 Task: Look for space in Kamen, Germany from 12th June, 2023 to 15th June, 2023 for 2 adults in price range Rs.10000 to Rs.15000. Place can be entire place with 1  bedroom having 1 bed and 1 bathroom. Property type can be house, flat, guest house, hotel. Booking option can be shelf check-in. Required host language is English.
Action: Mouse moved to (483, 137)
Screenshot: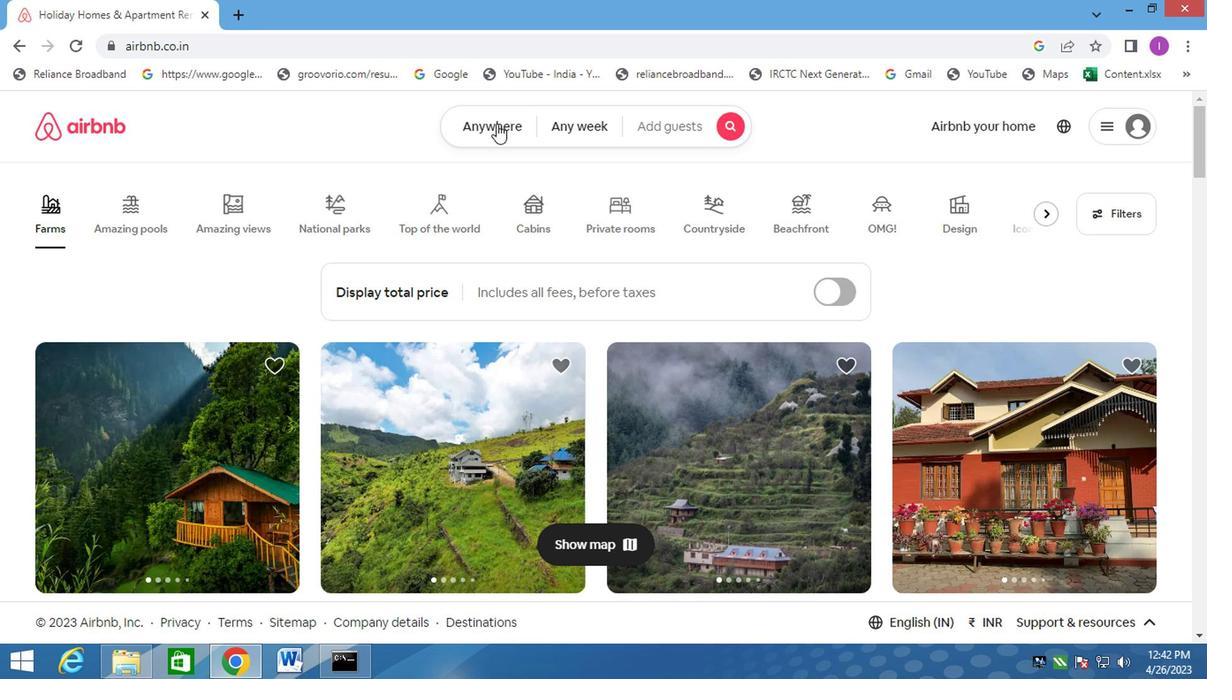 
Action: Mouse pressed left at (483, 137)
Screenshot: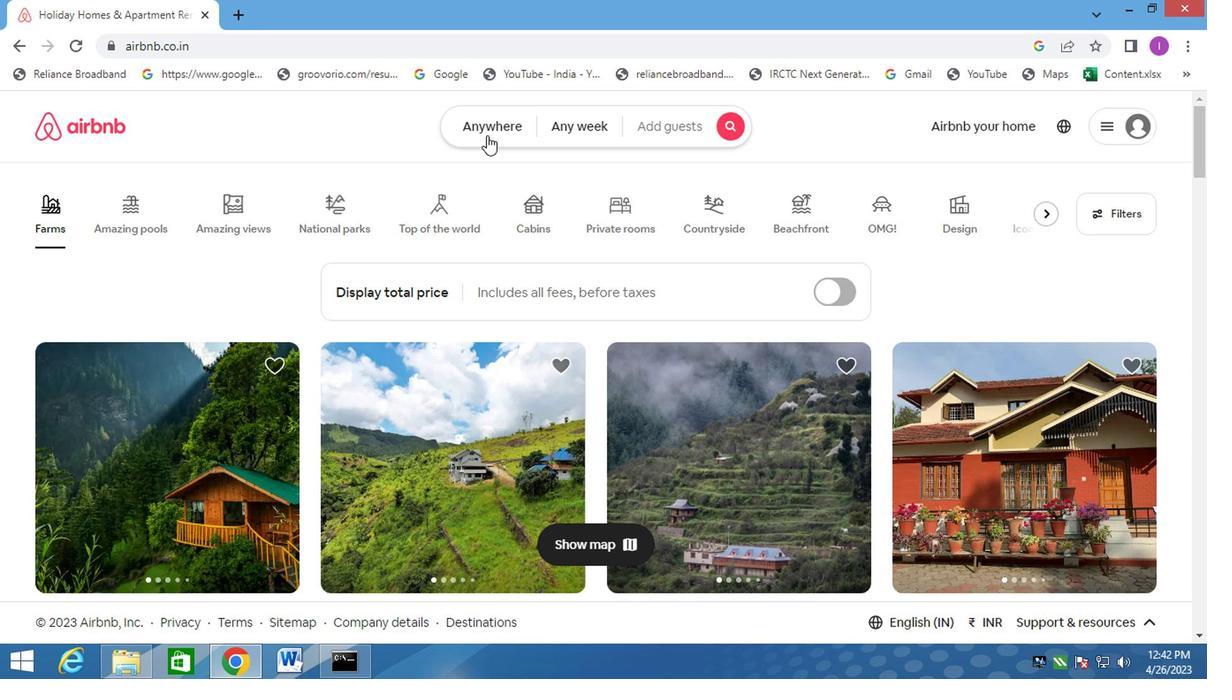 
Action: Mouse moved to (315, 205)
Screenshot: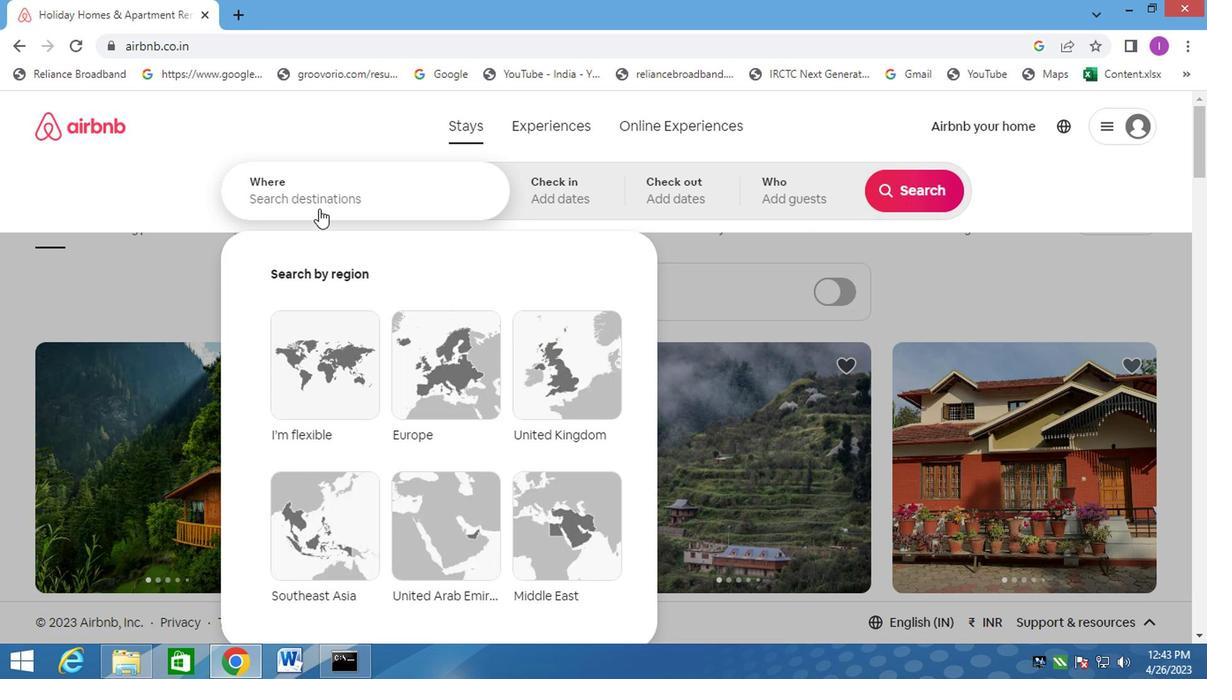 
Action: Mouse pressed left at (315, 205)
Screenshot: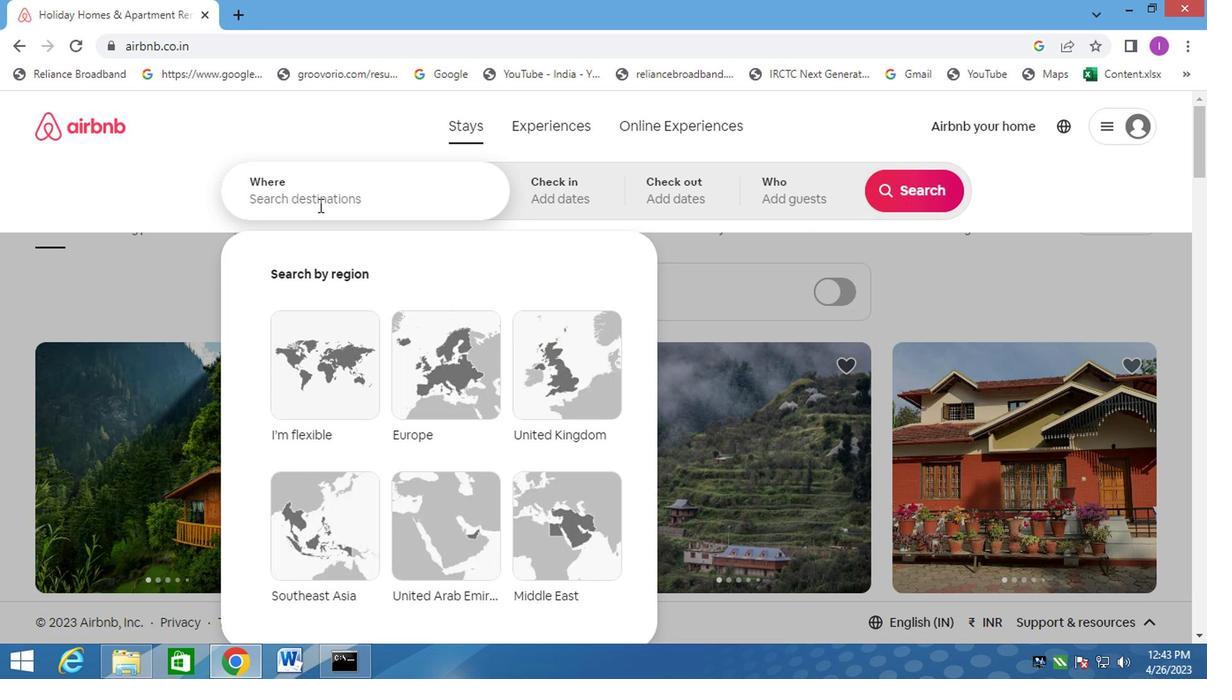 
Action: Mouse moved to (567, 53)
Screenshot: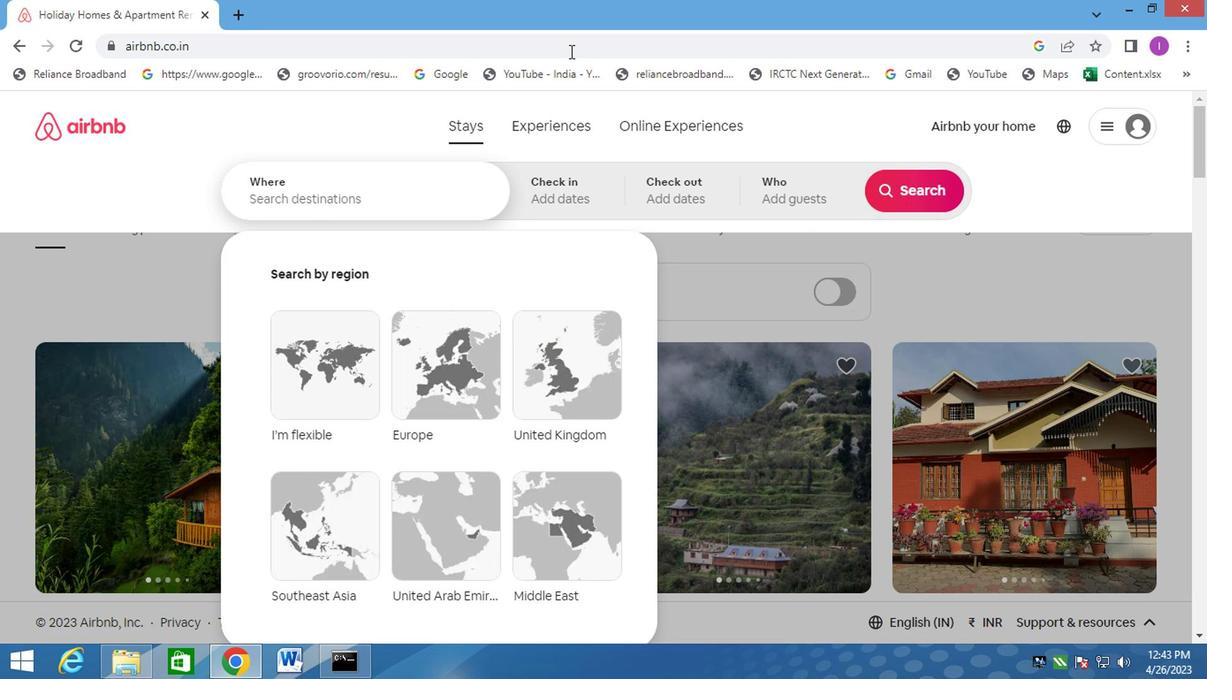 
Action: Key pressed kamen,germany
Screenshot: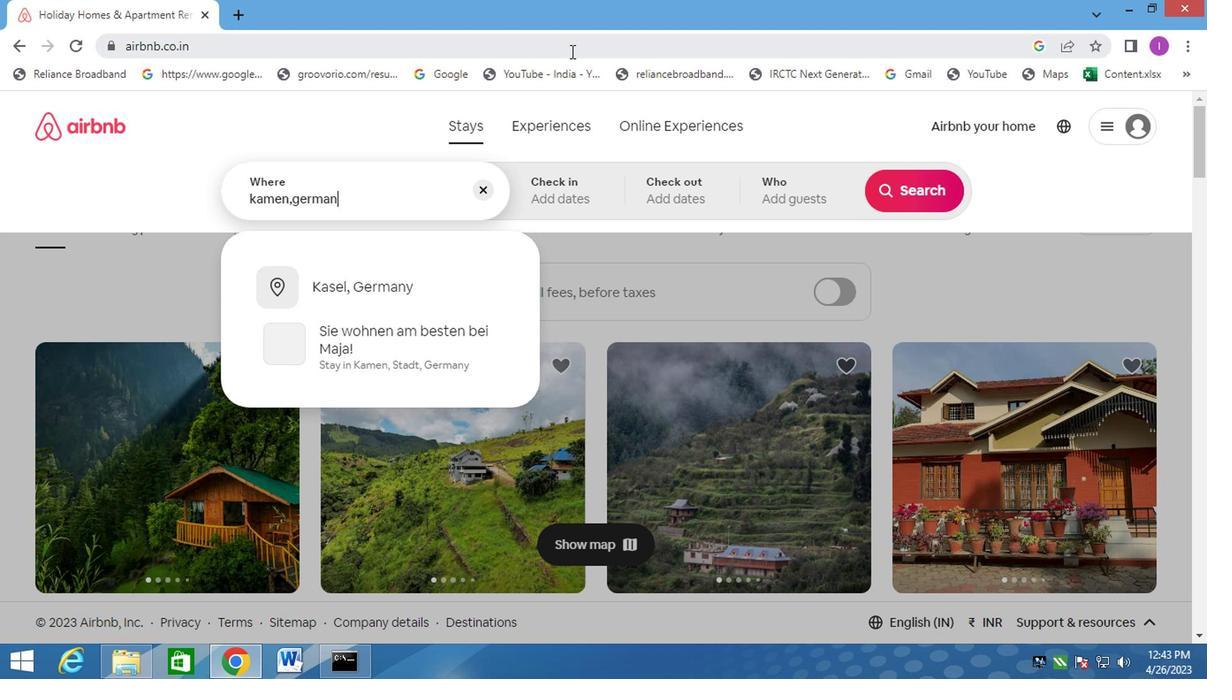
Action: Mouse moved to (425, 276)
Screenshot: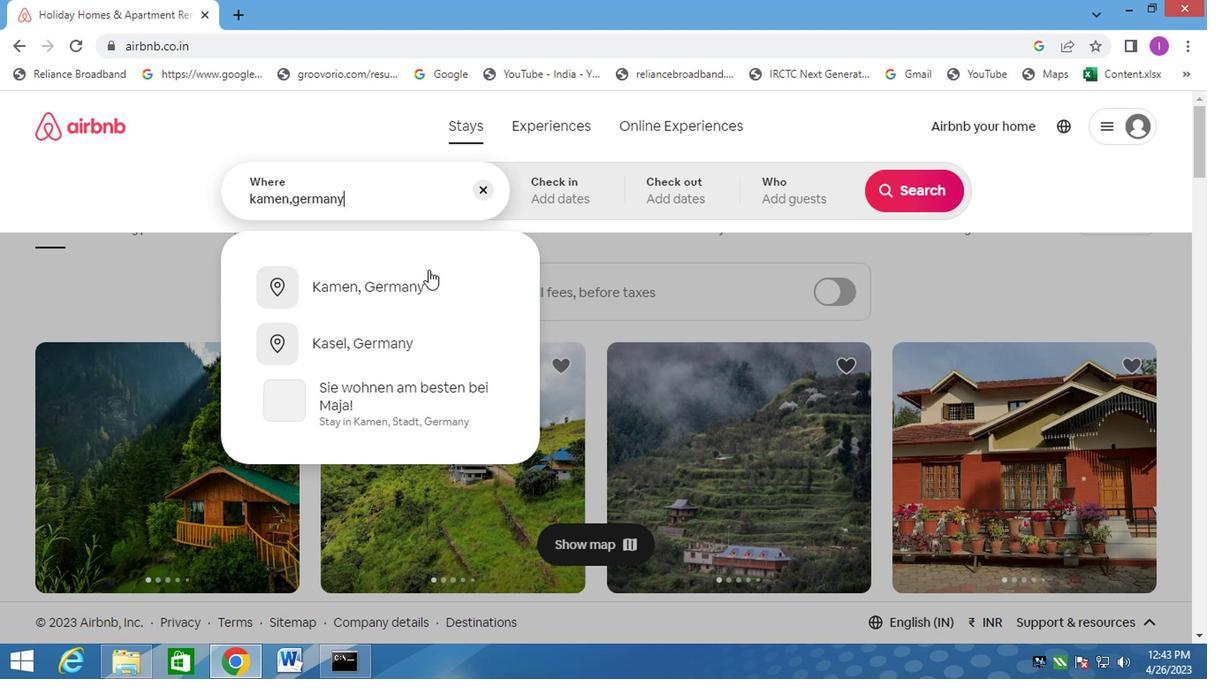 
Action: Mouse pressed left at (425, 276)
Screenshot: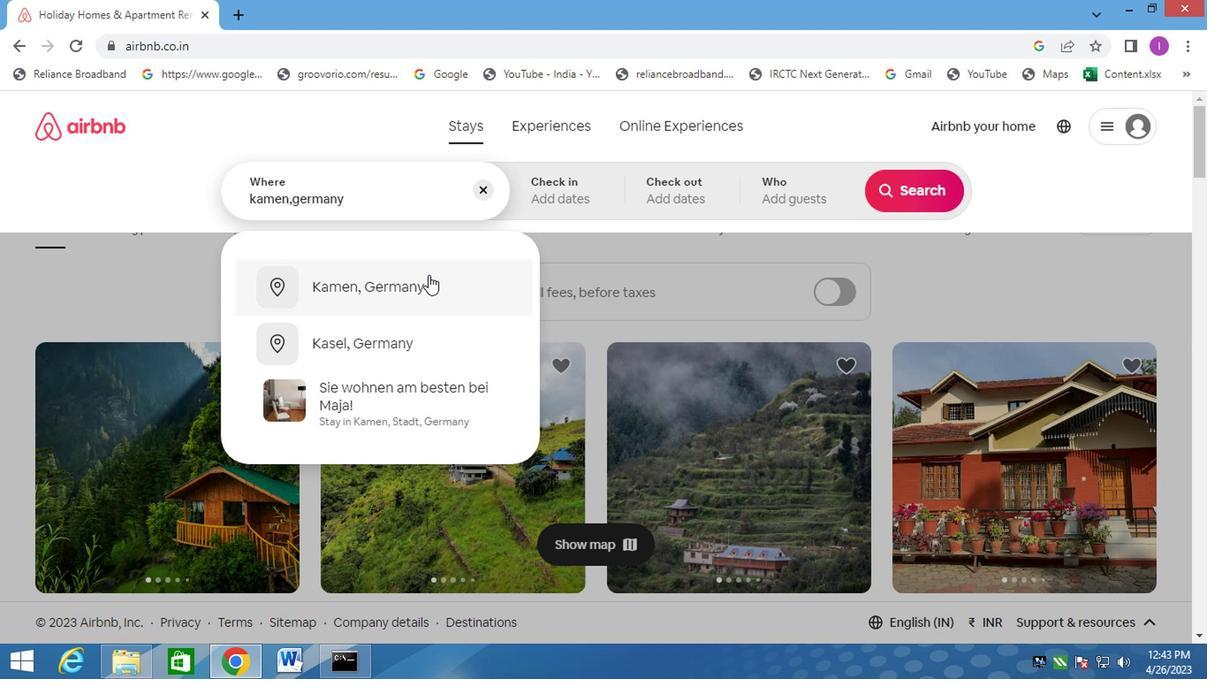 
Action: Mouse moved to (885, 324)
Screenshot: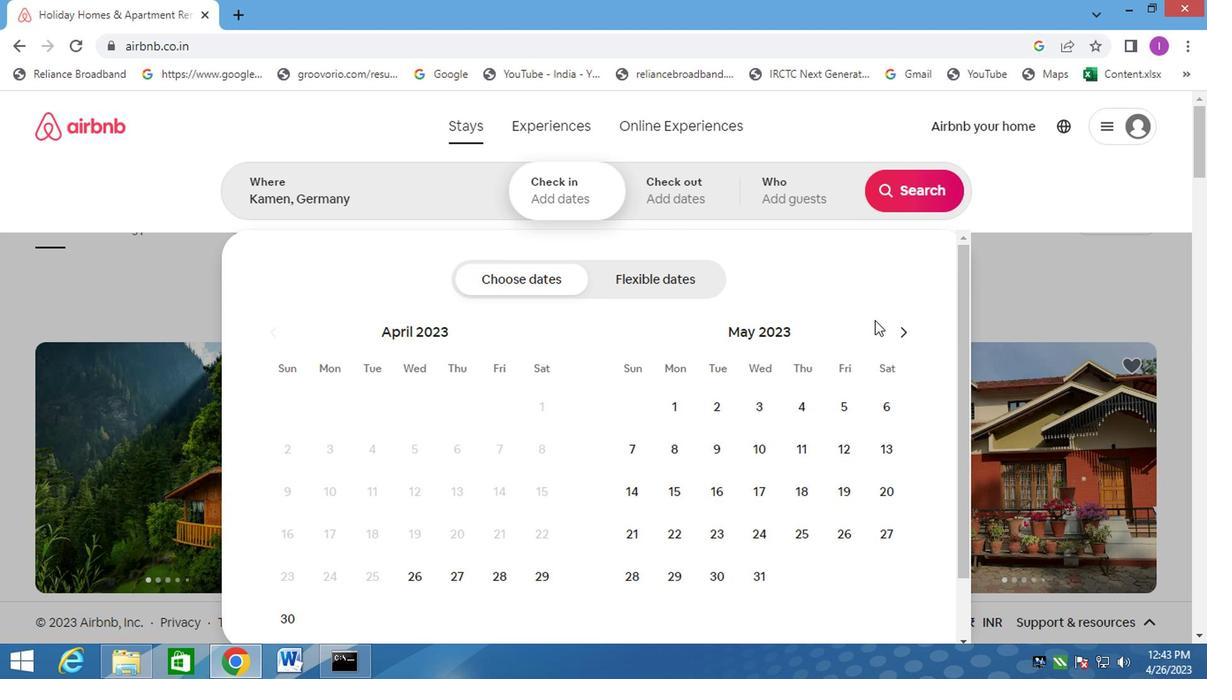 
Action: Mouse pressed left at (885, 324)
Screenshot: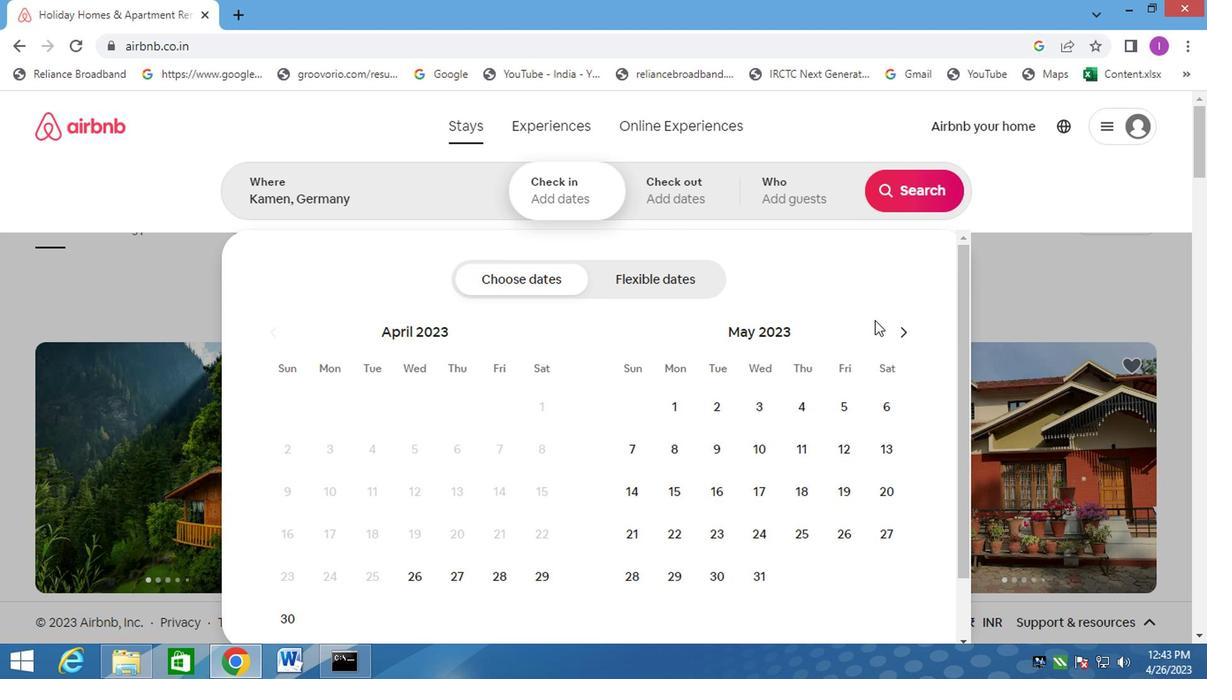 
Action: Mouse moved to (896, 330)
Screenshot: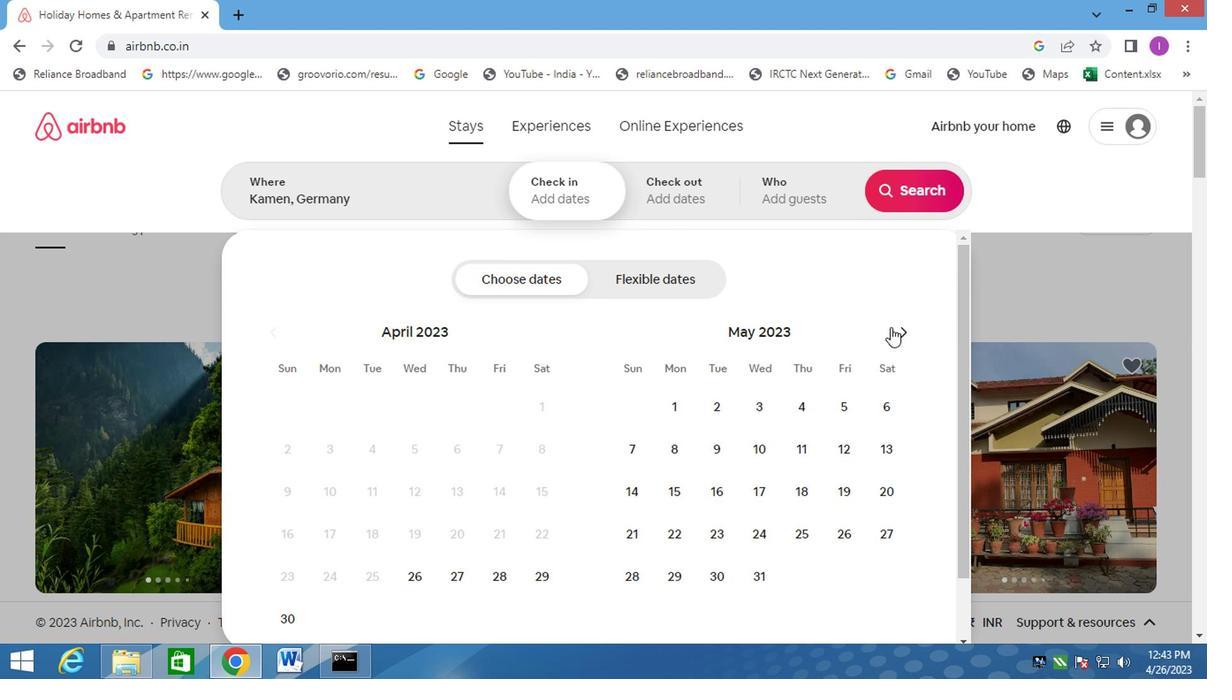 
Action: Mouse pressed left at (896, 330)
Screenshot: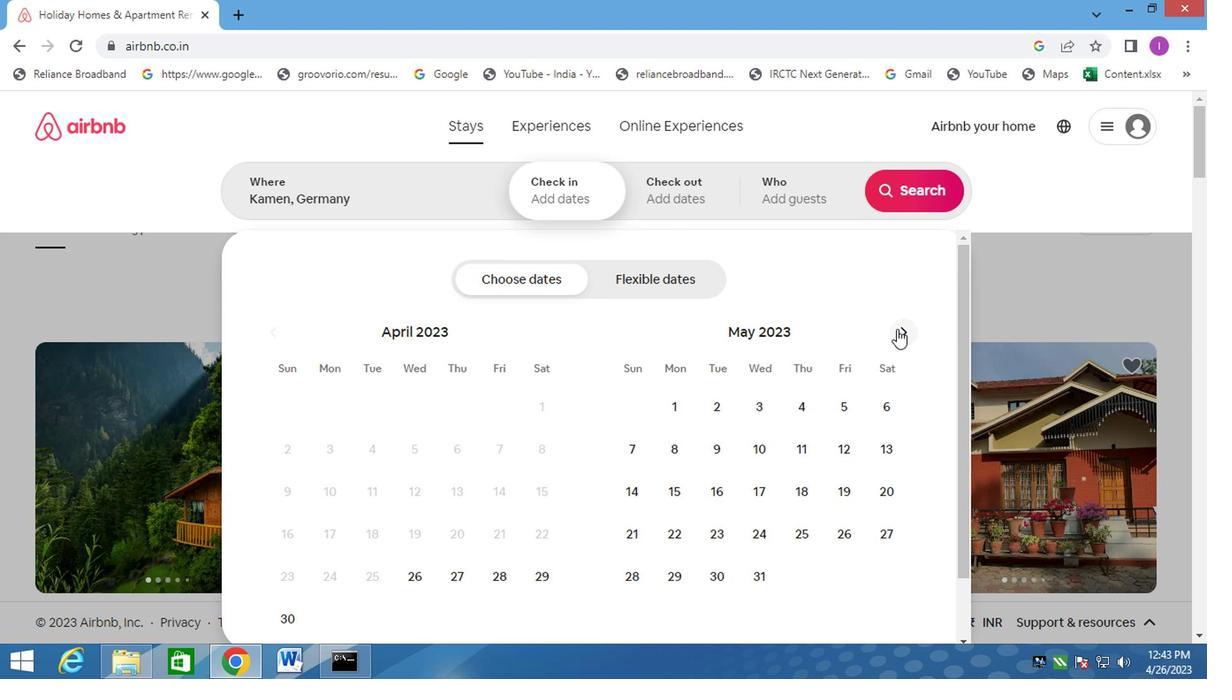 
Action: Mouse moved to (897, 333)
Screenshot: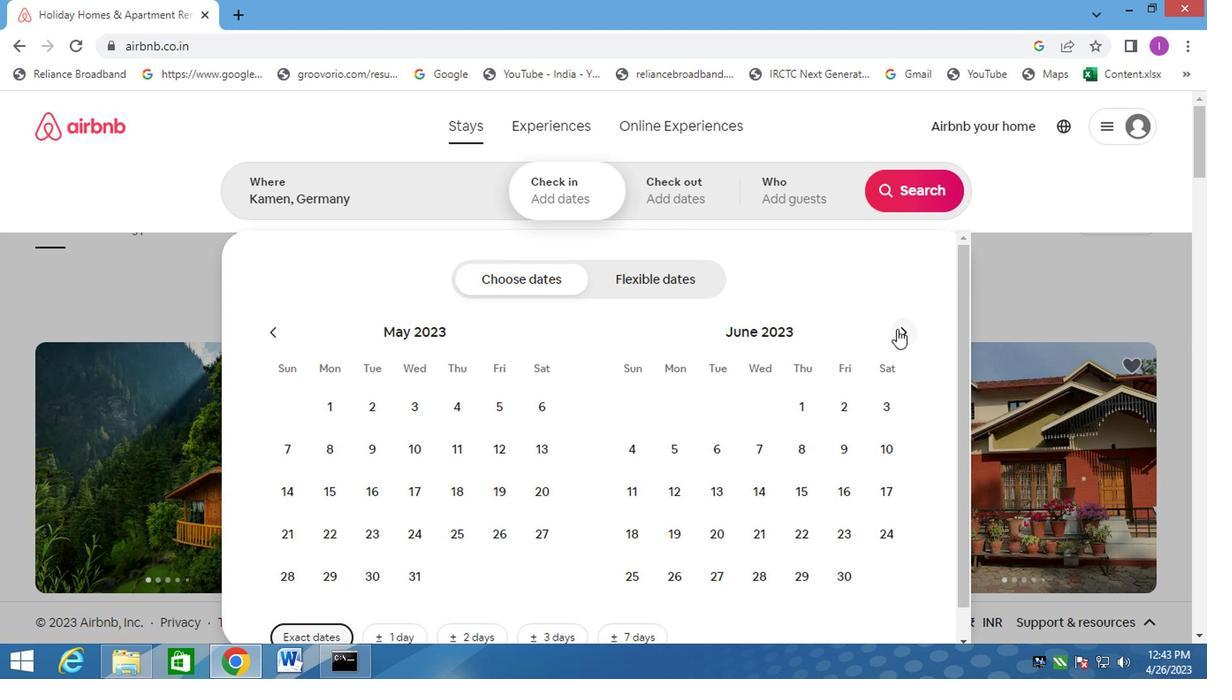 
Action: Mouse pressed left at (897, 333)
Screenshot: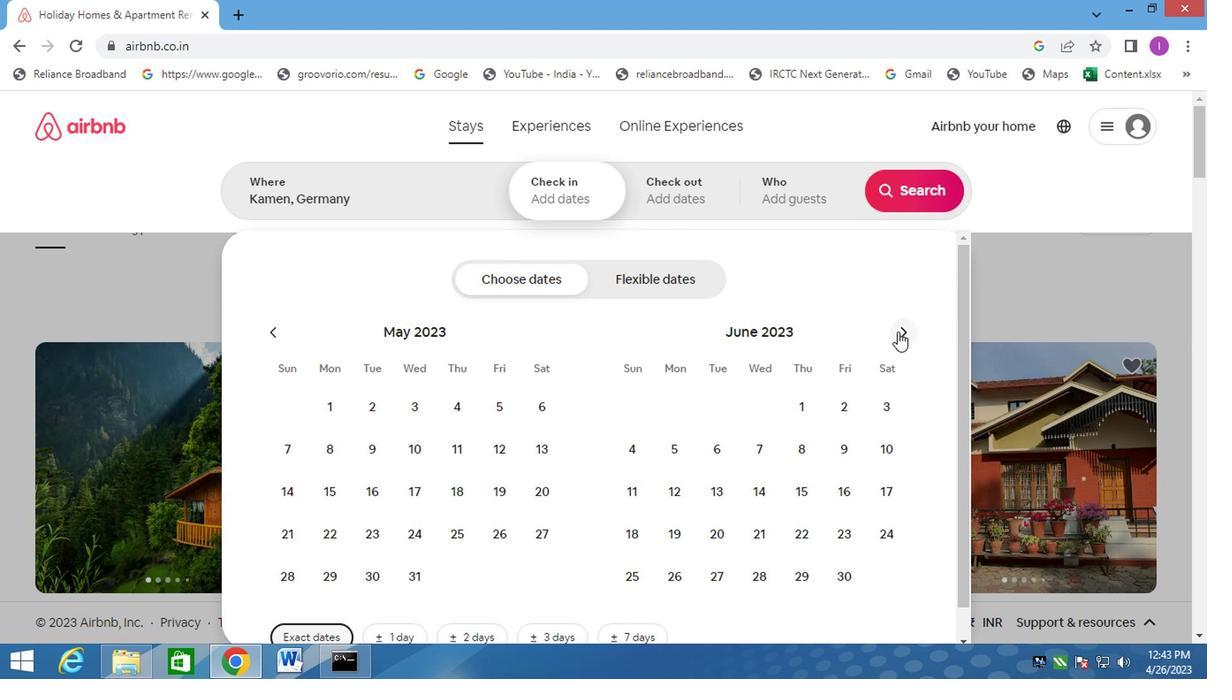 
Action: Mouse moved to (335, 487)
Screenshot: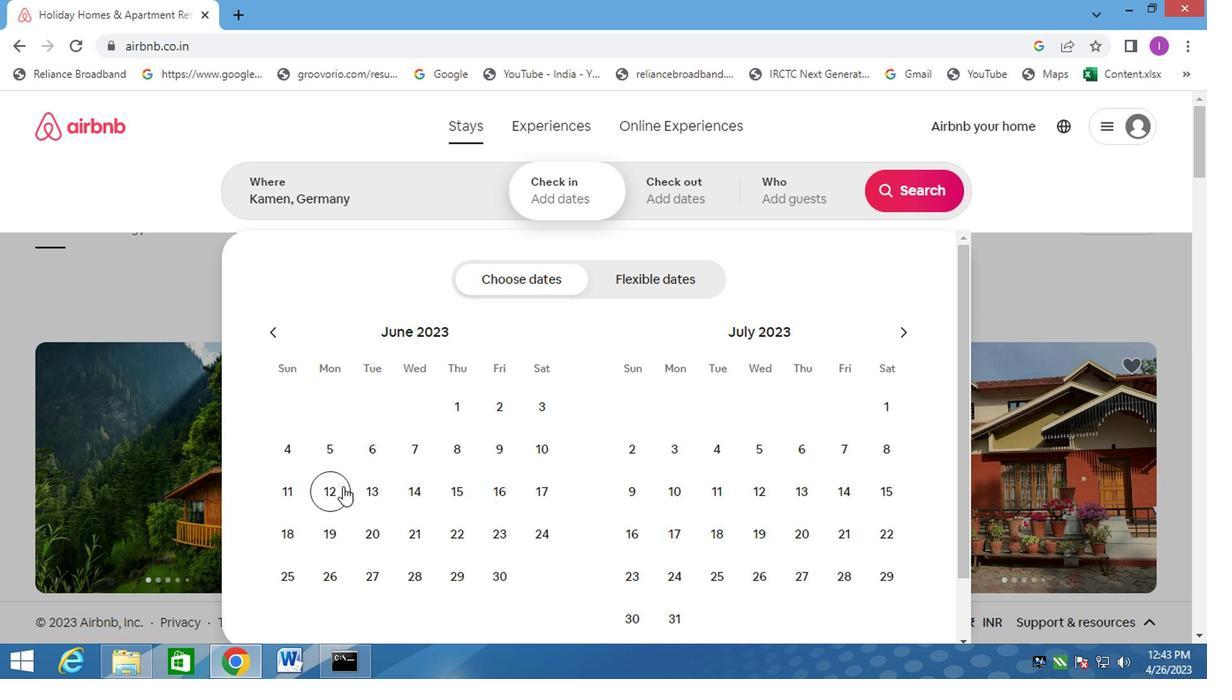 
Action: Mouse pressed left at (335, 487)
Screenshot: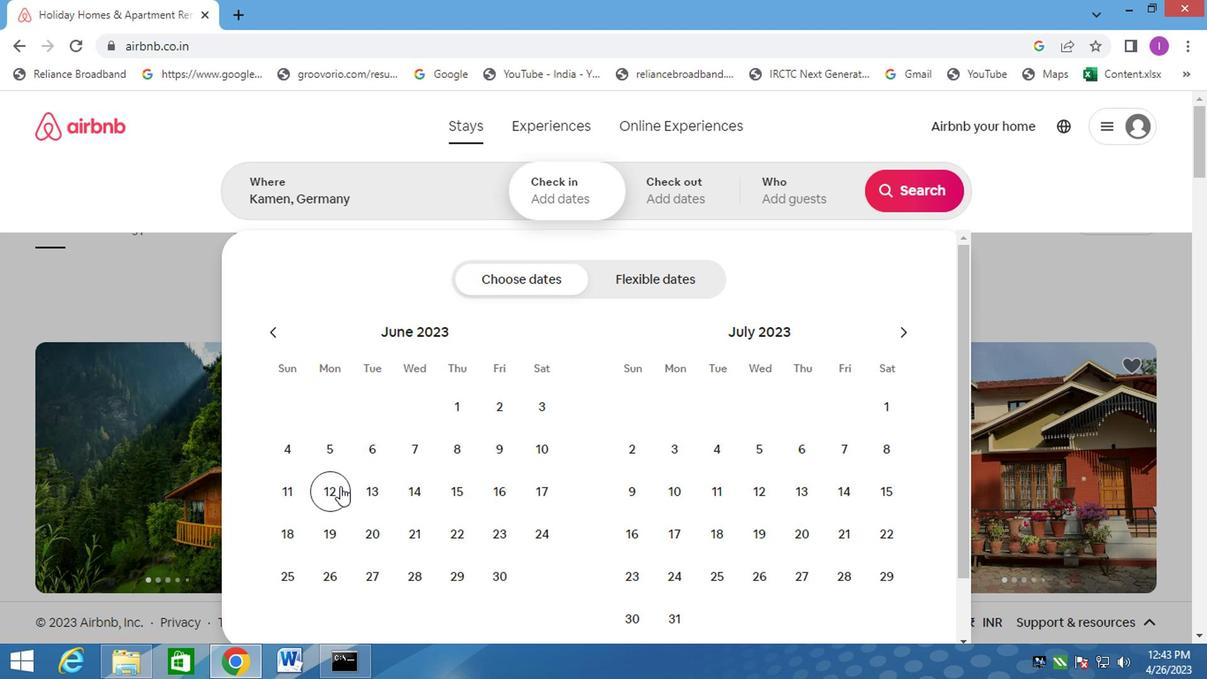 
Action: Mouse moved to (461, 490)
Screenshot: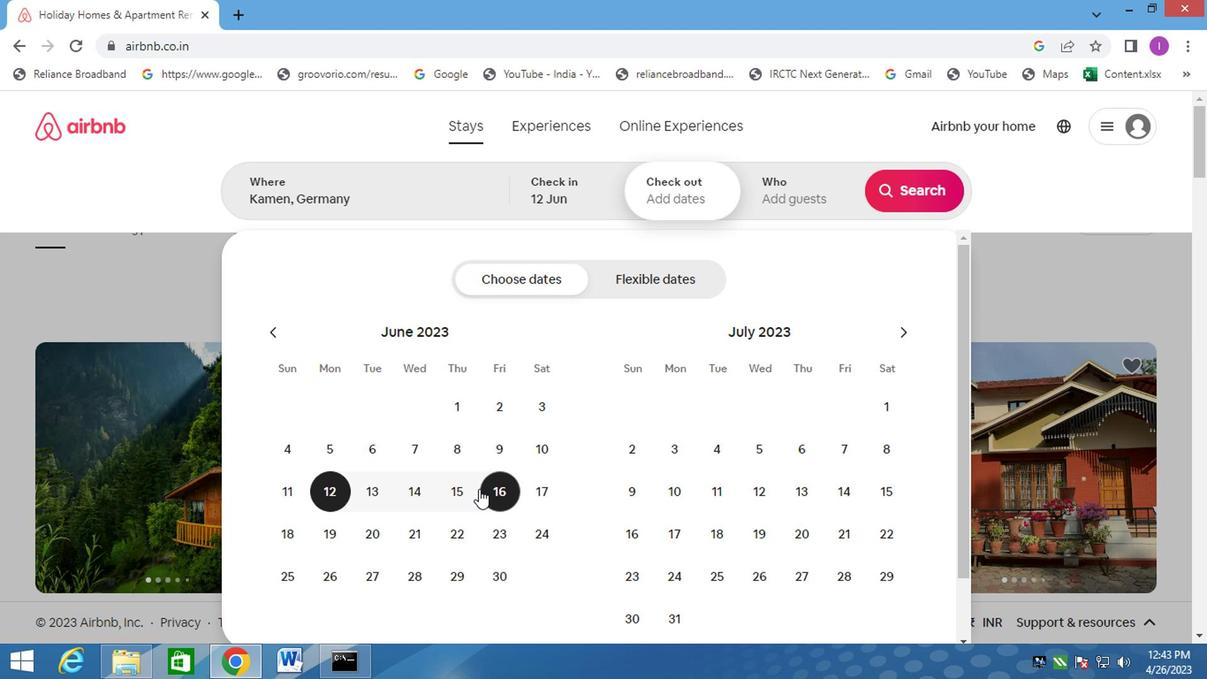 
Action: Mouse pressed left at (461, 490)
Screenshot: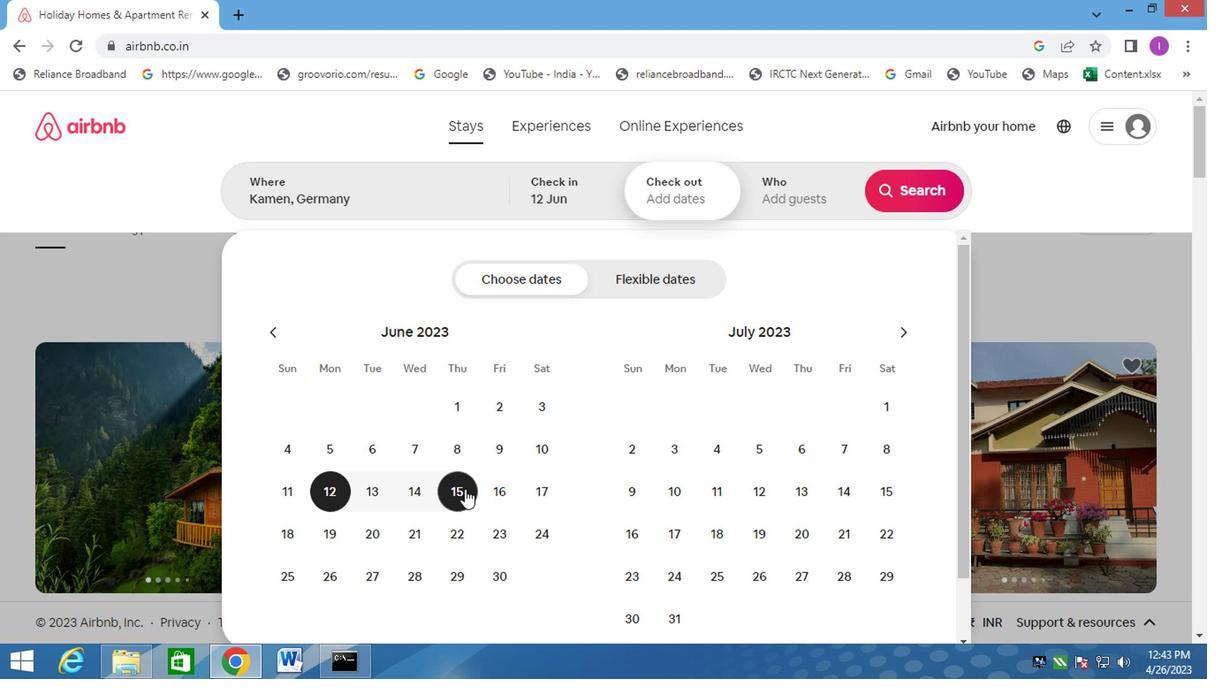 
Action: Mouse moved to (830, 198)
Screenshot: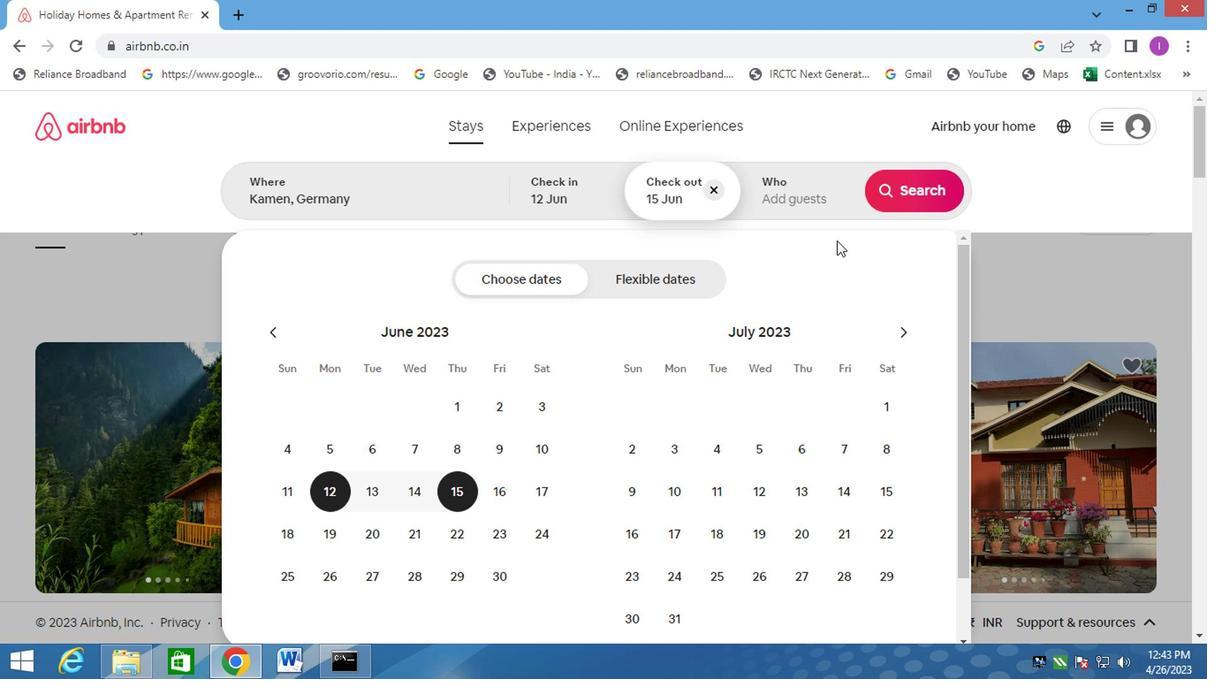 
Action: Mouse pressed left at (830, 198)
Screenshot: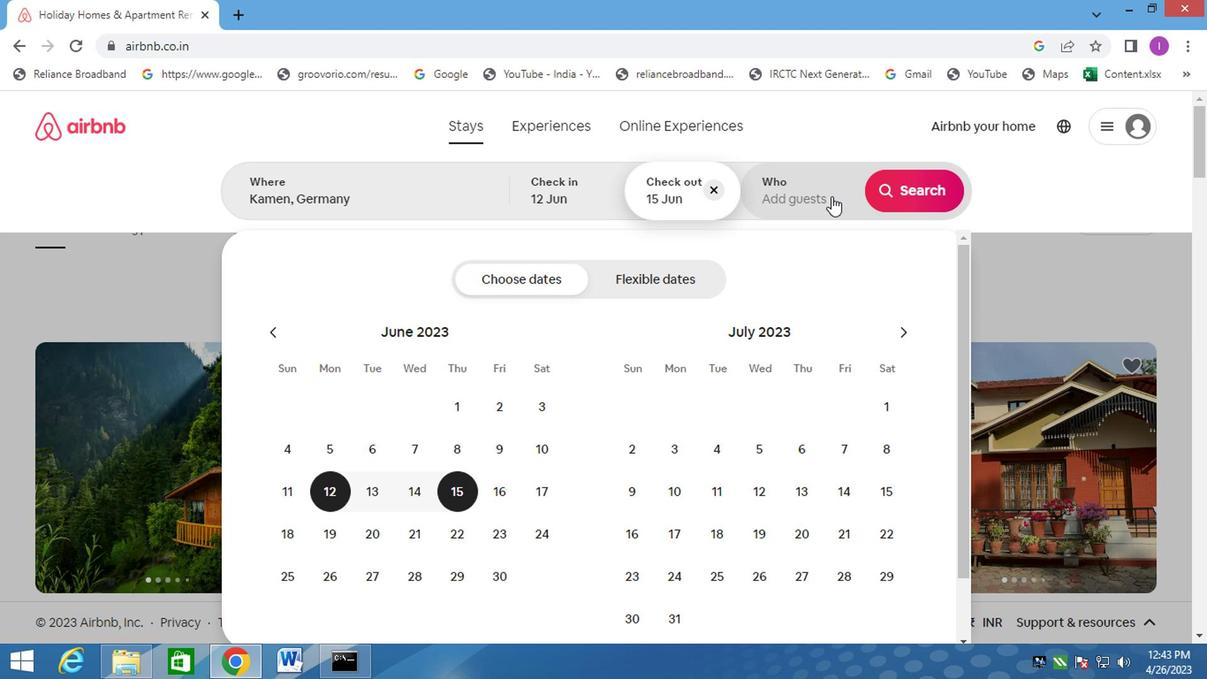 
Action: Mouse moved to (924, 281)
Screenshot: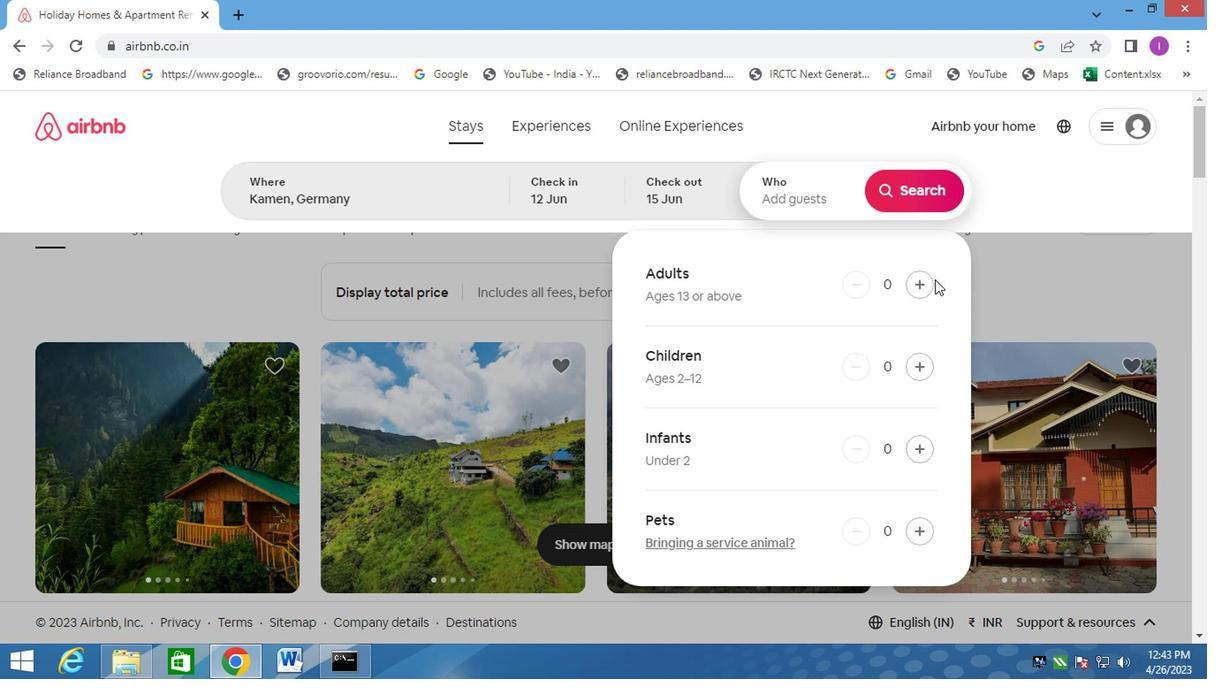 
Action: Mouse pressed left at (924, 281)
Screenshot: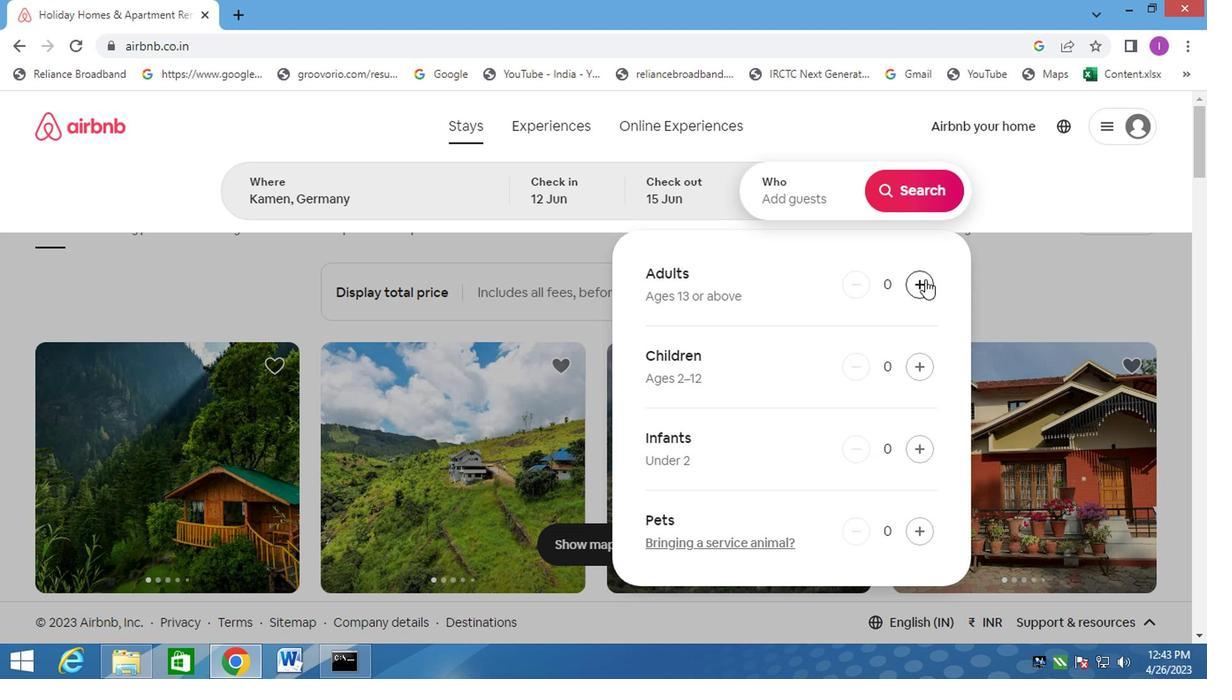 
Action: Mouse pressed left at (924, 281)
Screenshot: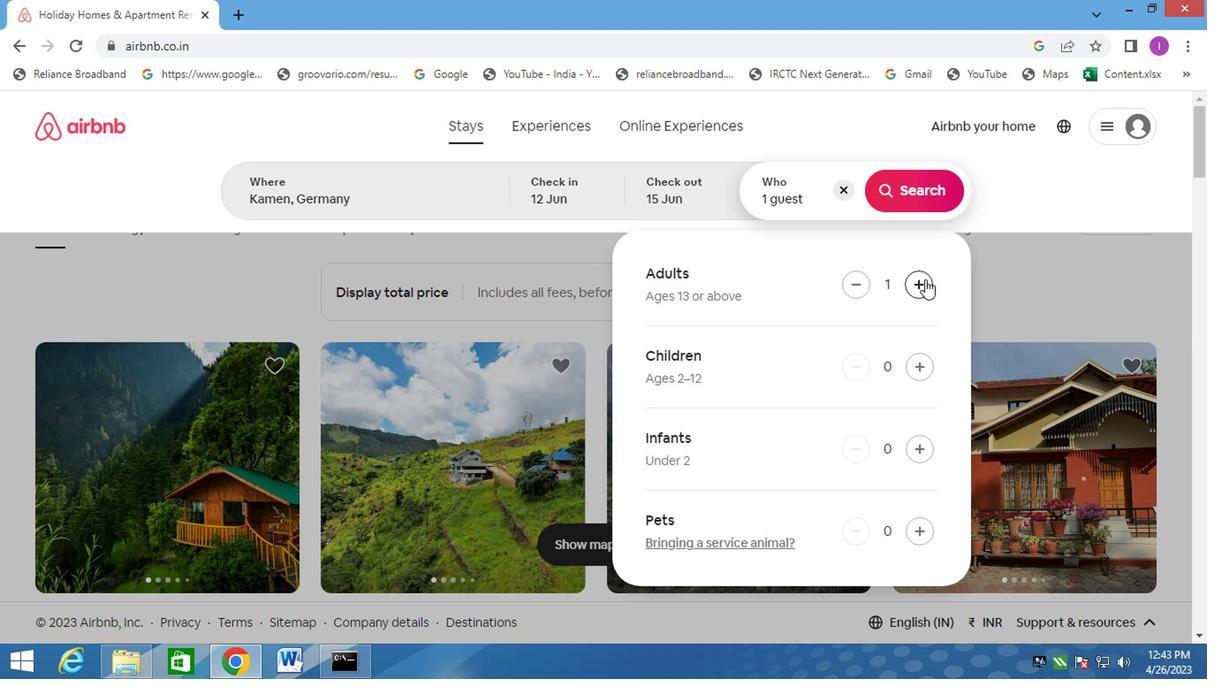 
Action: Mouse moved to (904, 184)
Screenshot: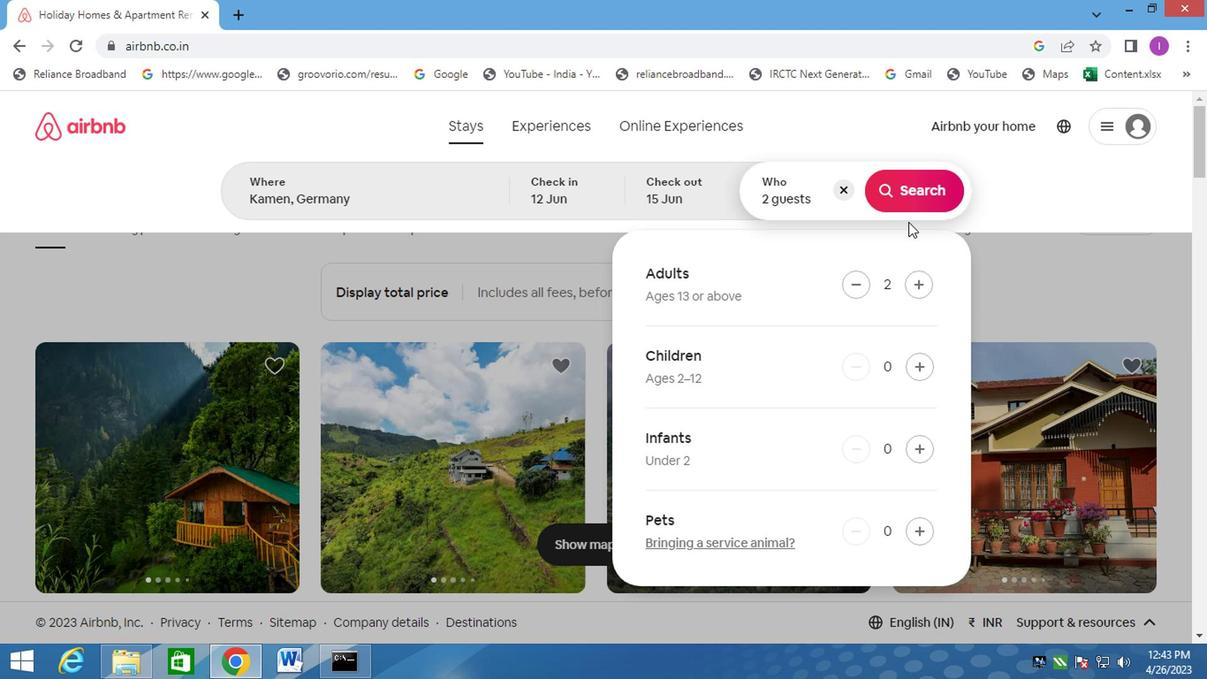 
Action: Mouse pressed left at (904, 184)
Screenshot: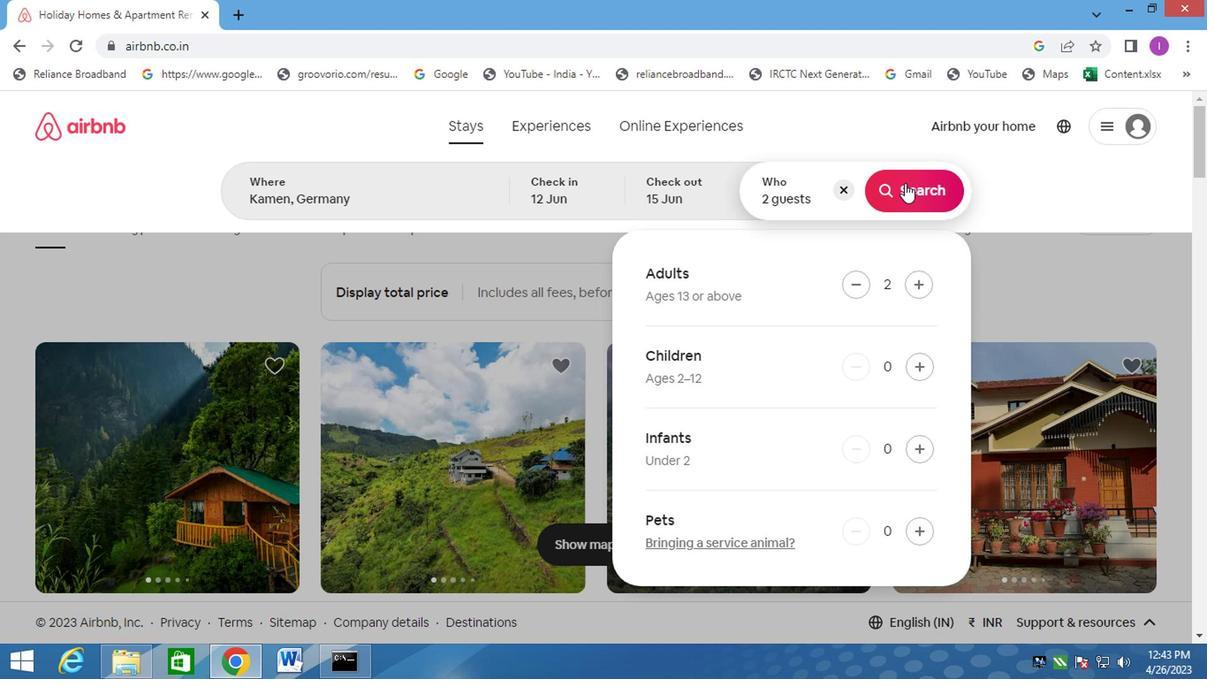 
Action: Mouse moved to (1224, 177)
Screenshot: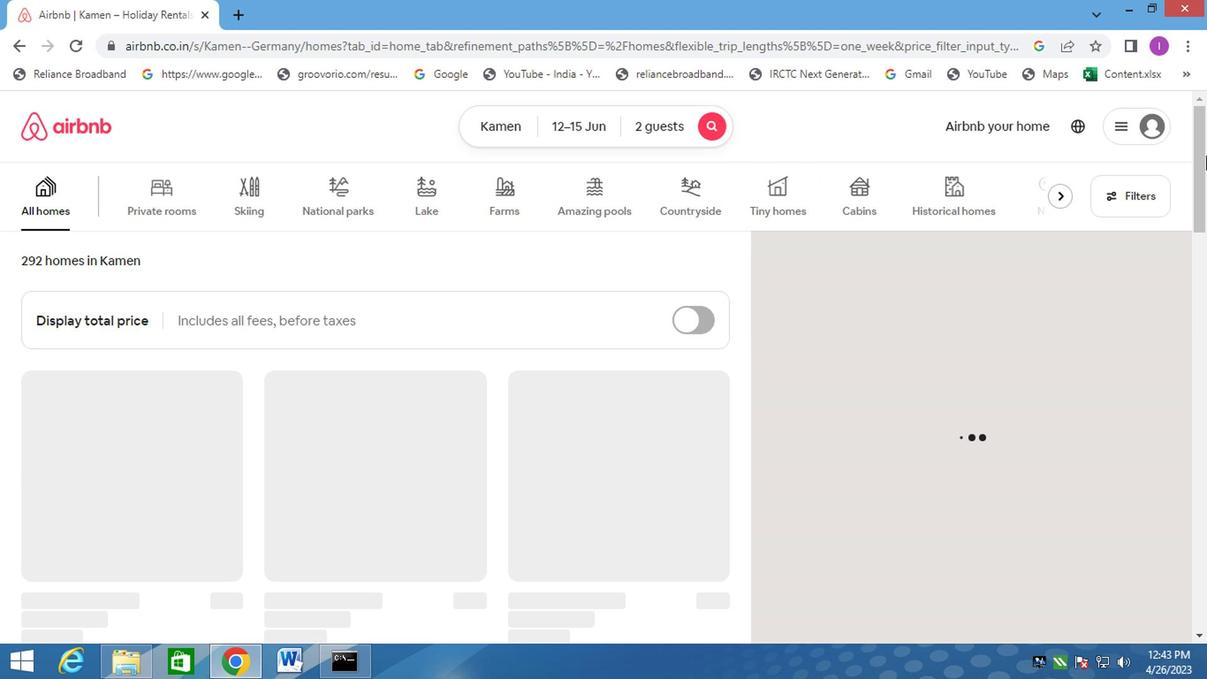 
Action: Mouse pressed left at (1207, 154)
Screenshot: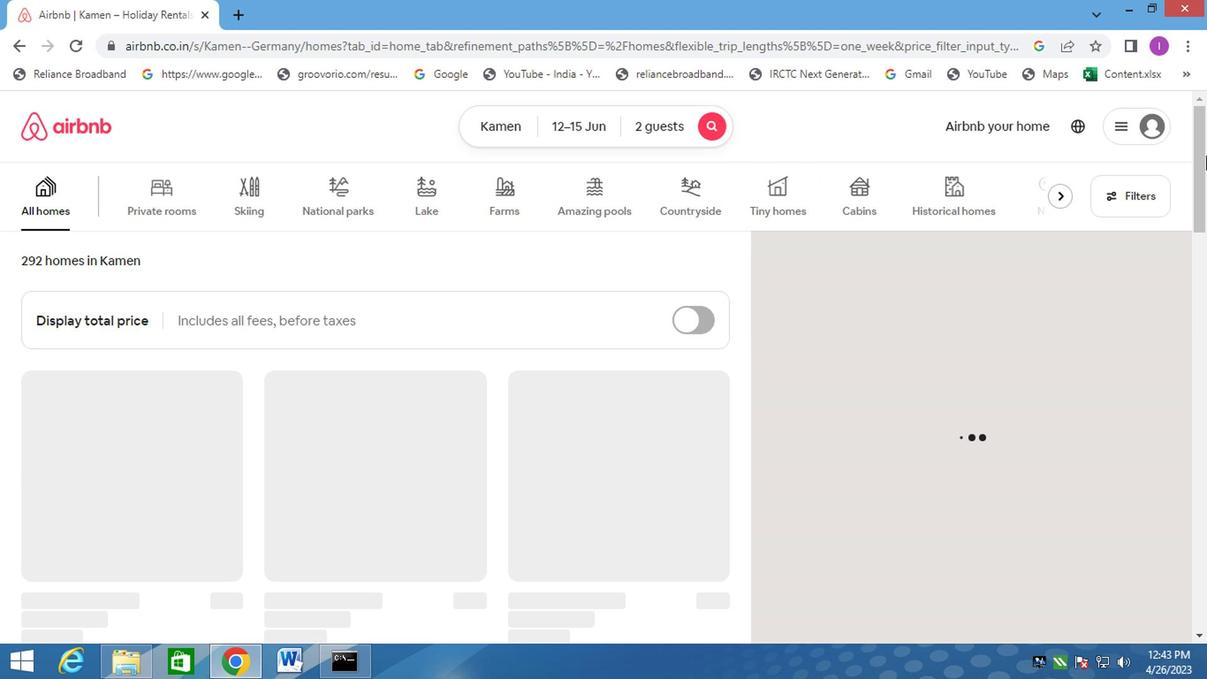 
Action: Mouse moved to (1148, 173)
Screenshot: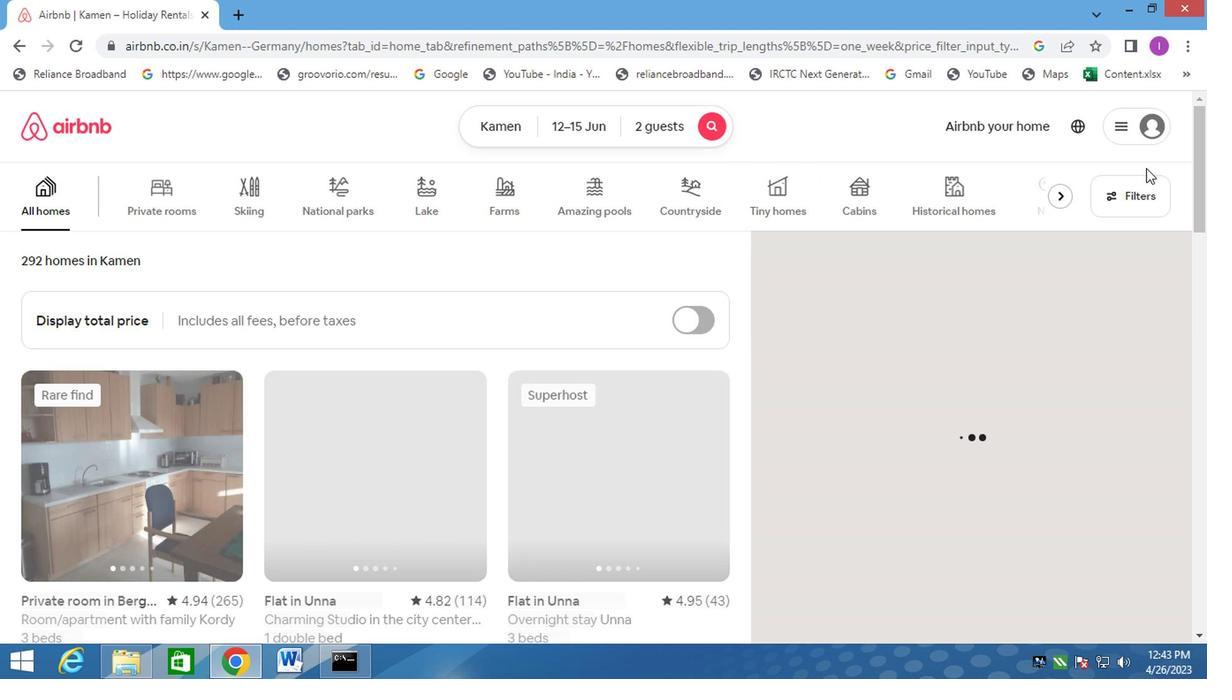 
Action: Mouse pressed left at (1147, 172)
Screenshot: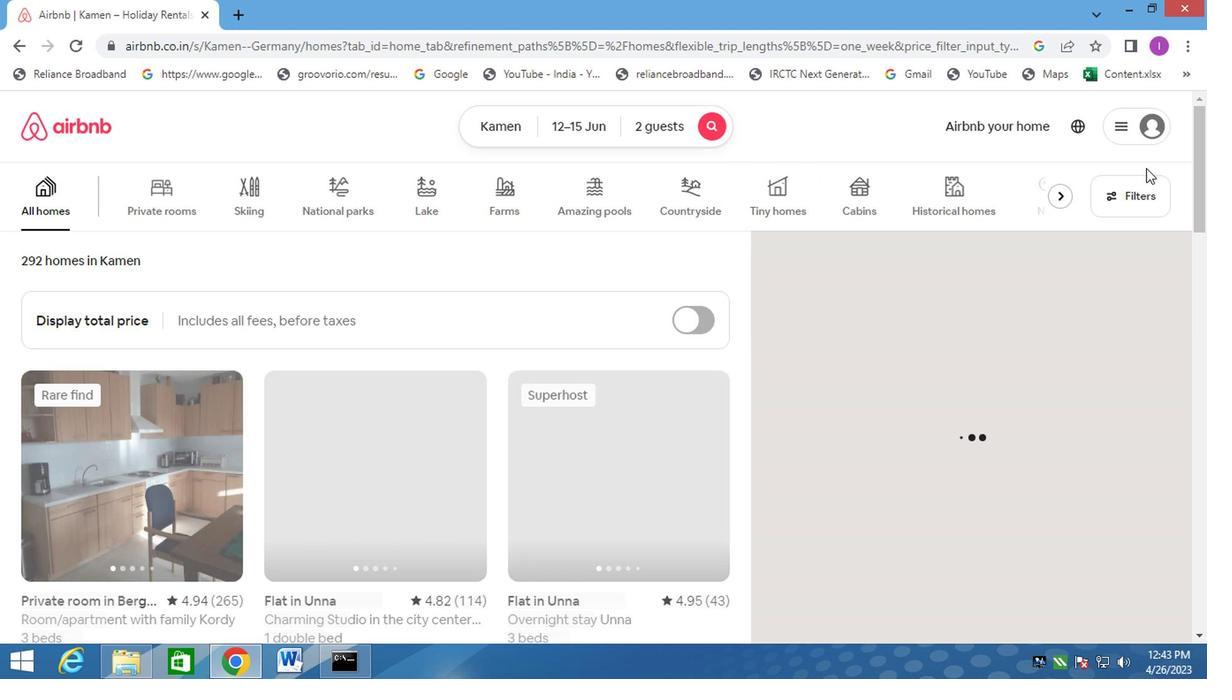 
Action: Mouse moved to (1139, 187)
Screenshot: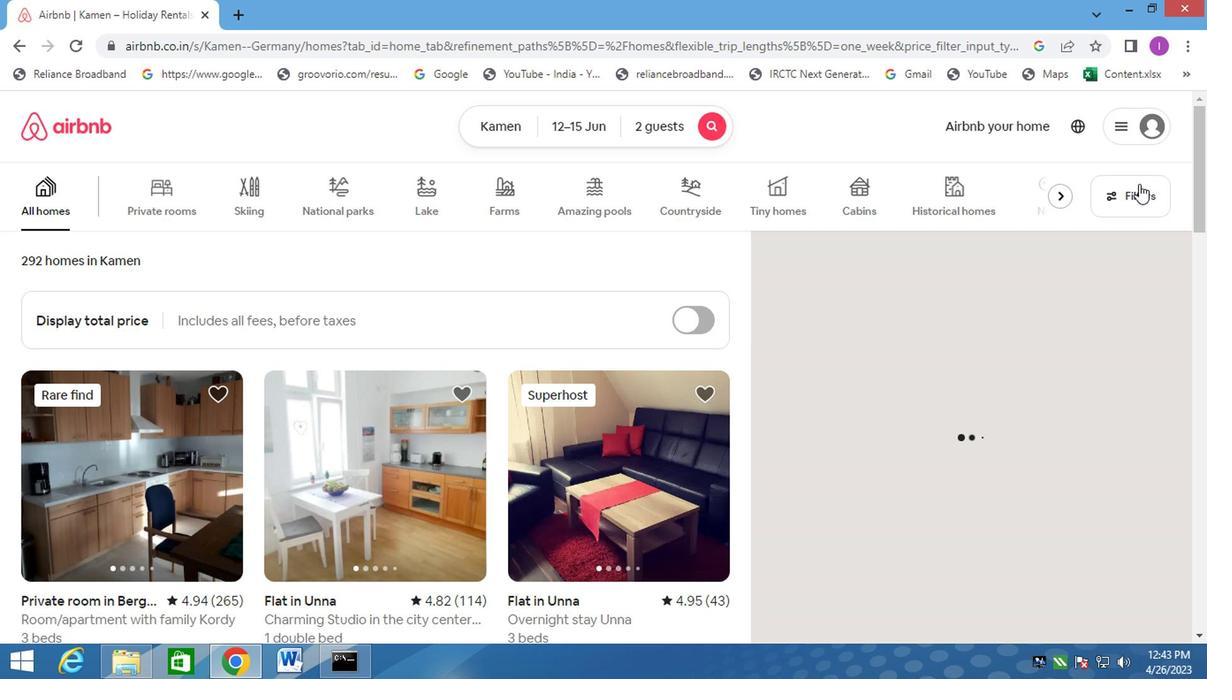 
Action: Mouse pressed left at (1139, 187)
Screenshot: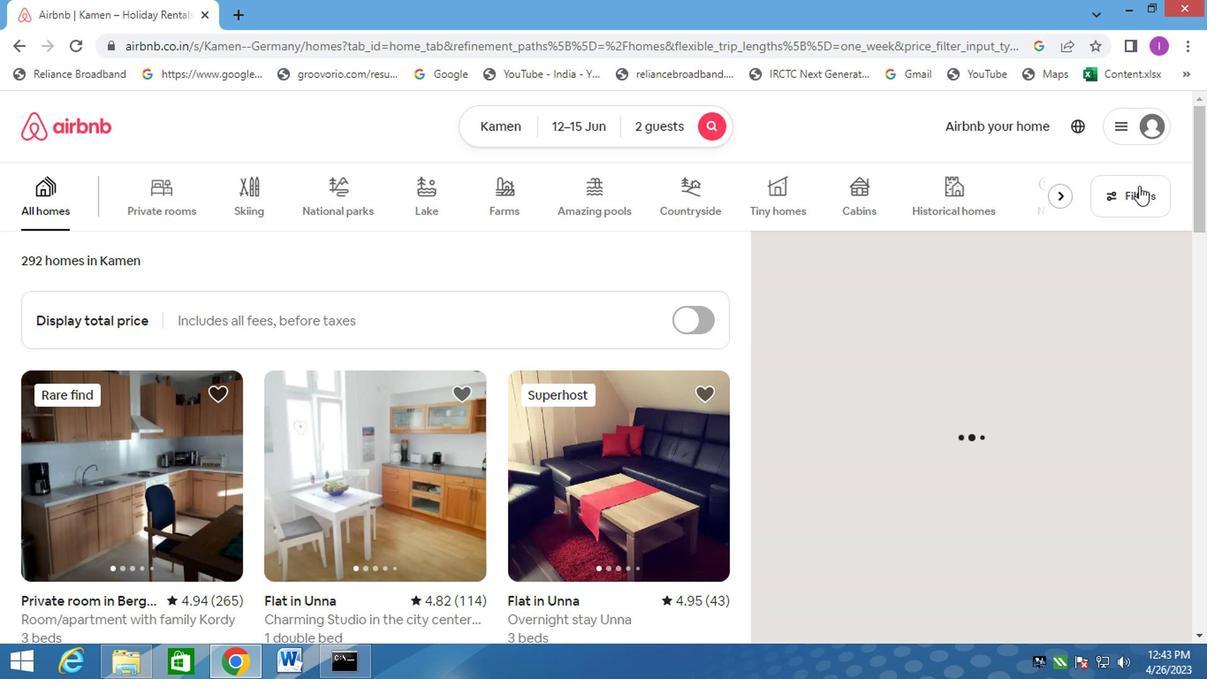 
Action: Mouse moved to (378, 412)
Screenshot: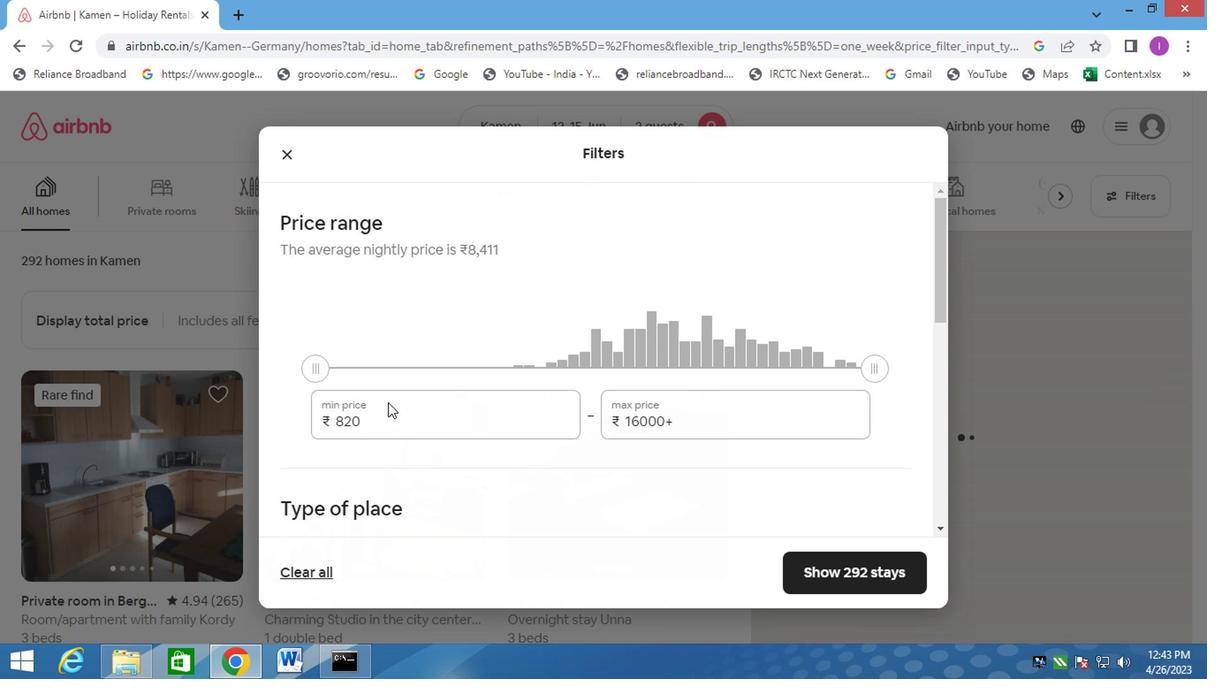 
Action: Mouse pressed left at (378, 412)
Screenshot: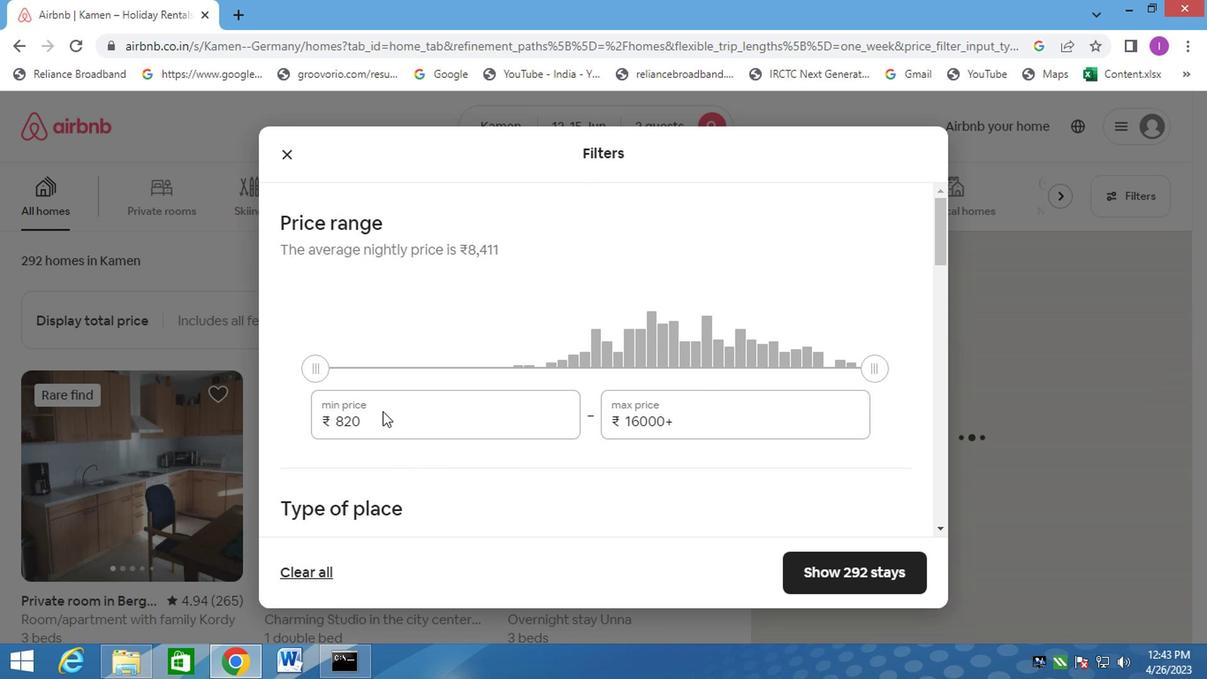 
Action: Mouse moved to (361, 421)
Screenshot: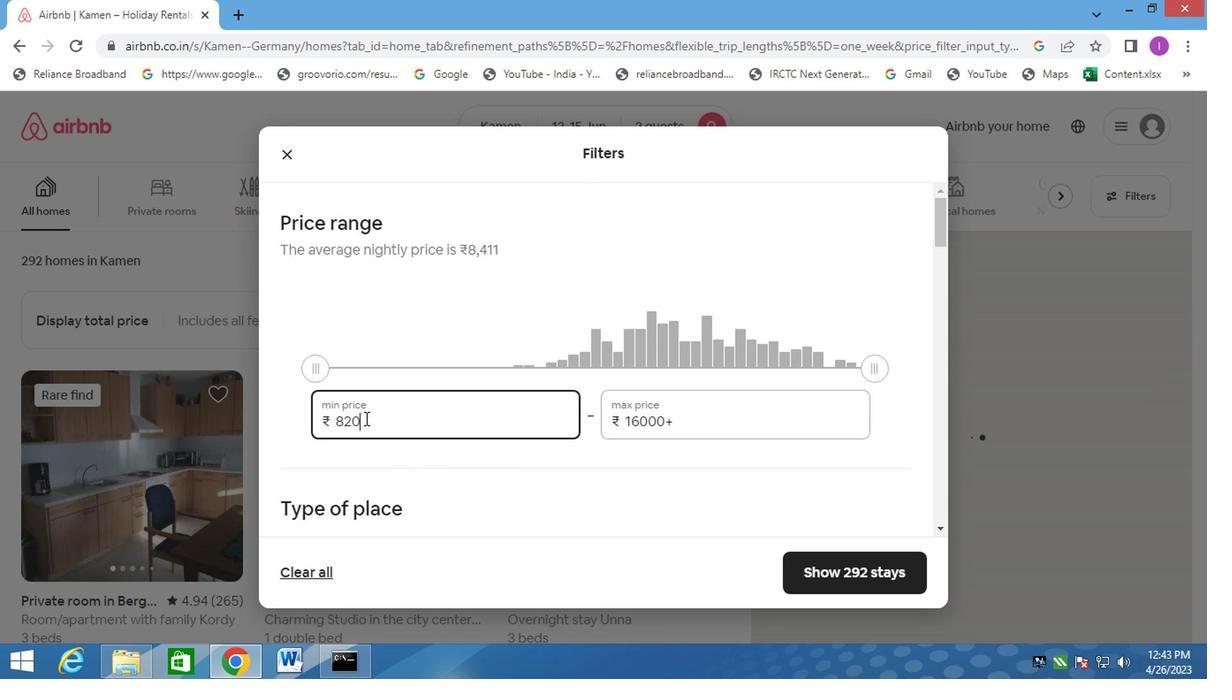 
Action: Mouse pressed left at (361, 421)
Screenshot: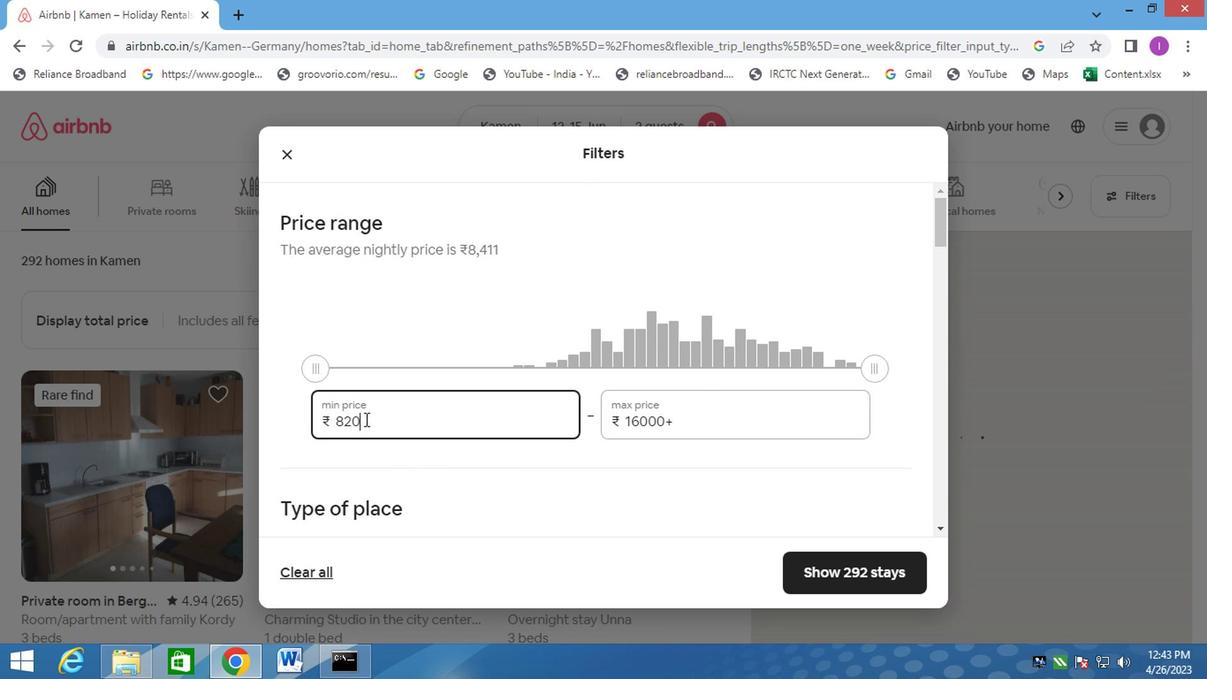 
Action: Mouse moved to (330, 418)
Screenshot: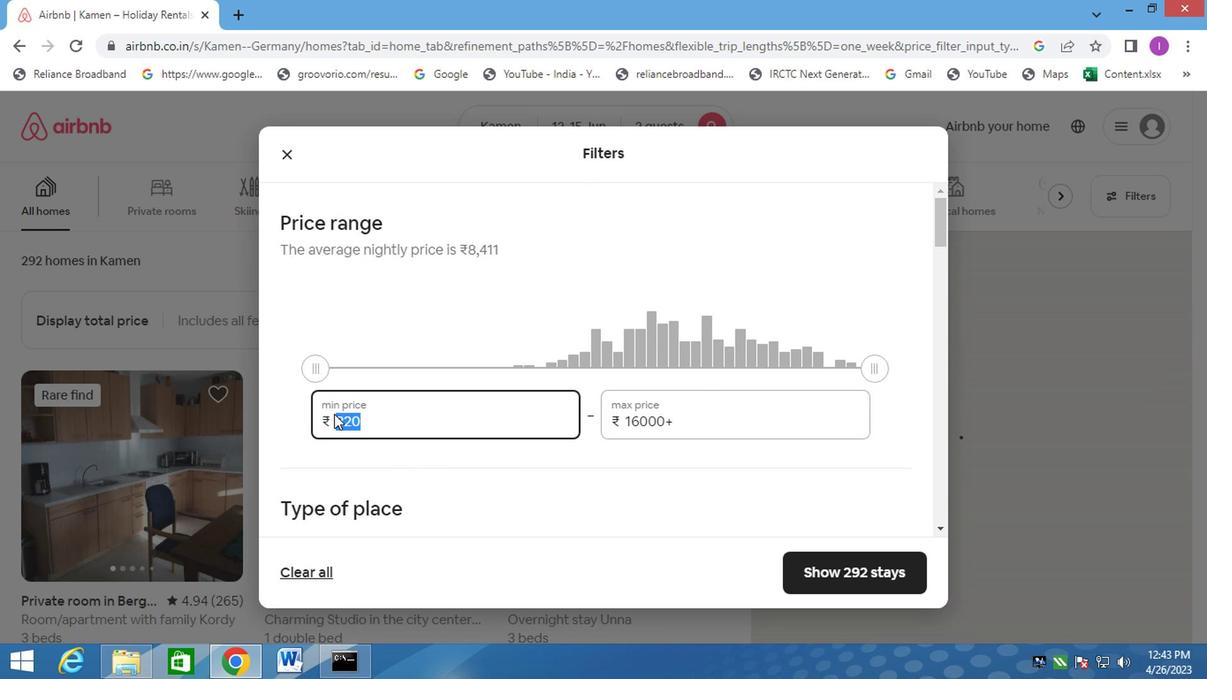 
Action: Key pressed 10
Screenshot: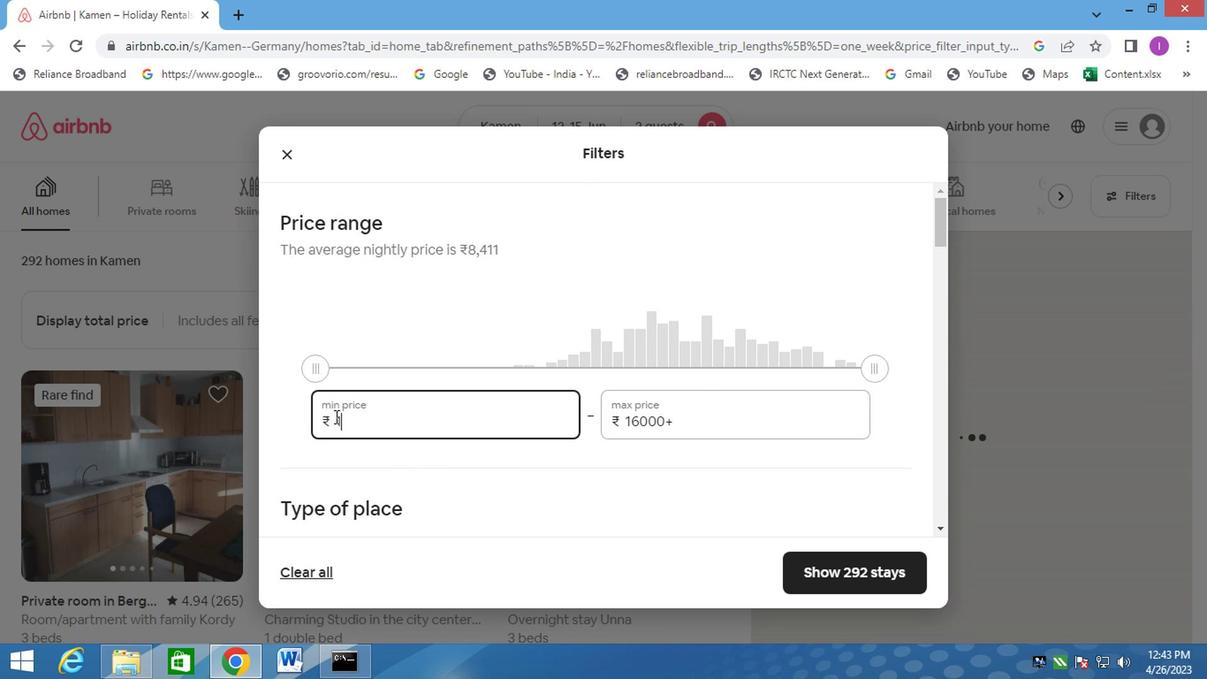 
Action: Mouse moved to (330, 418)
Screenshot: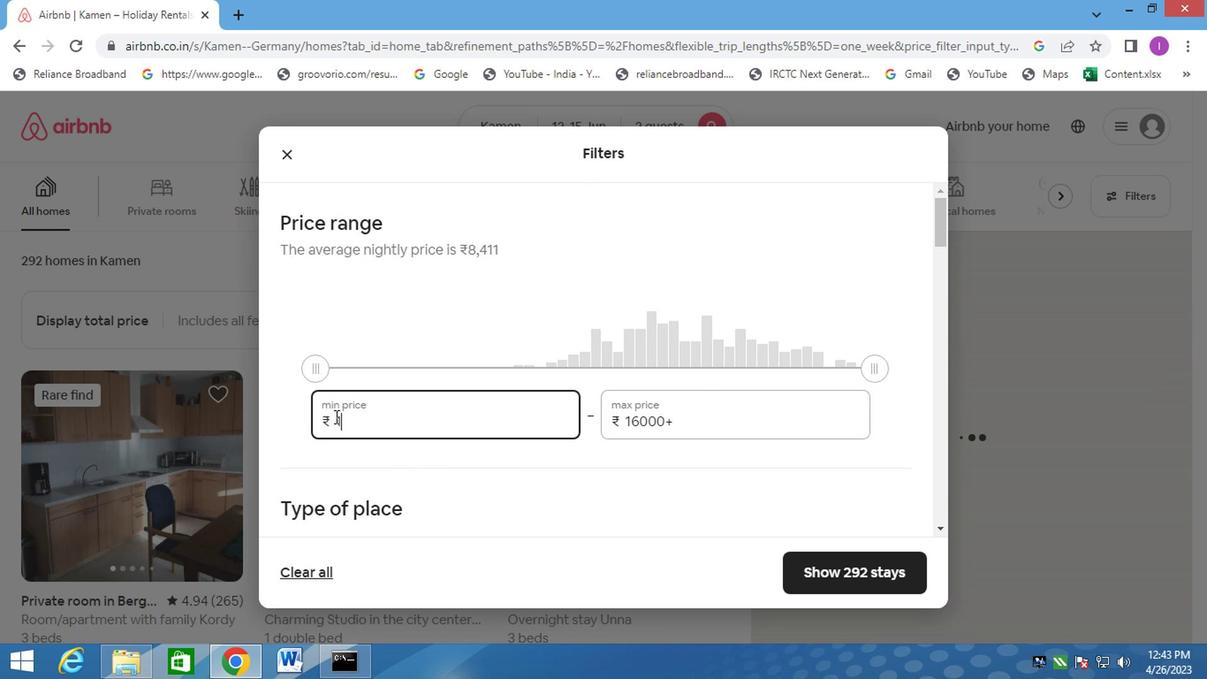 
Action: Key pressed 000
Screenshot: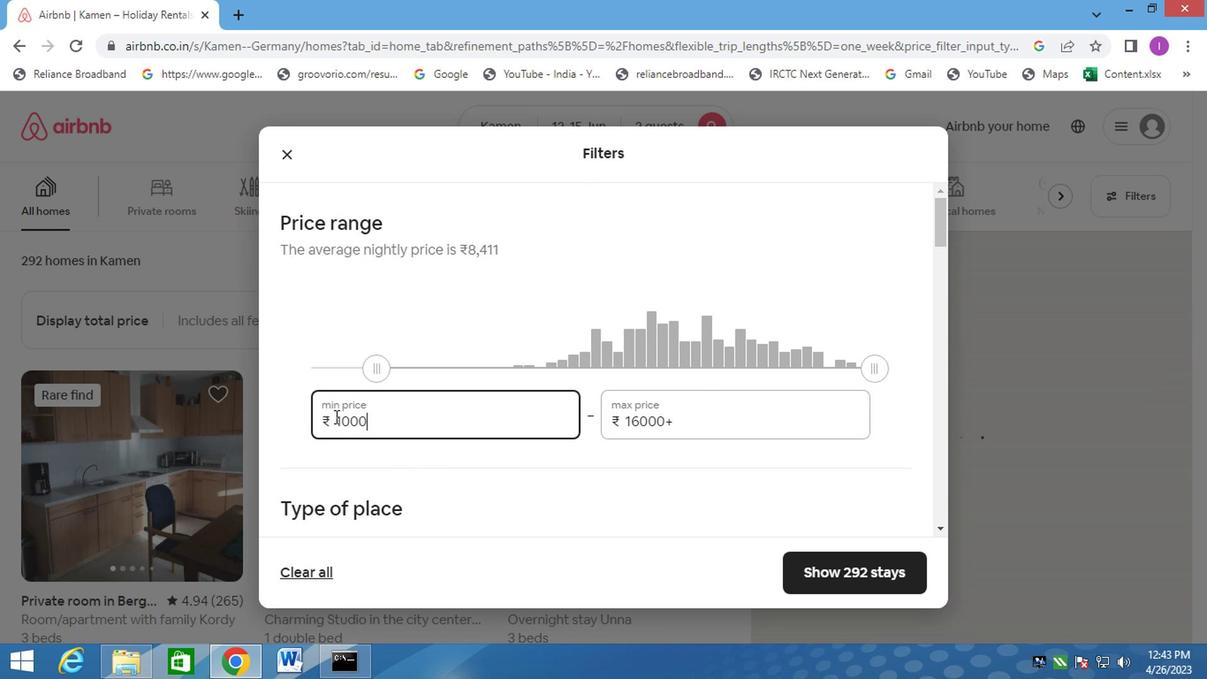 
Action: Mouse moved to (684, 425)
Screenshot: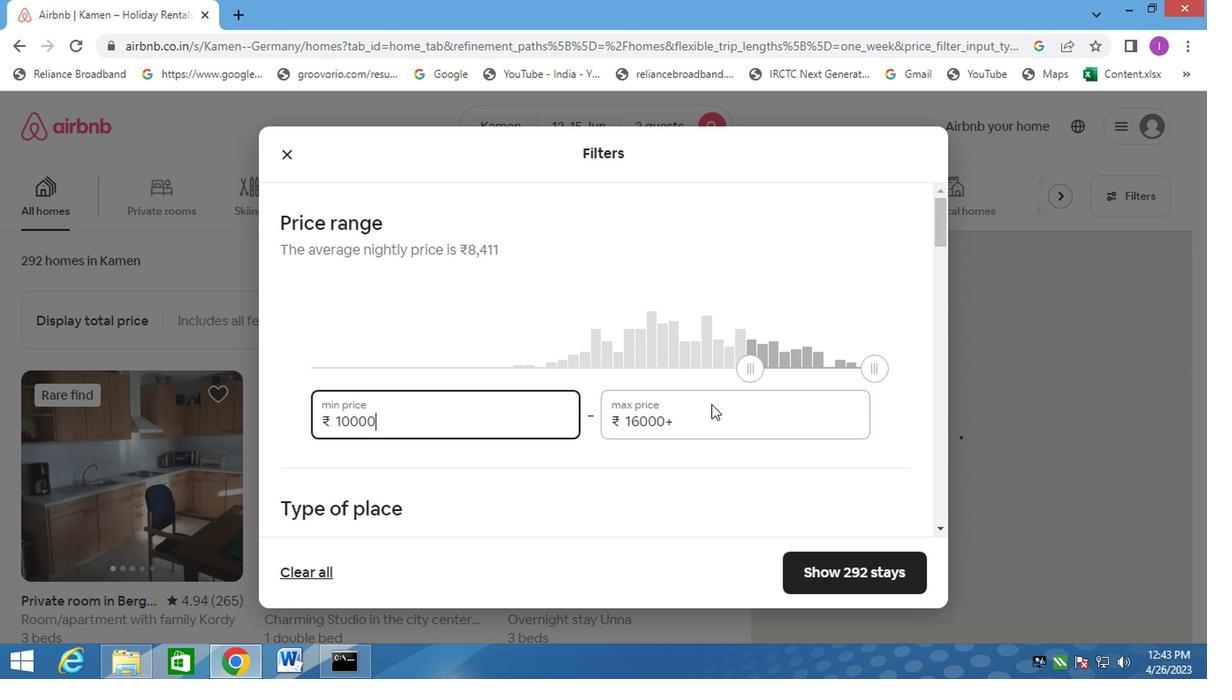 
Action: Mouse pressed left at (684, 425)
Screenshot: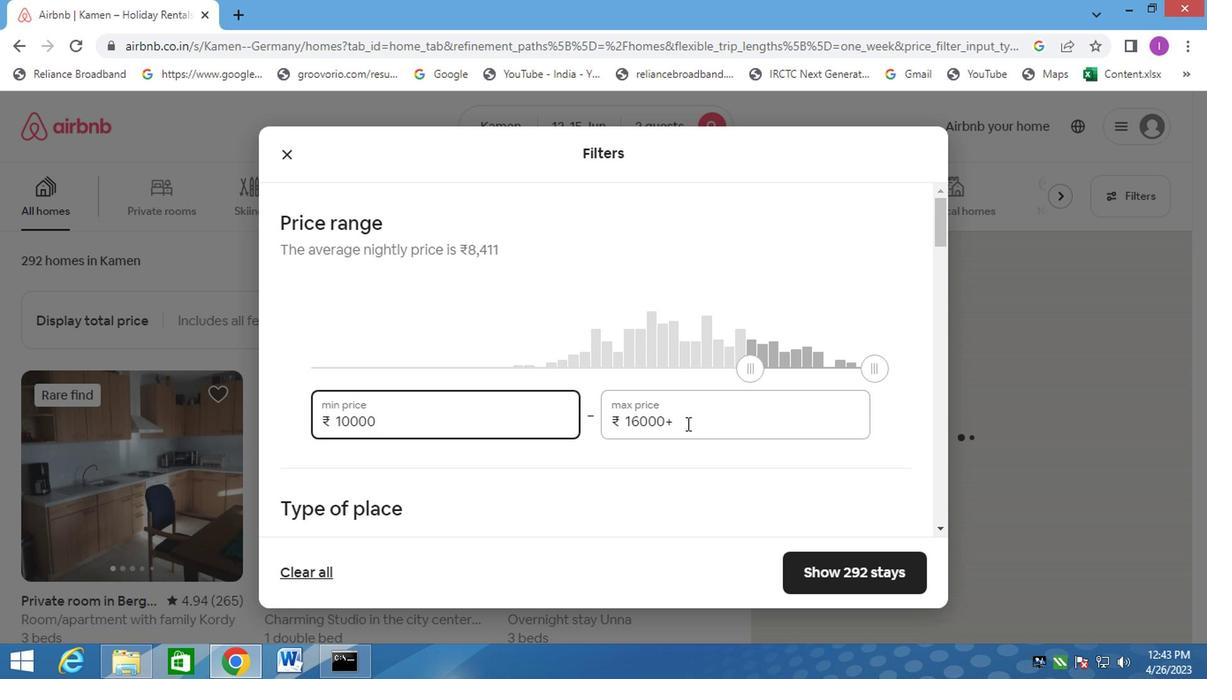 
Action: Mouse moved to (624, 427)
Screenshot: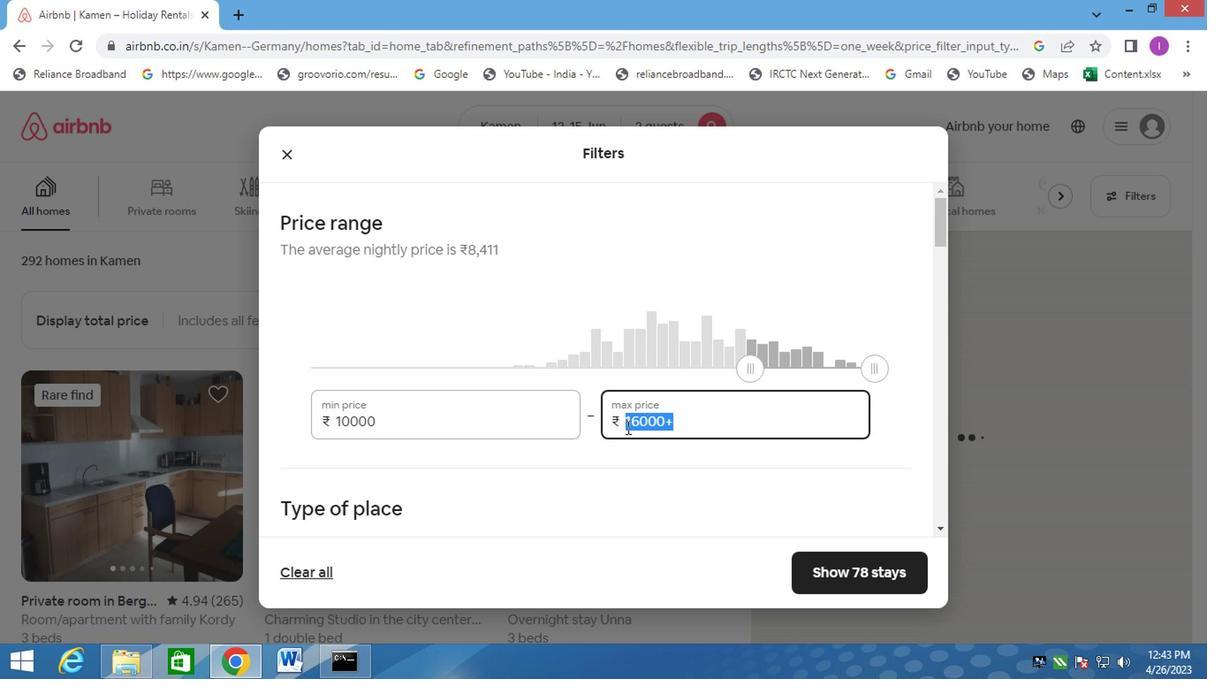 
Action: Key pressed 15000
Screenshot: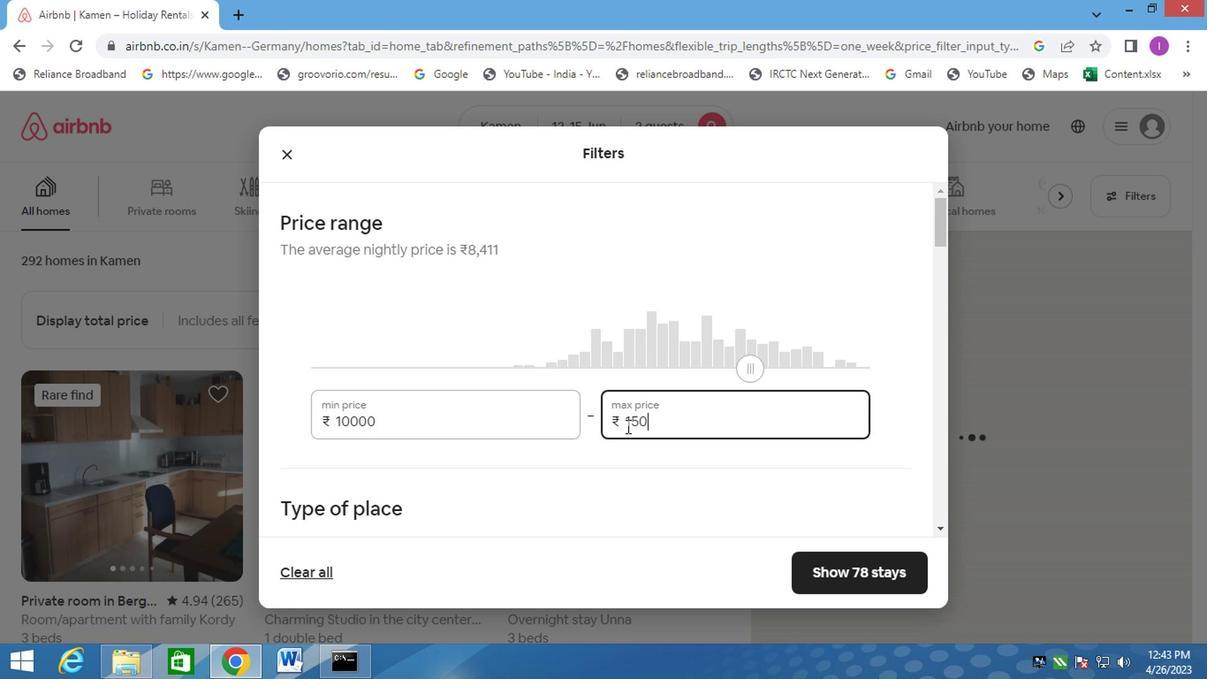 
Action: Mouse moved to (631, 421)
Screenshot: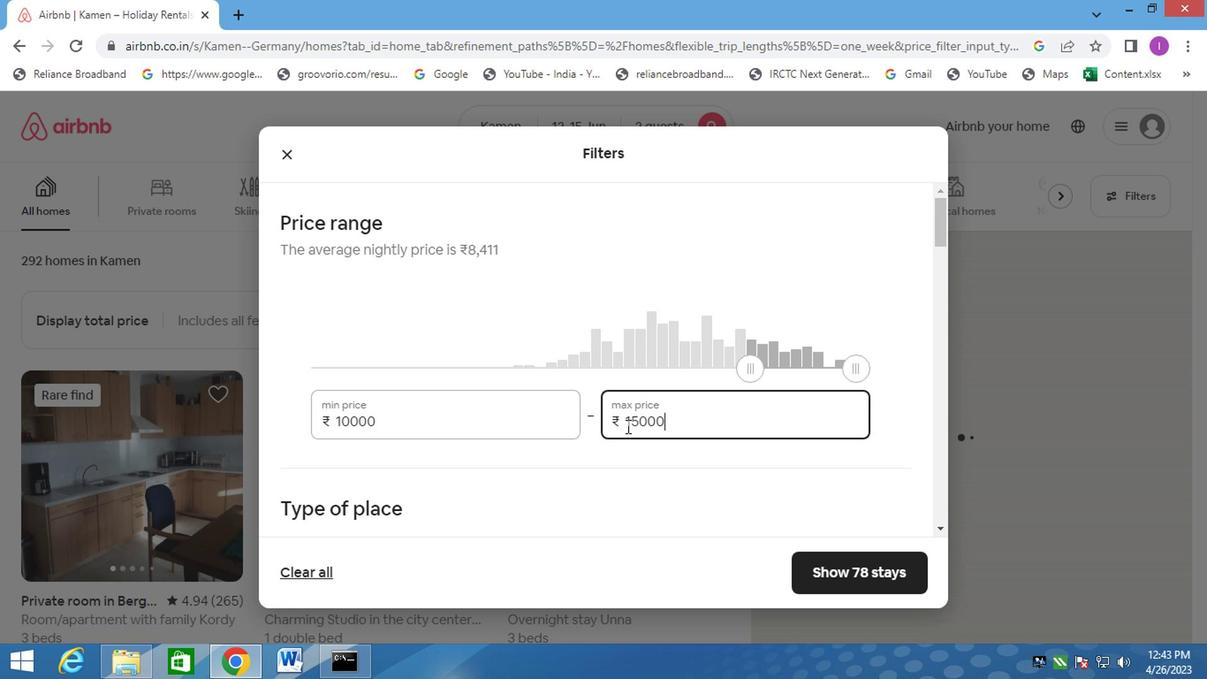 
Action: Mouse scrolled (631, 420) with delta (0, -1)
Screenshot: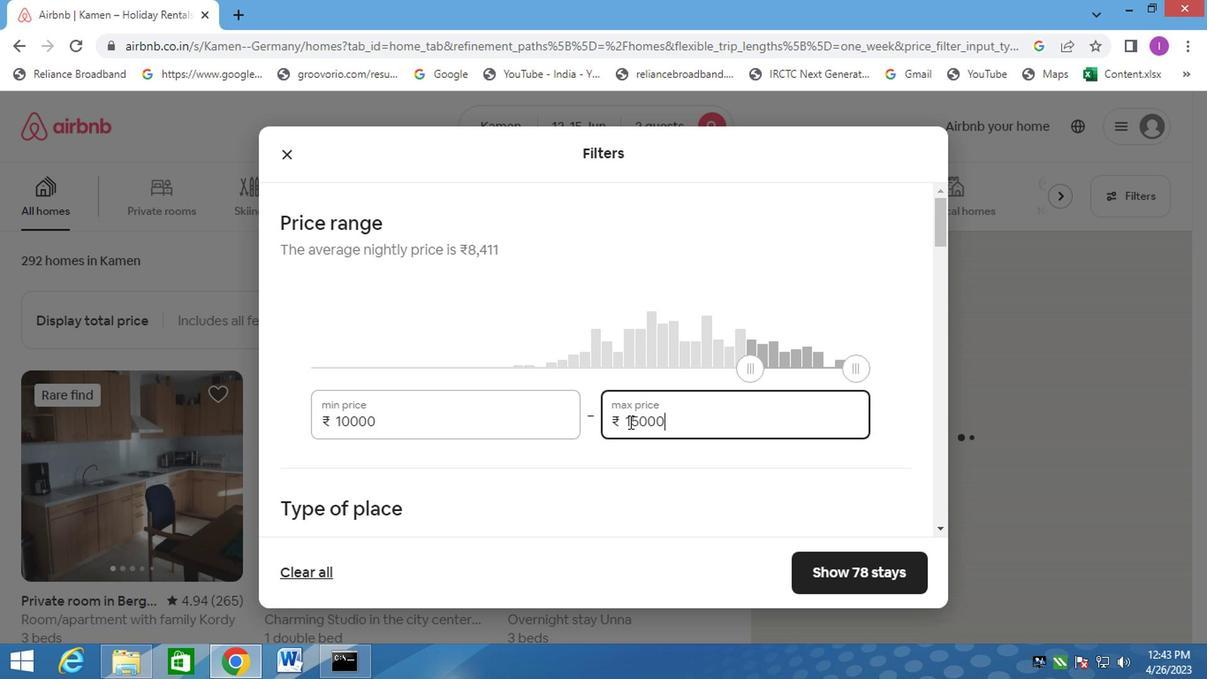 
Action: Mouse moved to (631, 421)
Screenshot: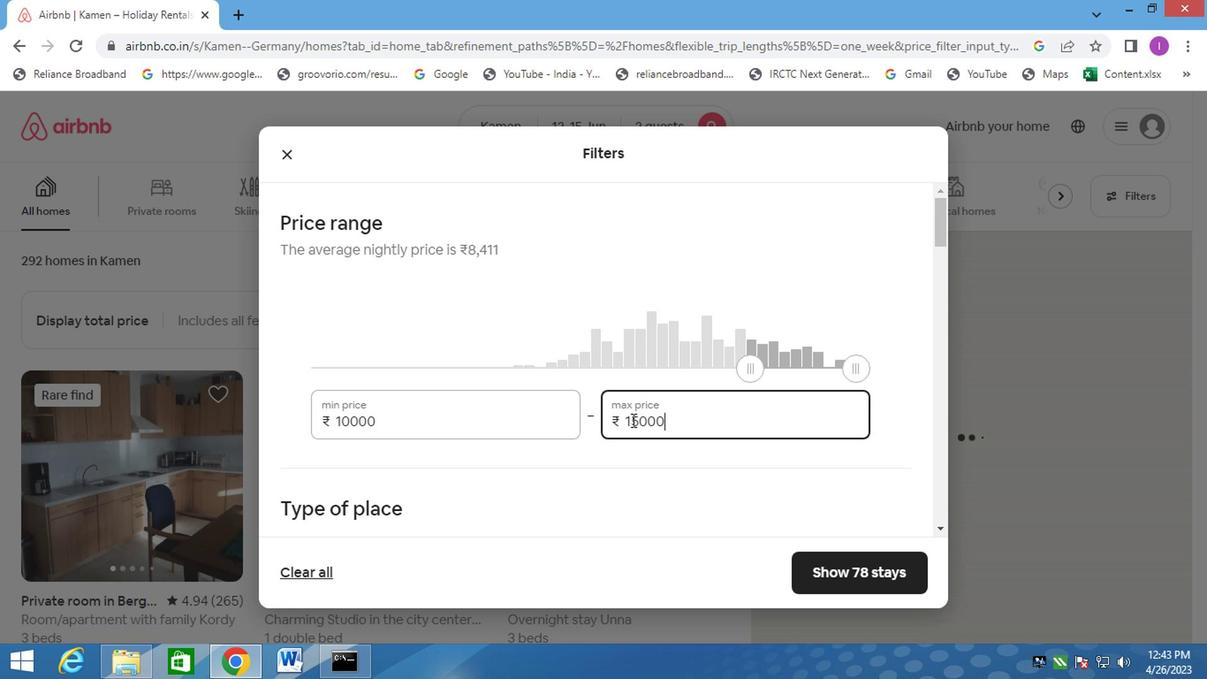 
Action: Mouse scrolled (631, 420) with delta (0, -1)
Screenshot: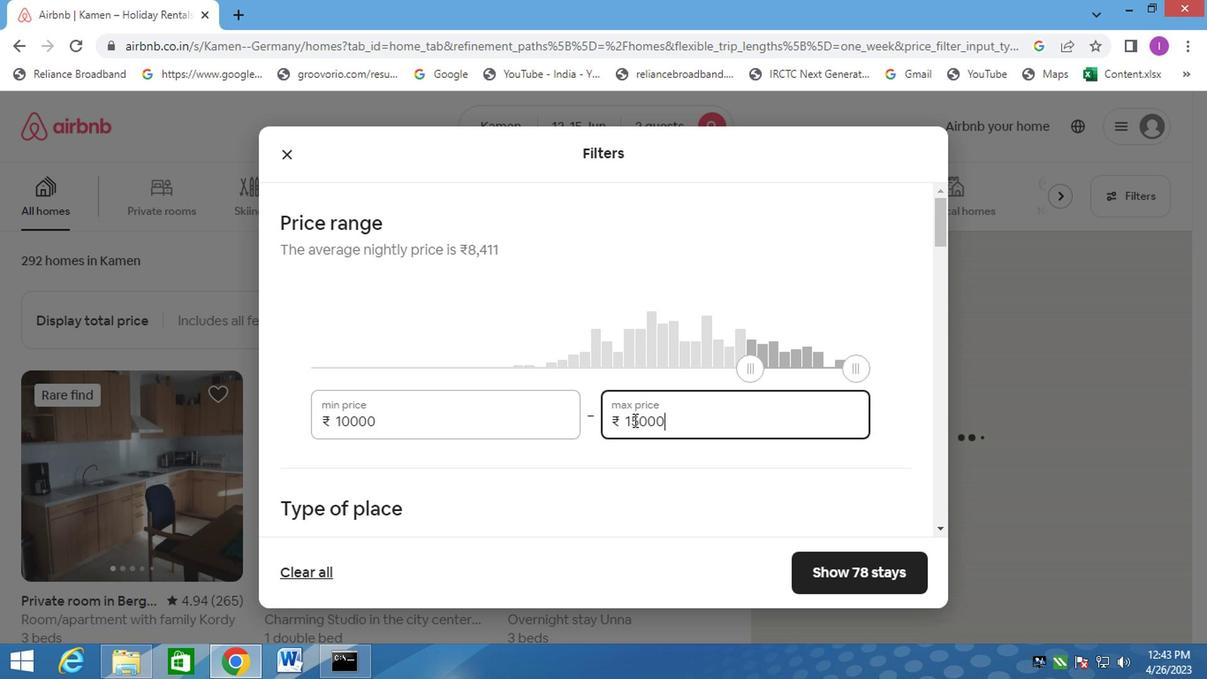 
Action: Mouse moved to (640, 418)
Screenshot: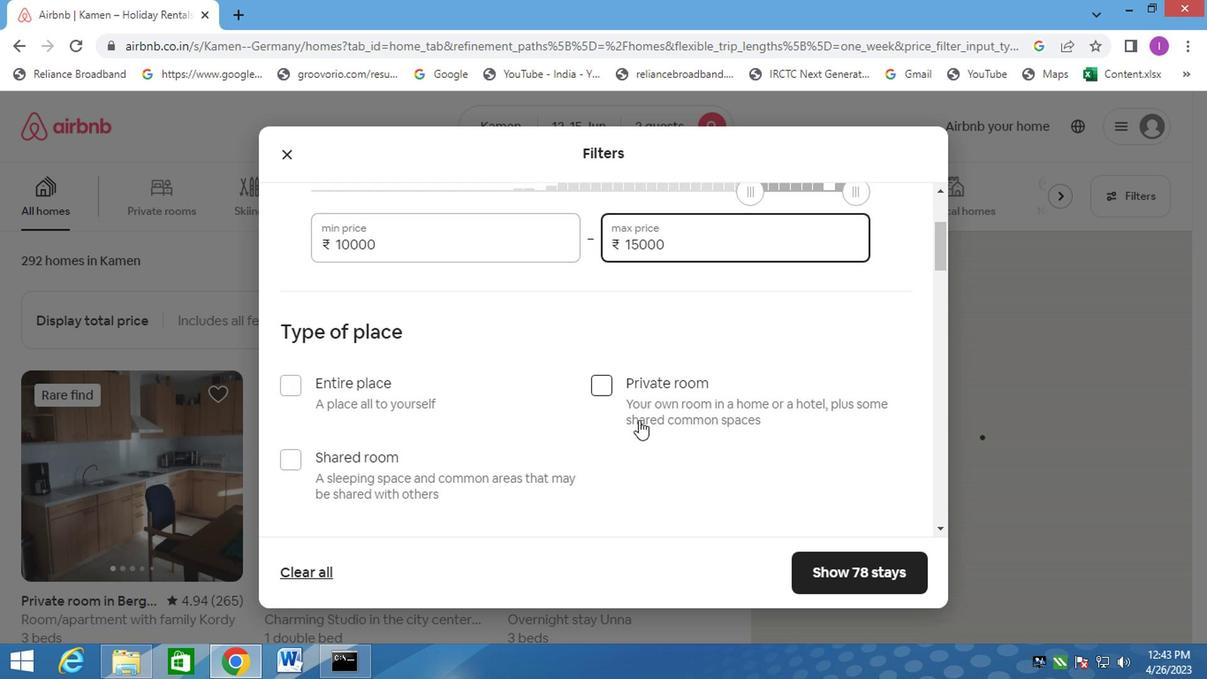 
Action: Mouse scrolled (640, 418) with delta (0, 0)
Screenshot: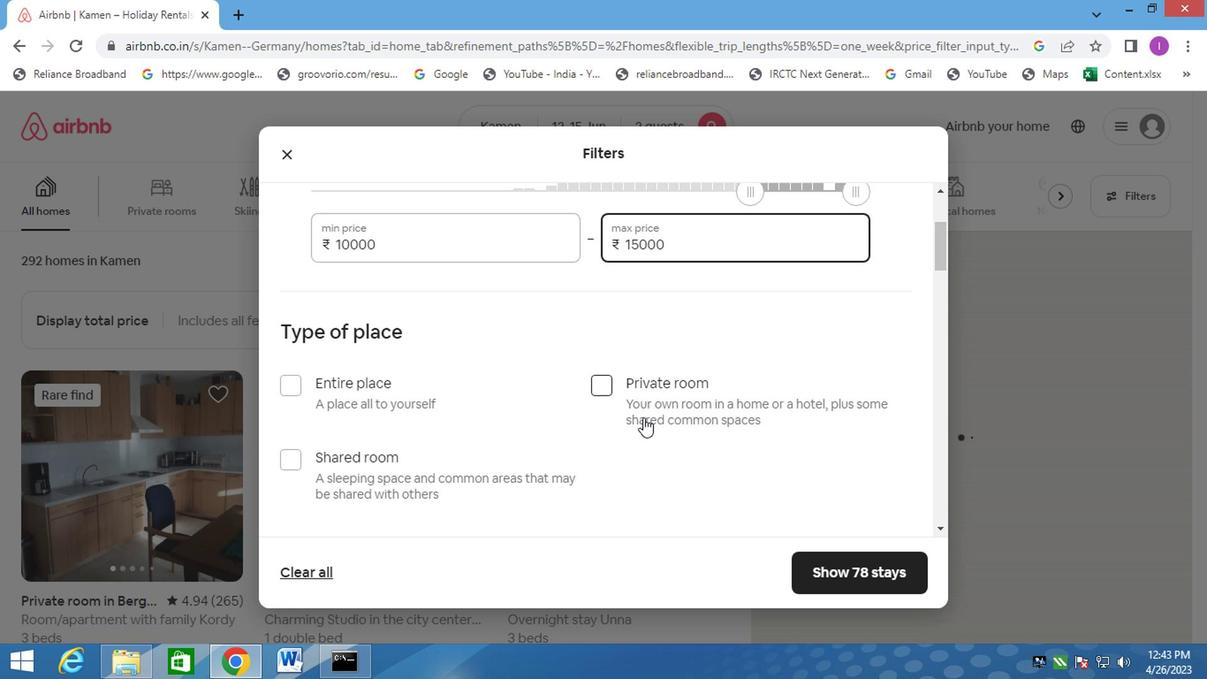 
Action: Mouse moved to (642, 418)
Screenshot: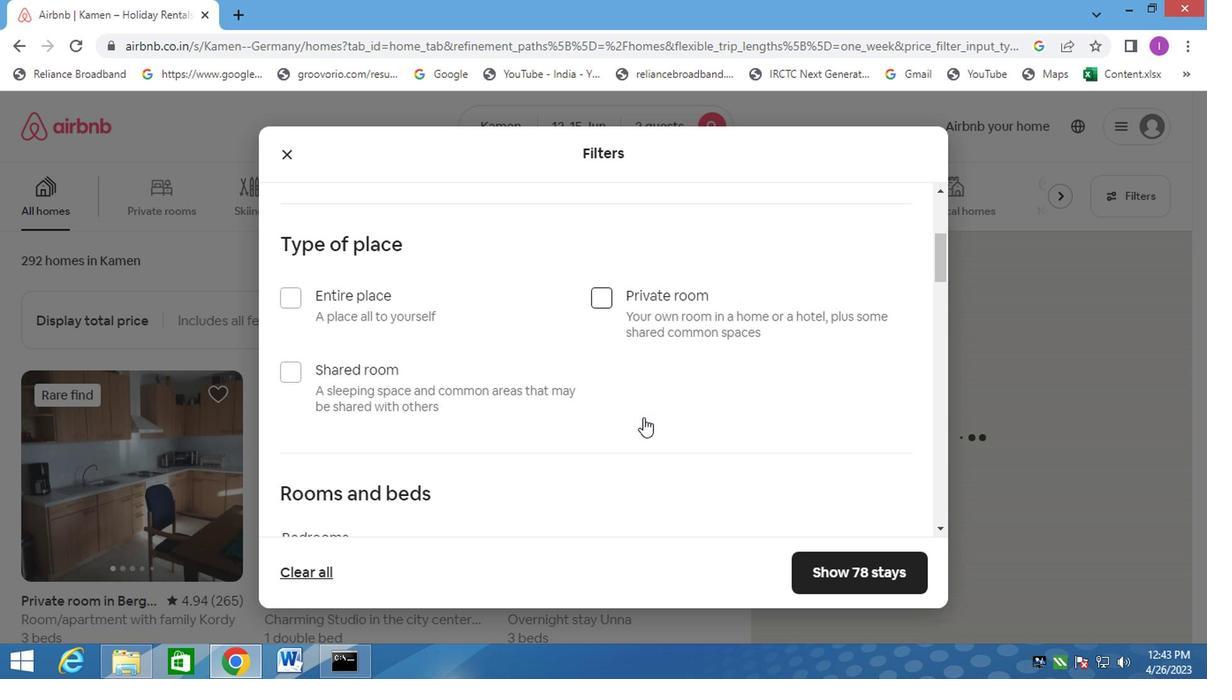
Action: Mouse scrolled (642, 417) with delta (0, 0)
Screenshot: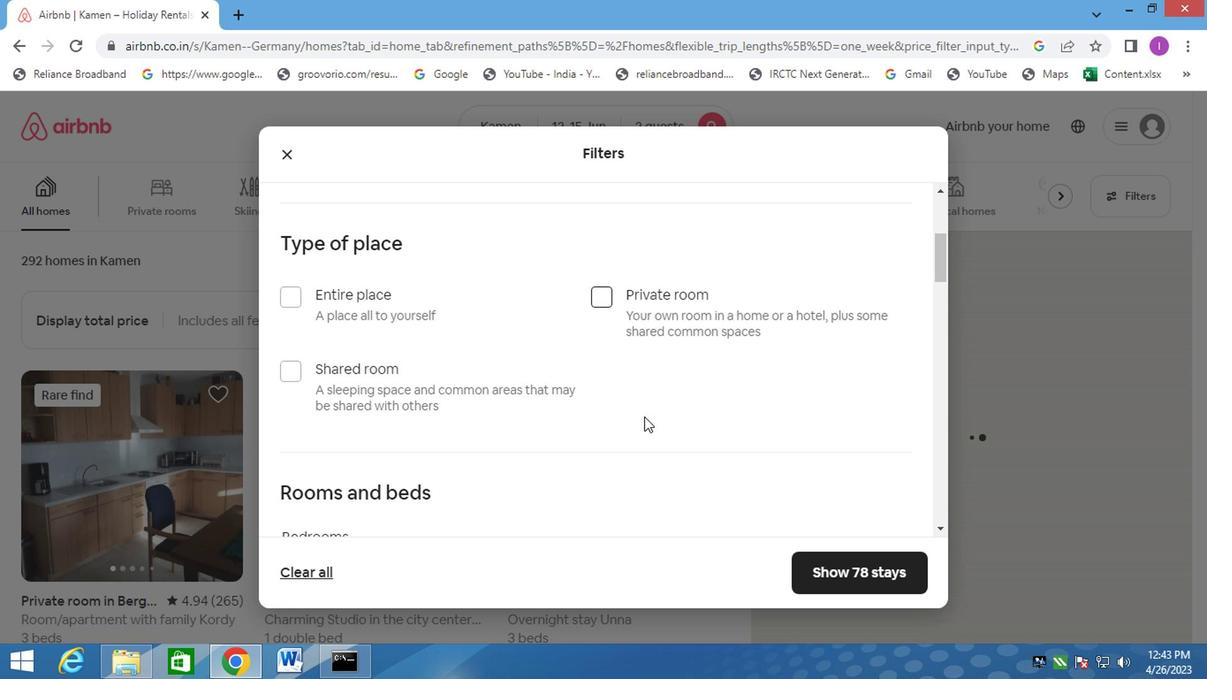 
Action: Mouse moved to (633, 426)
Screenshot: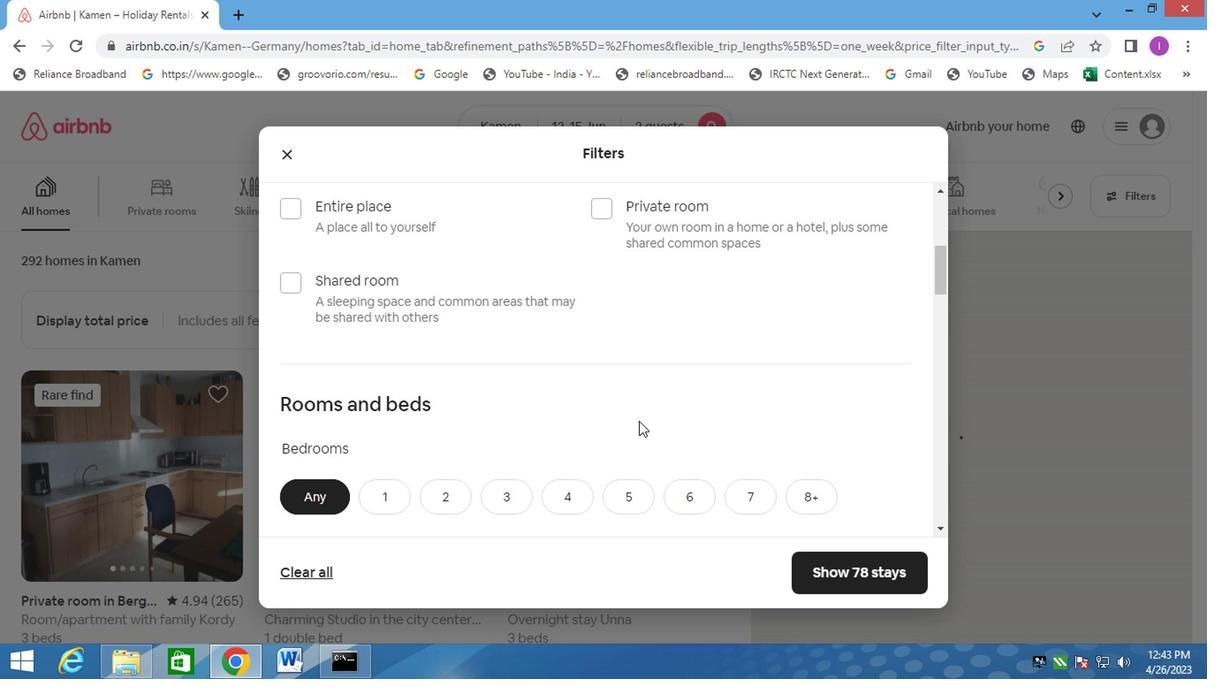 
Action: Mouse scrolled (633, 425) with delta (0, -1)
Screenshot: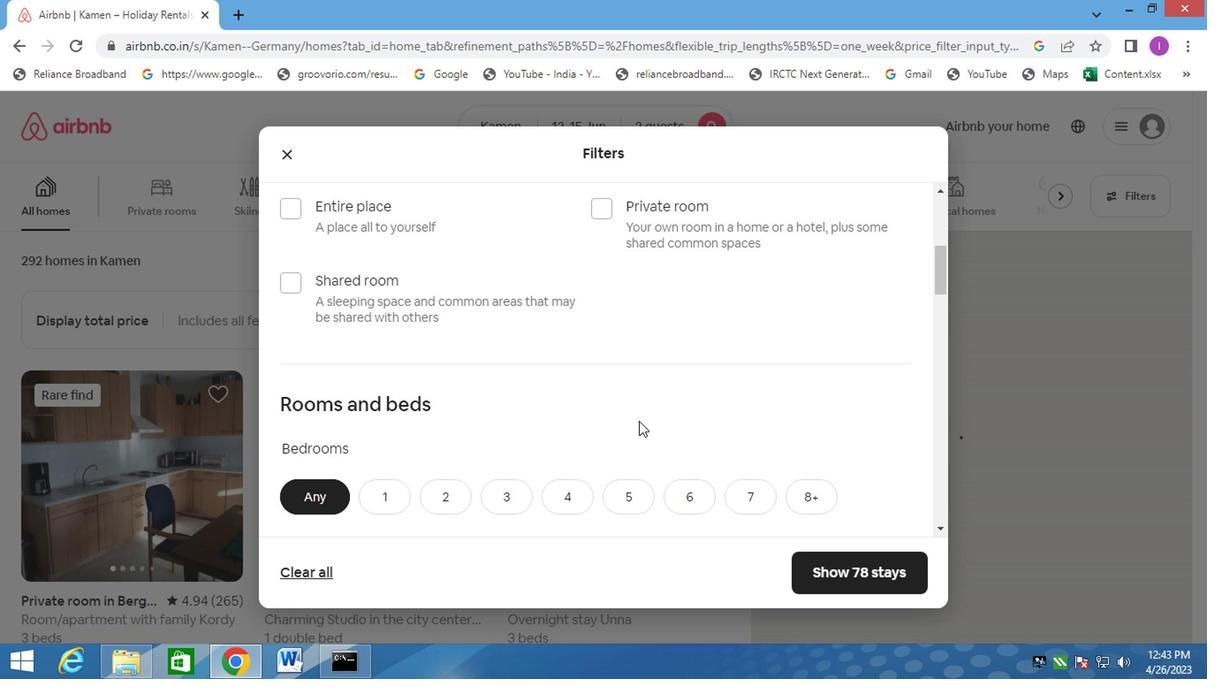 
Action: Mouse scrolled (633, 425) with delta (0, -1)
Screenshot: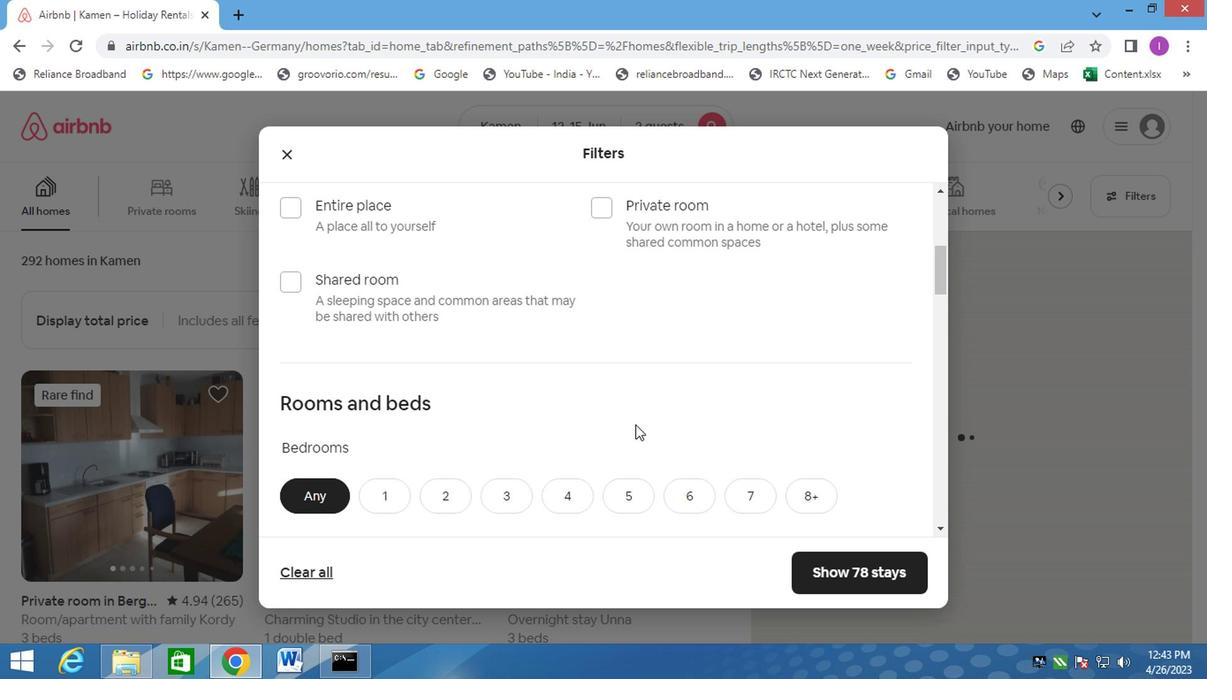 
Action: Mouse moved to (630, 427)
Screenshot: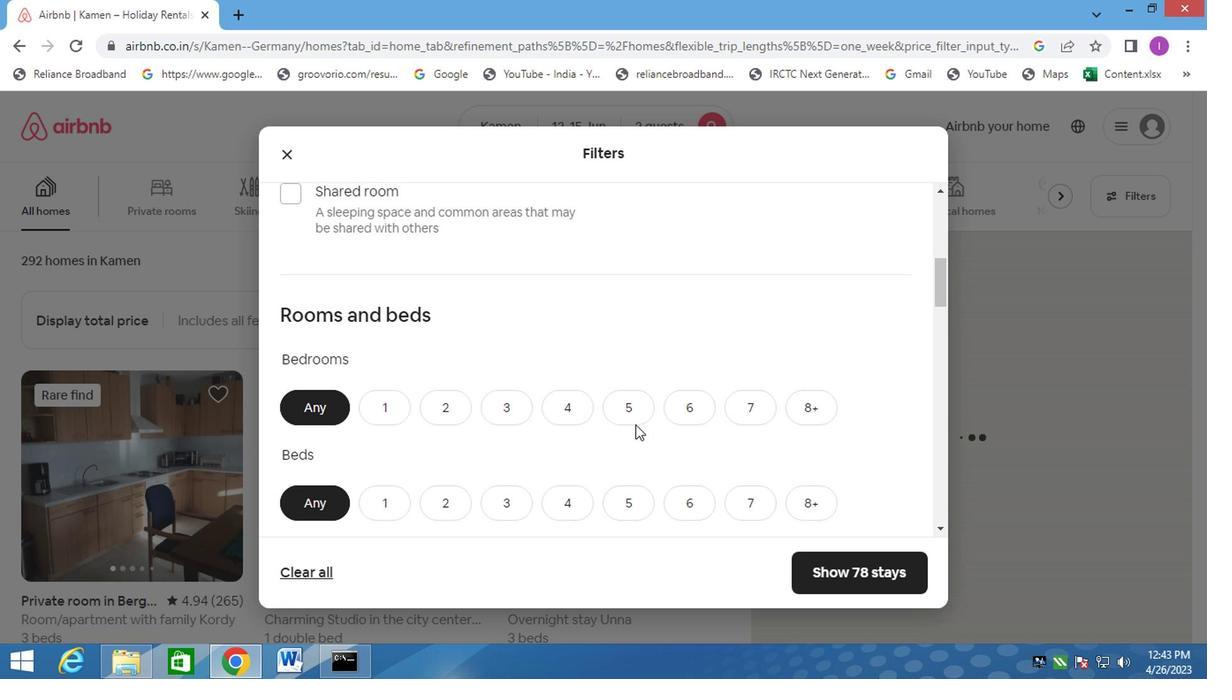 
Action: Mouse scrolled (630, 426) with delta (0, 0)
Screenshot: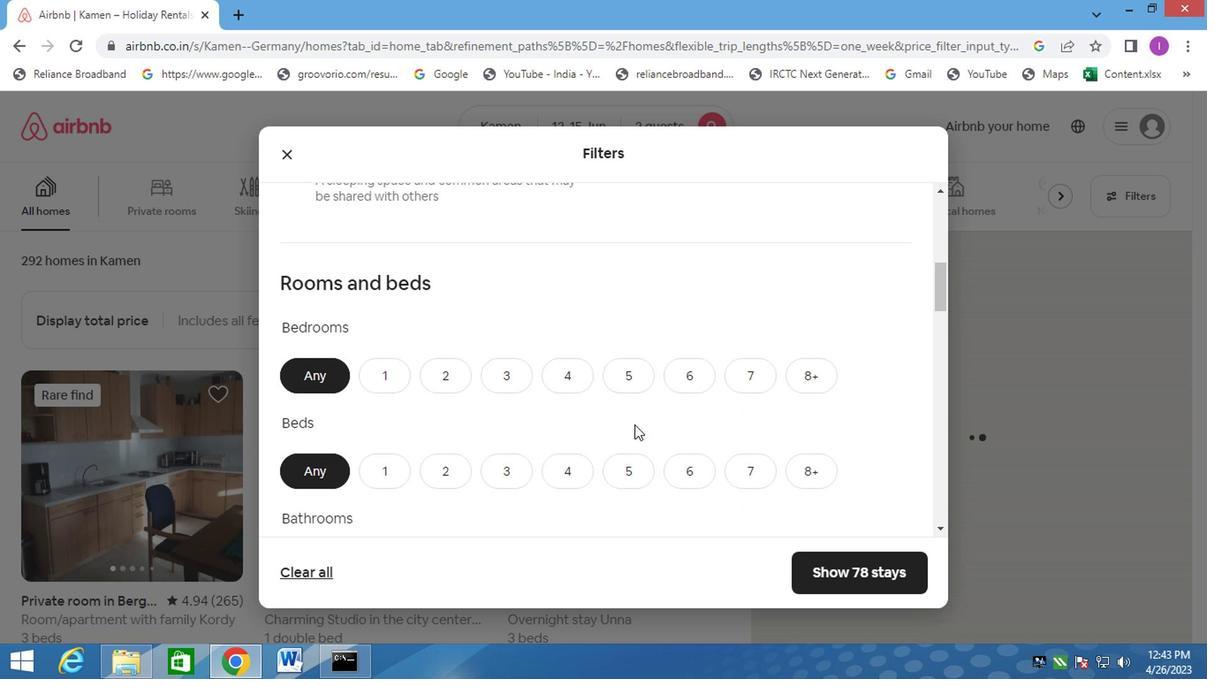 
Action: Mouse moved to (629, 427)
Screenshot: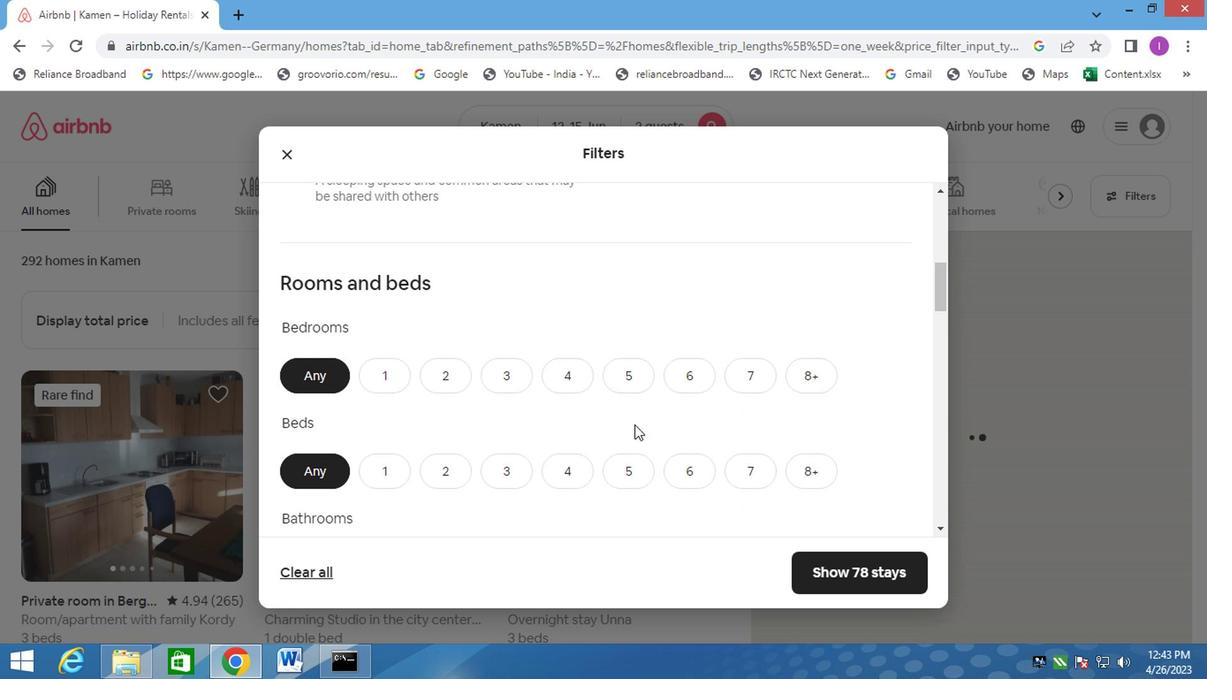 
Action: Mouse scrolled (629, 426) with delta (0, 0)
Screenshot: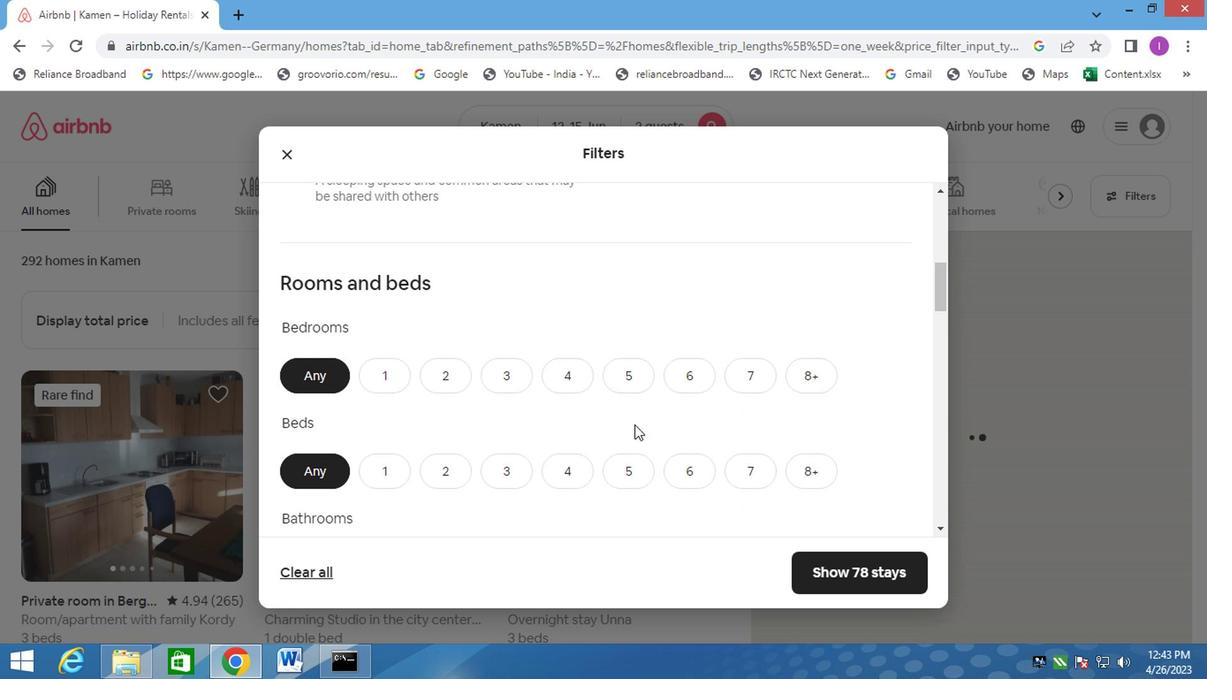 
Action: Mouse moved to (464, 228)
Screenshot: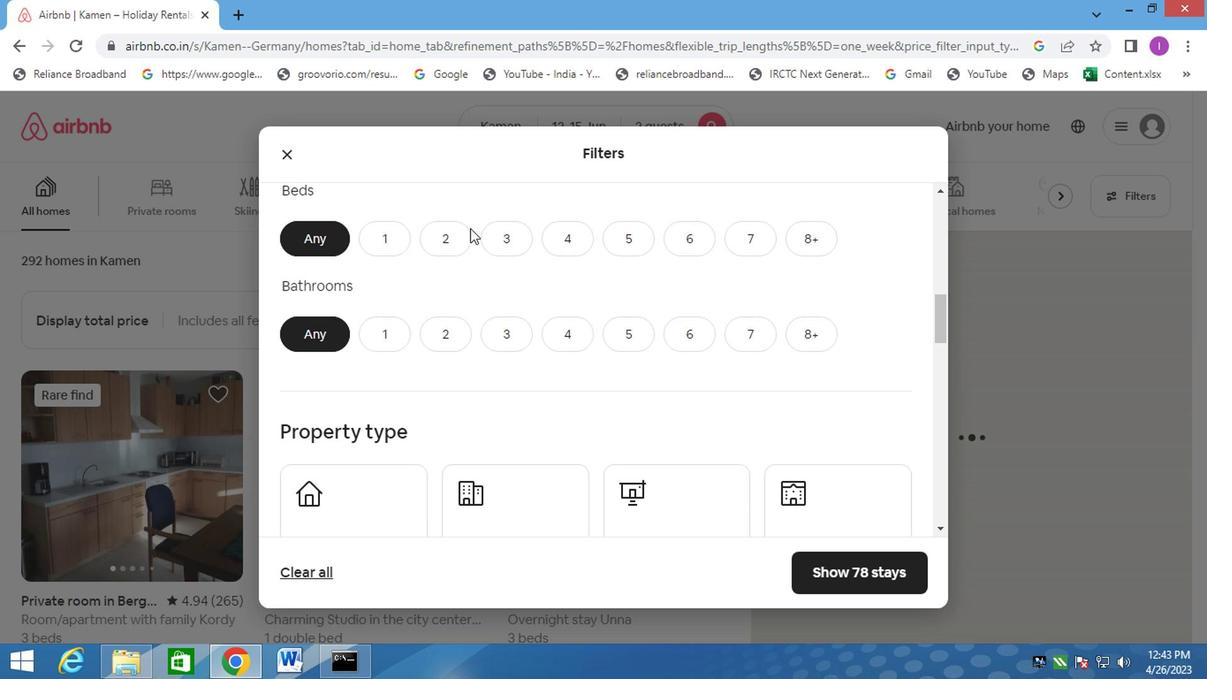 
Action: Mouse scrolled (464, 230) with delta (0, 1)
Screenshot: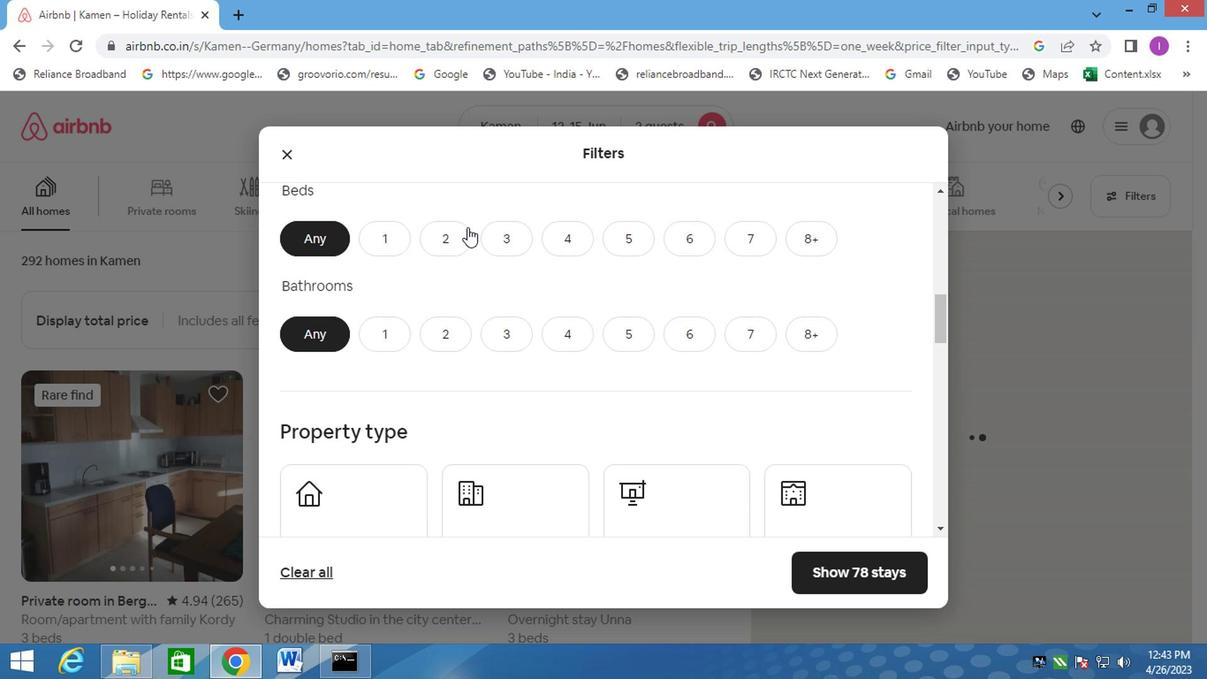 
Action: Mouse moved to (389, 239)
Screenshot: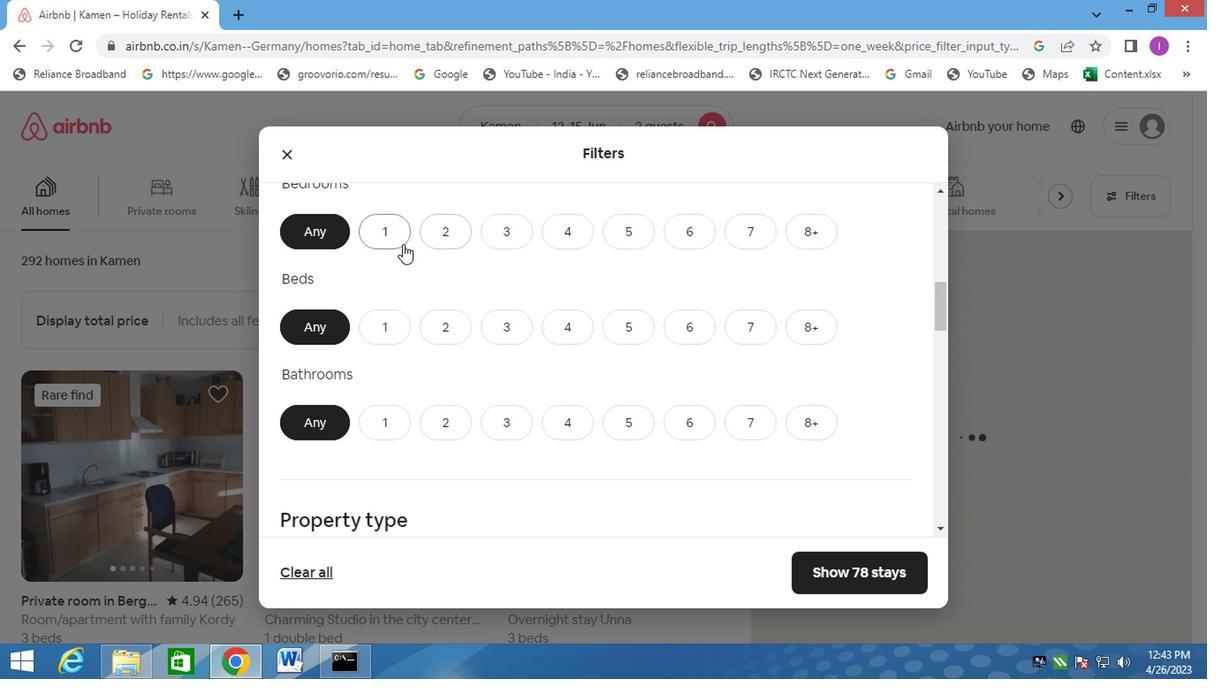 
Action: Mouse pressed left at (389, 239)
Screenshot: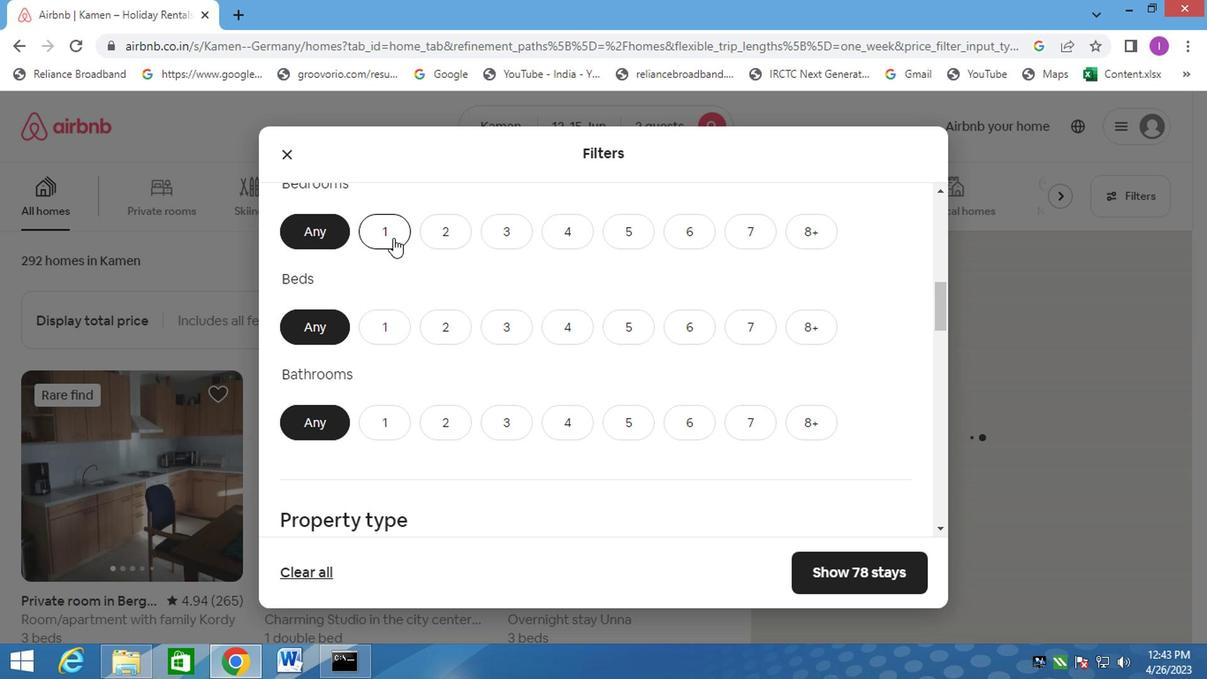 
Action: Mouse moved to (376, 330)
Screenshot: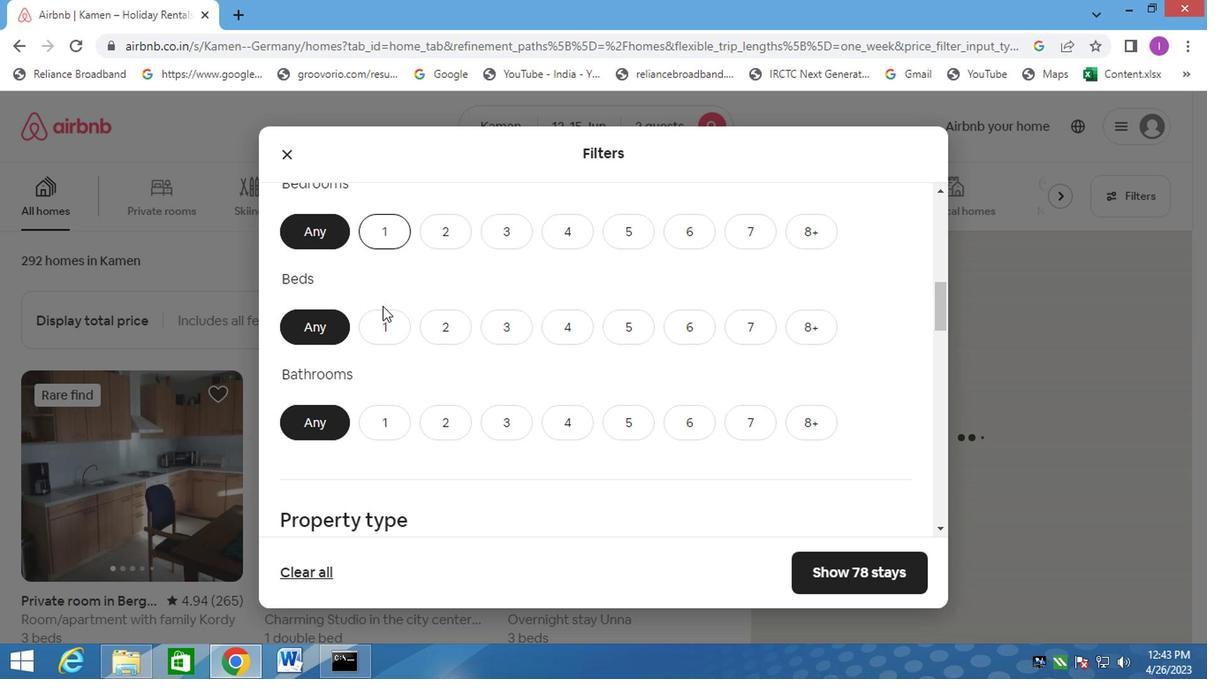 
Action: Mouse pressed left at (376, 330)
Screenshot: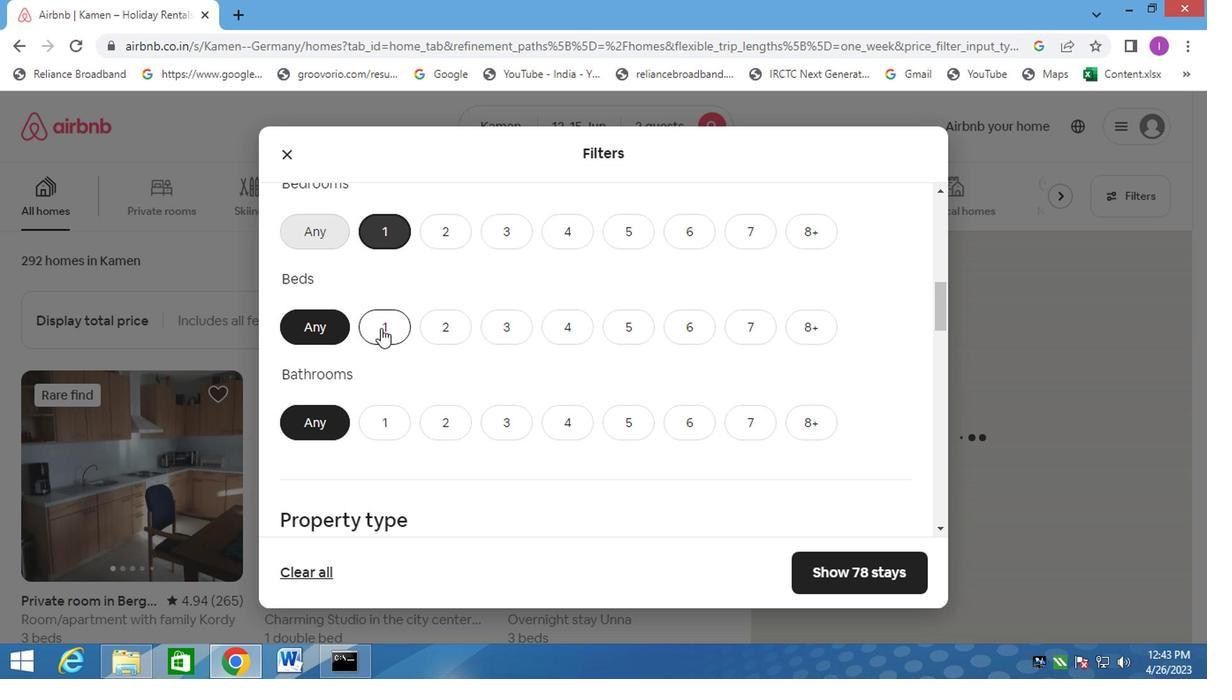 
Action: Mouse moved to (394, 431)
Screenshot: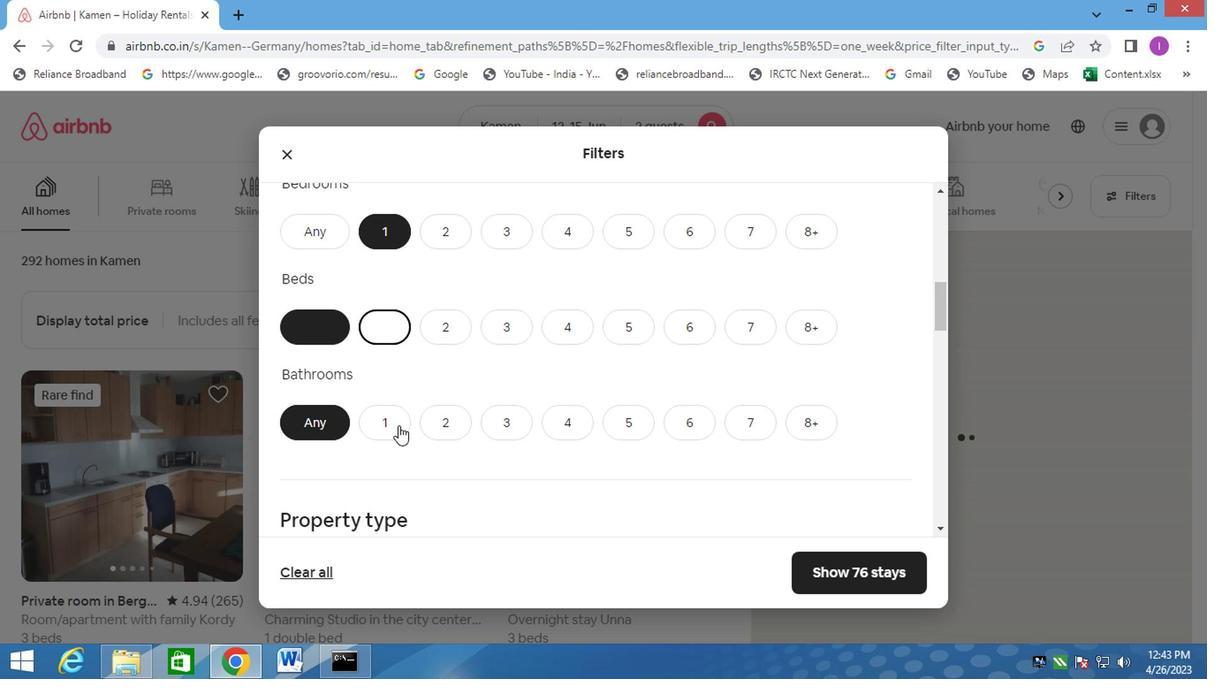 
Action: Mouse pressed left at (394, 431)
Screenshot: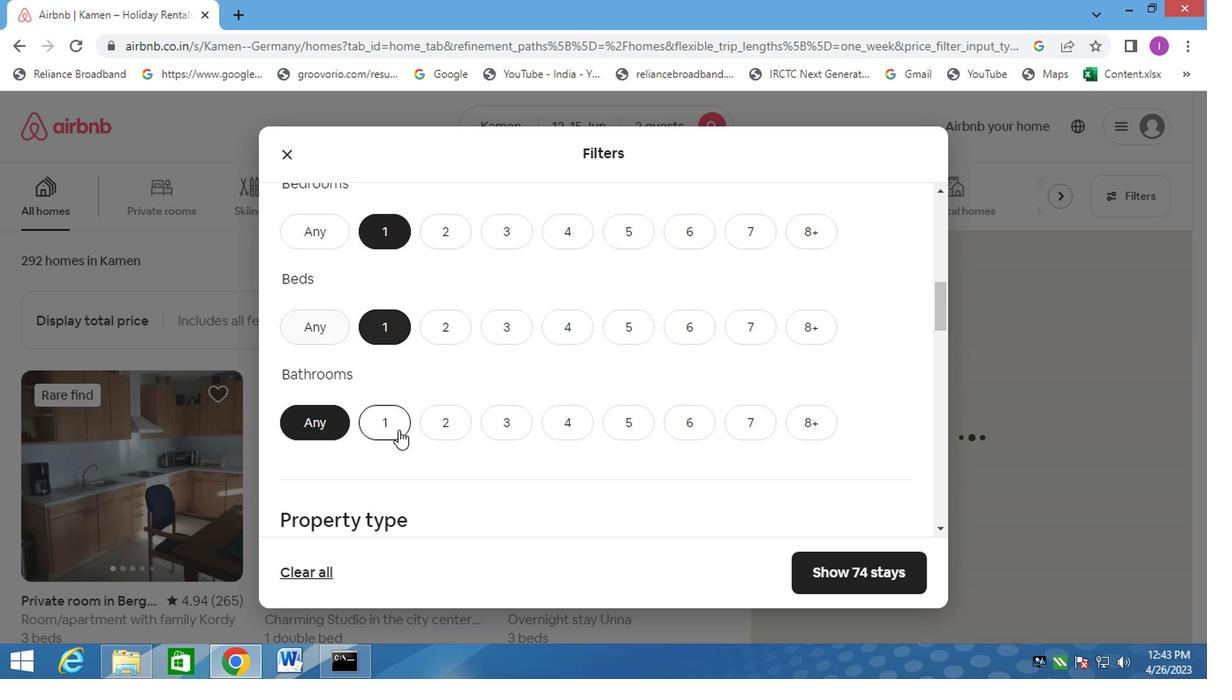 
Action: Mouse moved to (407, 374)
Screenshot: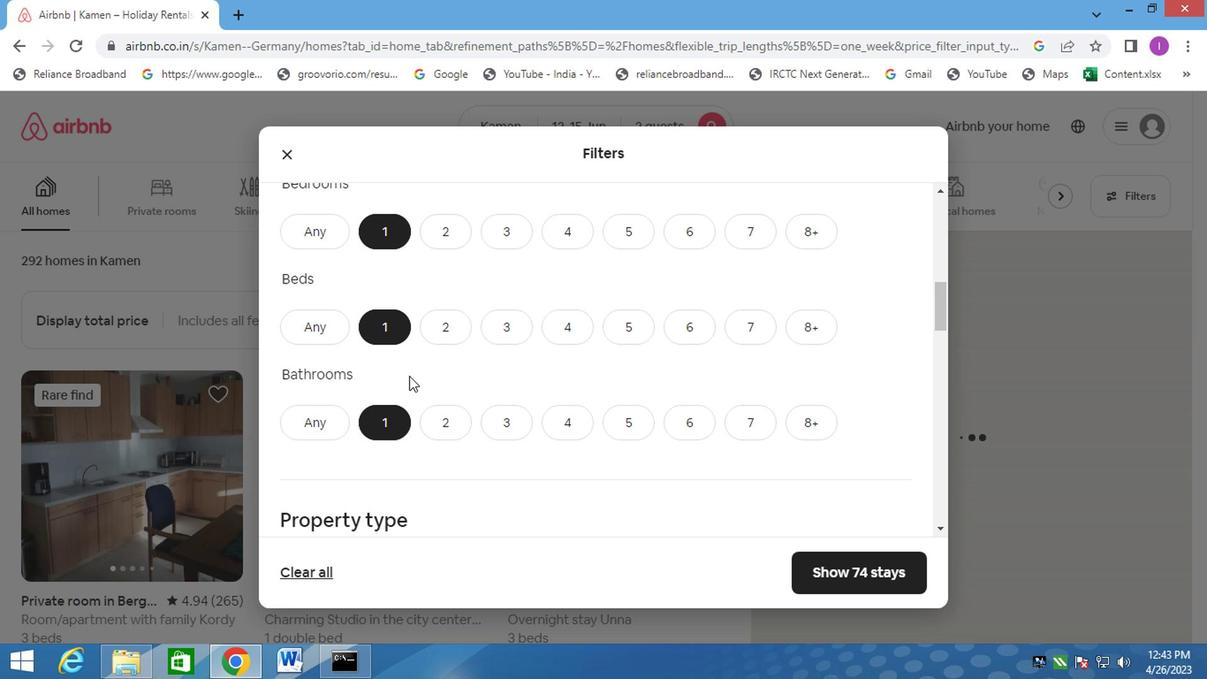 
Action: Mouse scrolled (407, 376) with delta (0, 1)
Screenshot: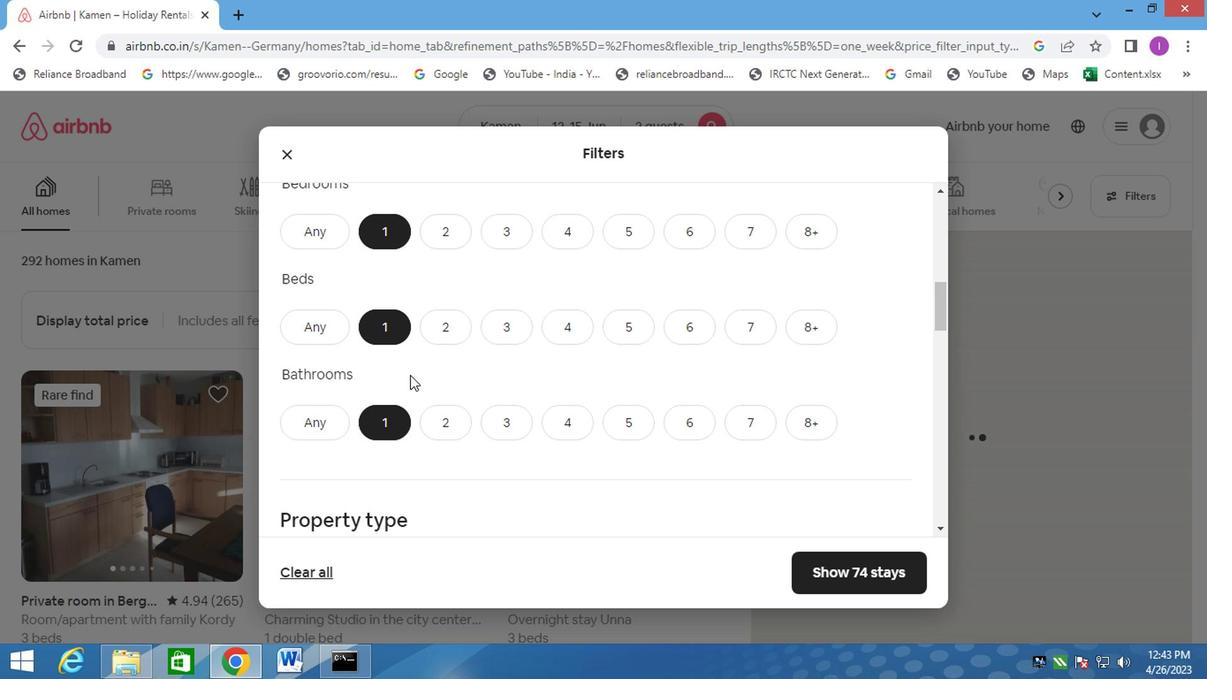 
Action: Mouse moved to (409, 364)
Screenshot: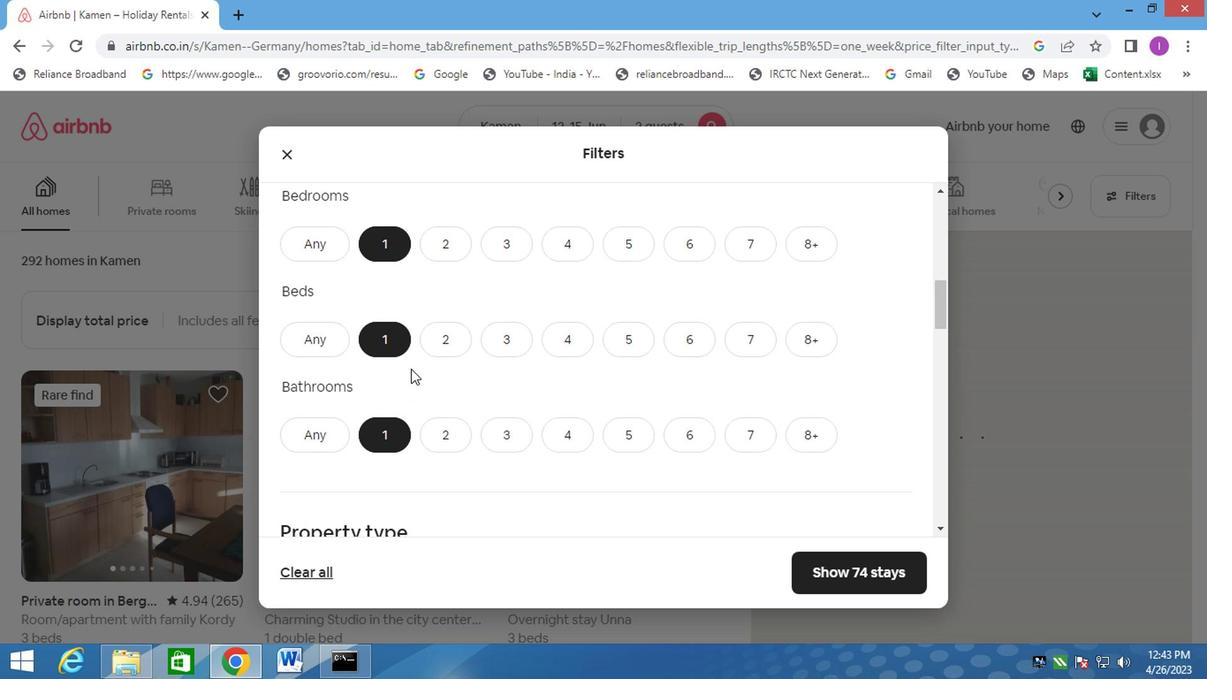 
Action: Mouse scrolled (409, 365) with delta (0, 1)
Screenshot: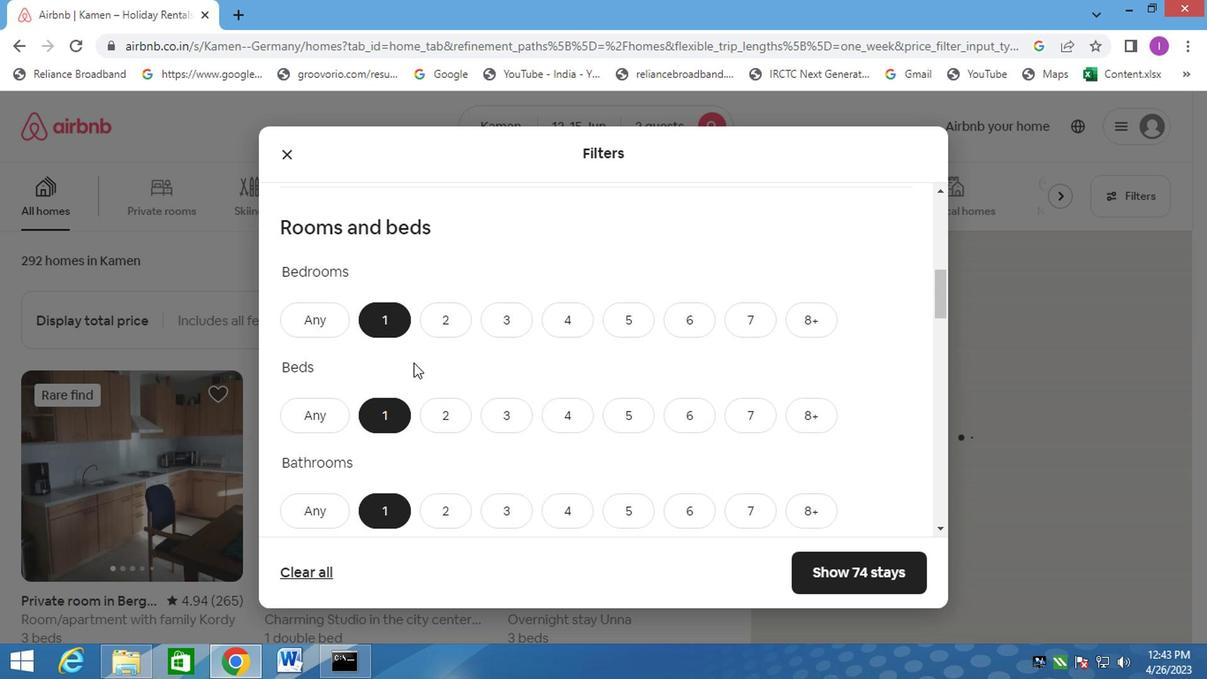 
Action: Mouse scrolled (409, 365) with delta (0, 1)
Screenshot: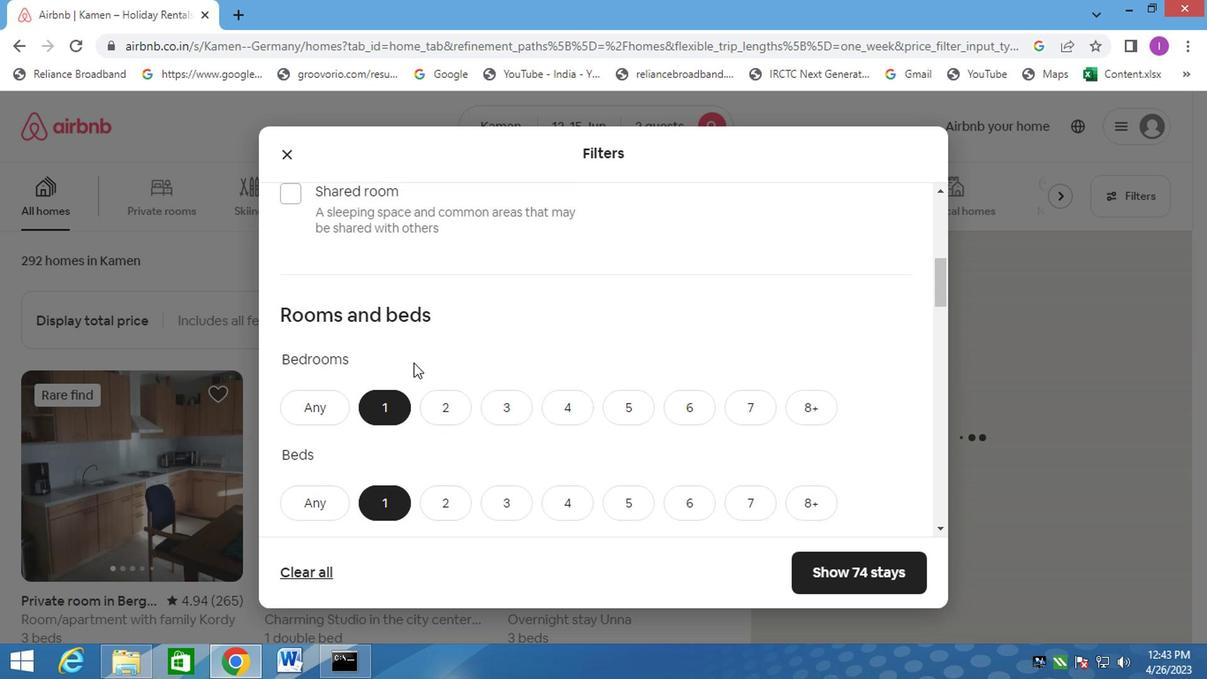 
Action: Mouse moved to (290, 215)
Screenshot: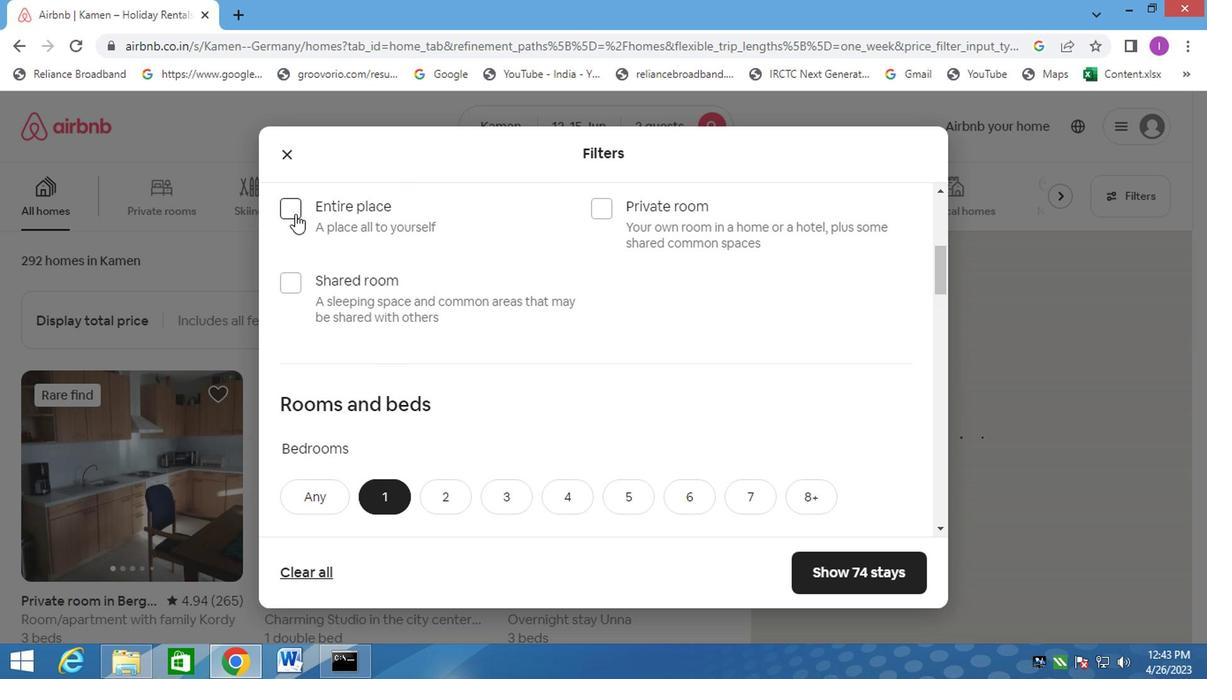 
Action: Mouse pressed left at (290, 215)
Screenshot: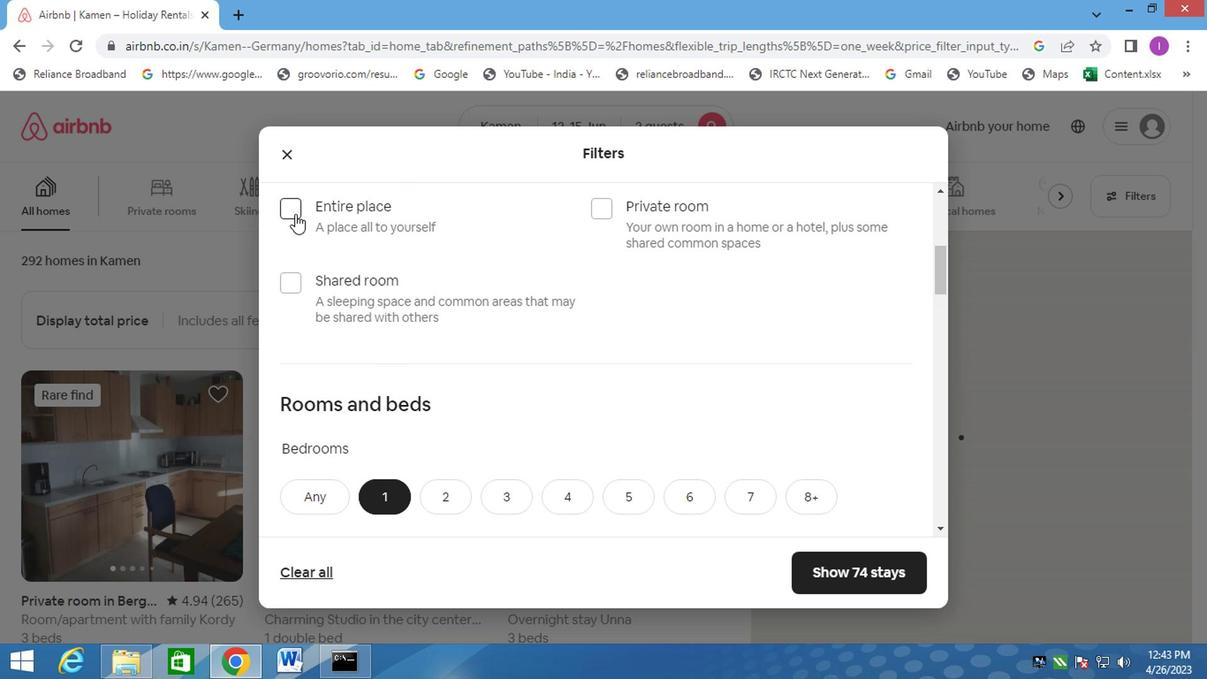 
Action: Mouse moved to (435, 306)
Screenshot: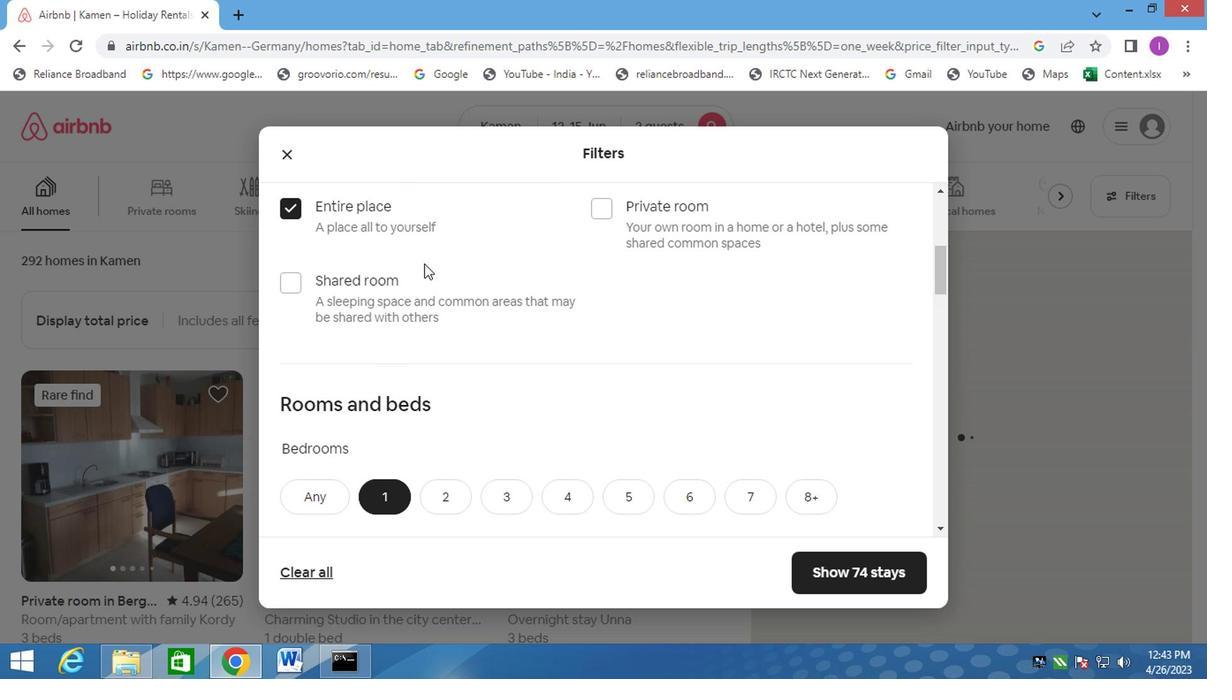 
Action: Mouse scrolled (430, 297) with delta (0, 0)
Screenshot: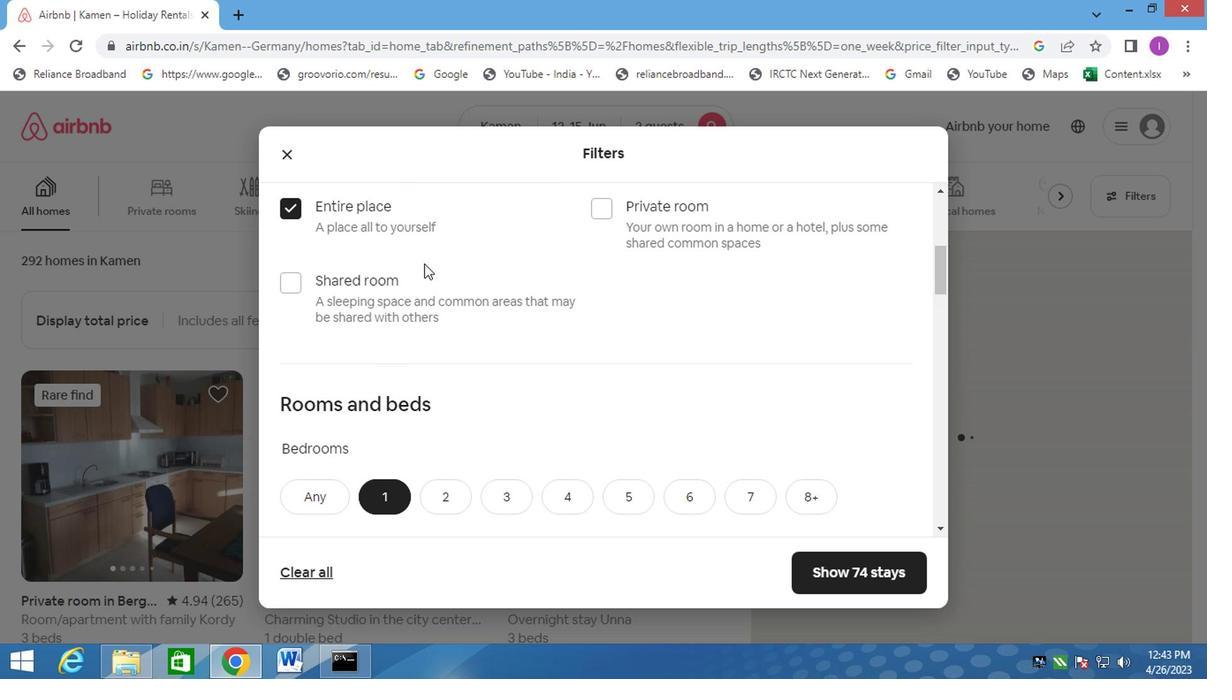 
Action: Mouse moved to (437, 309)
Screenshot: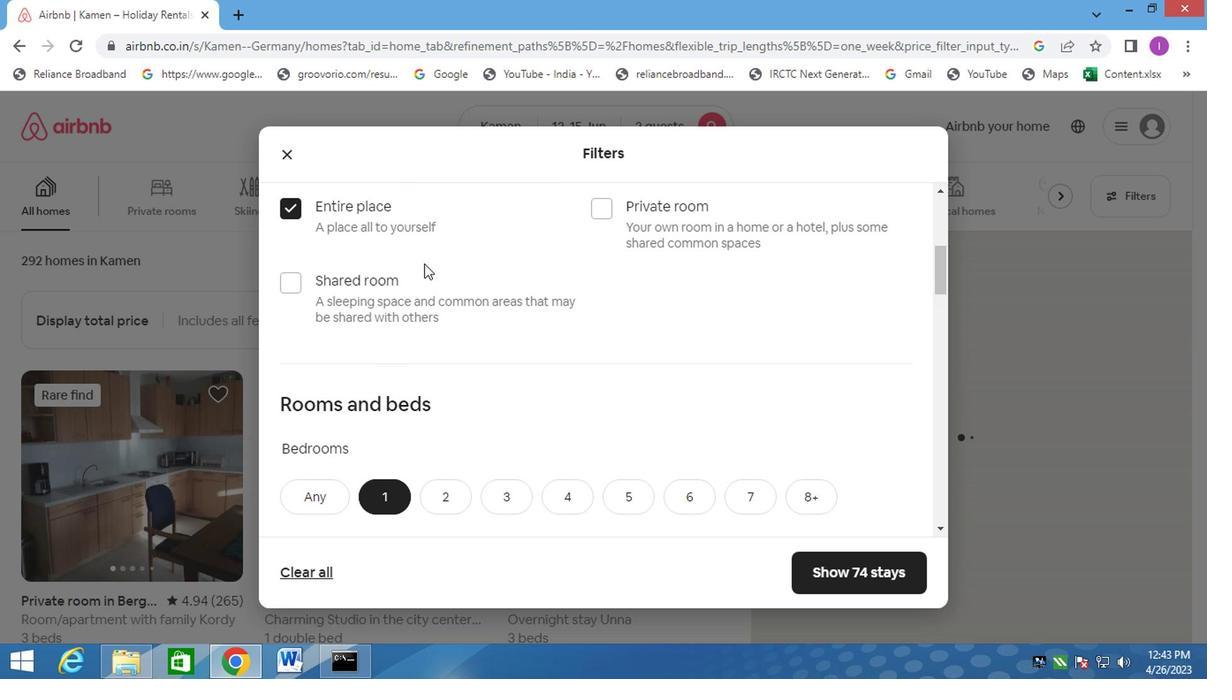 
Action: Mouse scrolled (436, 307) with delta (0, -1)
Screenshot: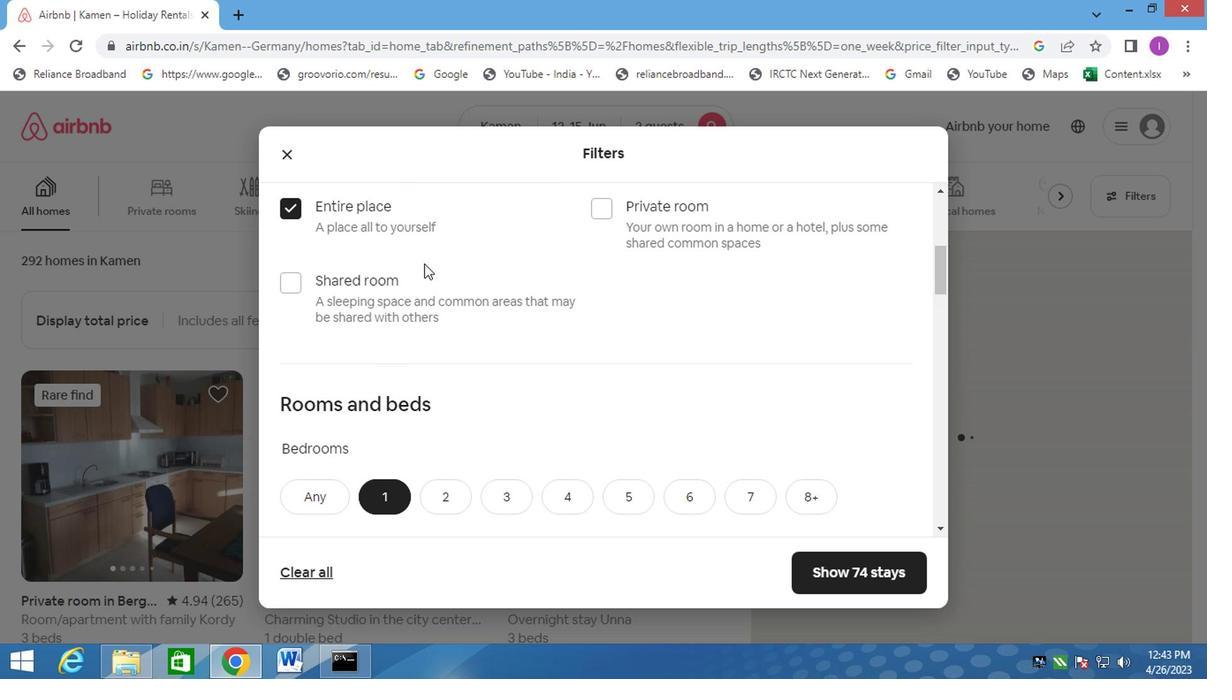 
Action: Mouse scrolled (437, 308) with delta (0, 0)
Screenshot: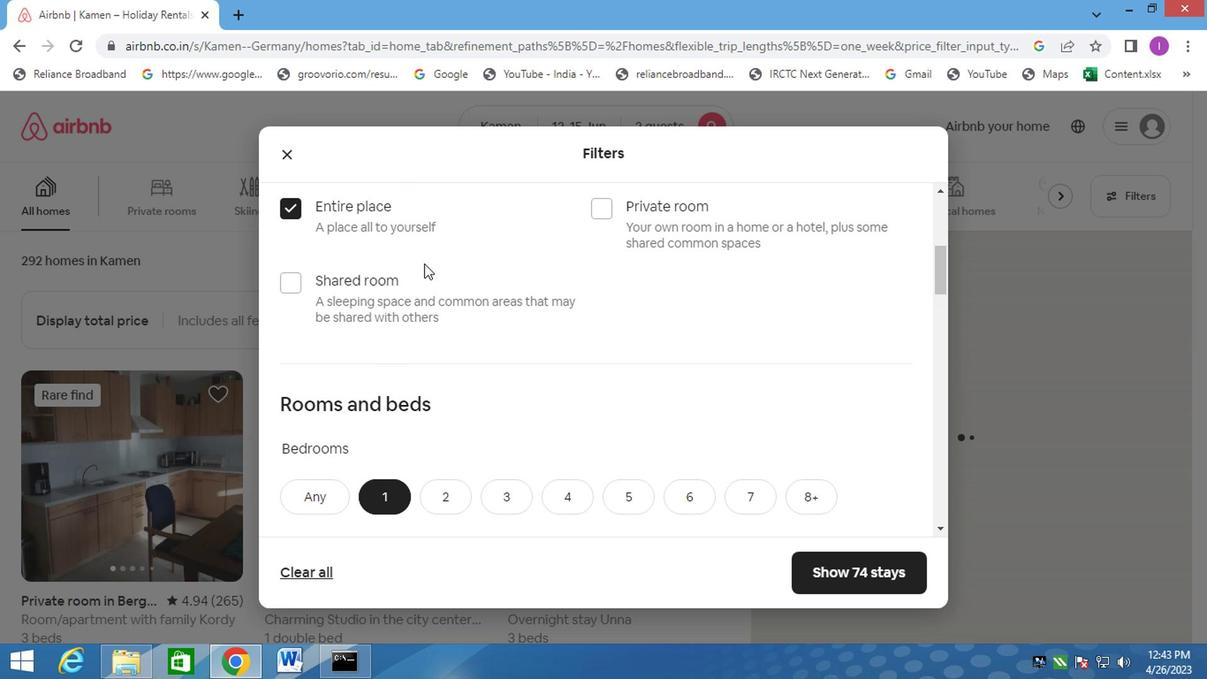 
Action: Mouse moved to (437, 309)
Screenshot: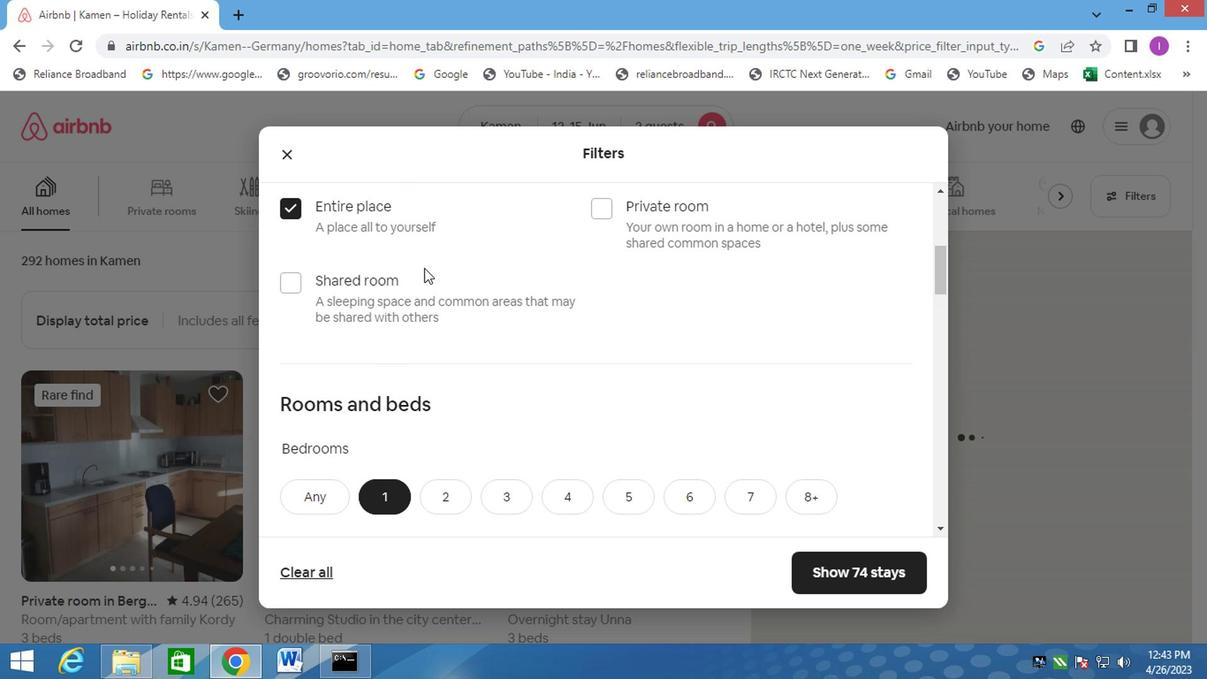
Action: Mouse scrolled (437, 308) with delta (0, 0)
Screenshot: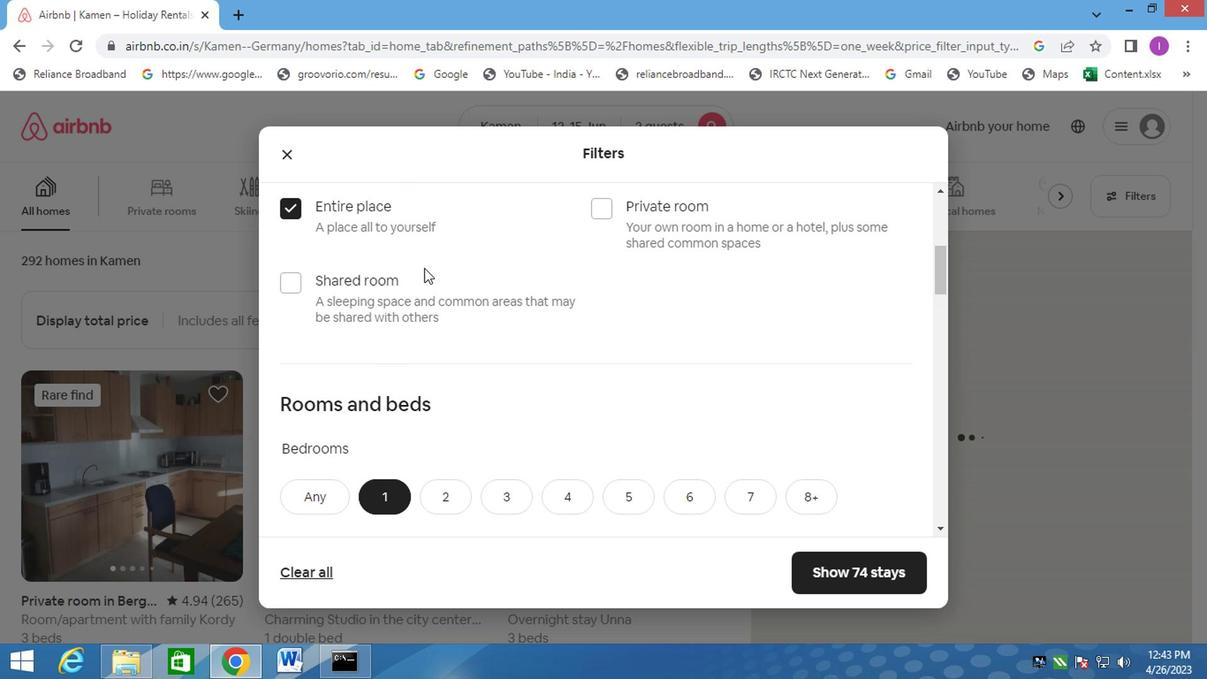 
Action: Mouse moved to (457, 298)
Screenshot: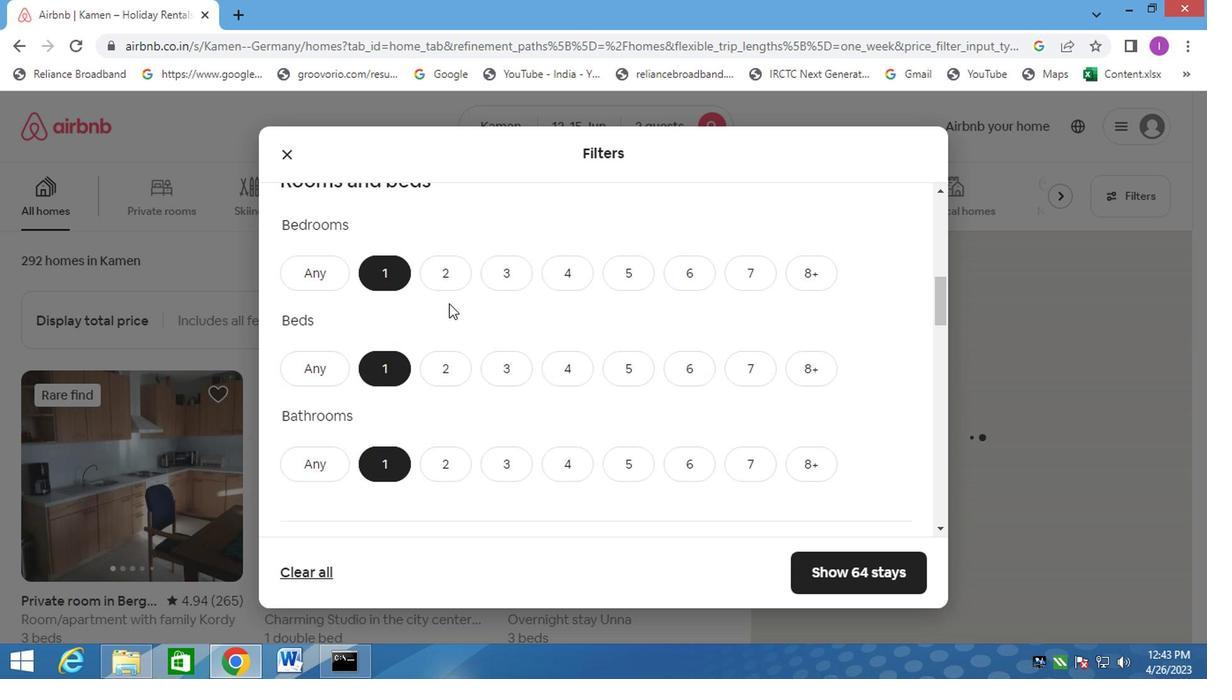 
Action: Mouse scrolled (457, 298) with delta (0, 0)
Screenshot: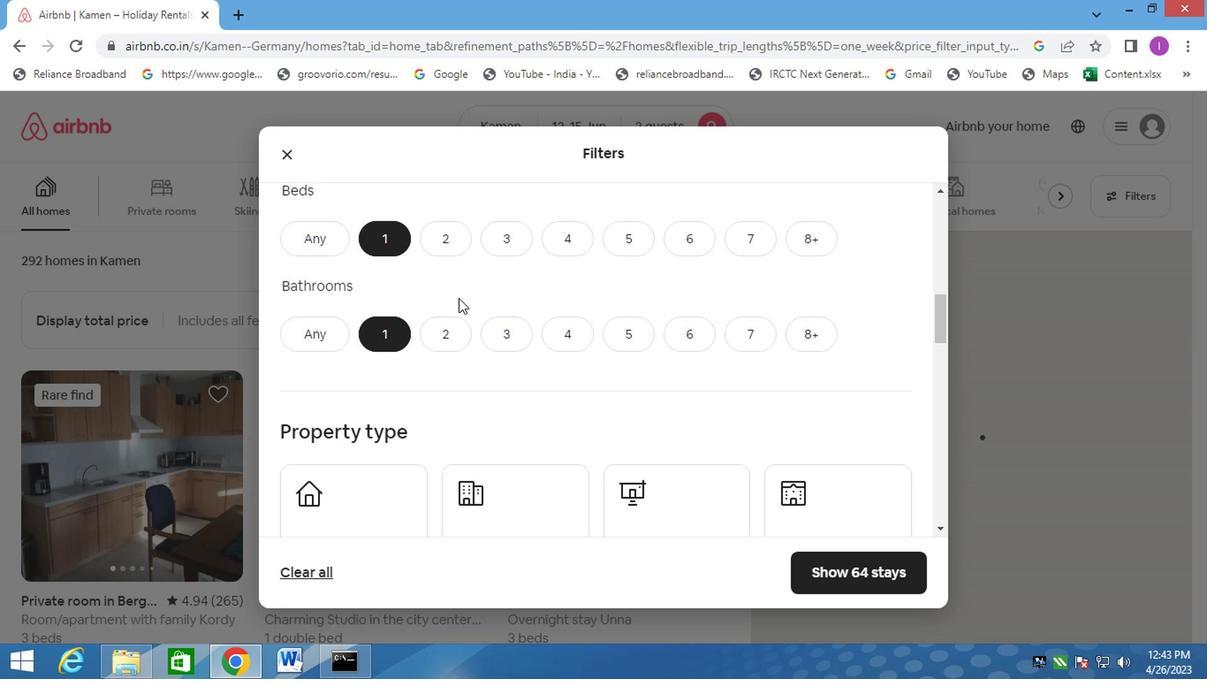 
Action: Mouse moved to (457, 298)
Screenshot: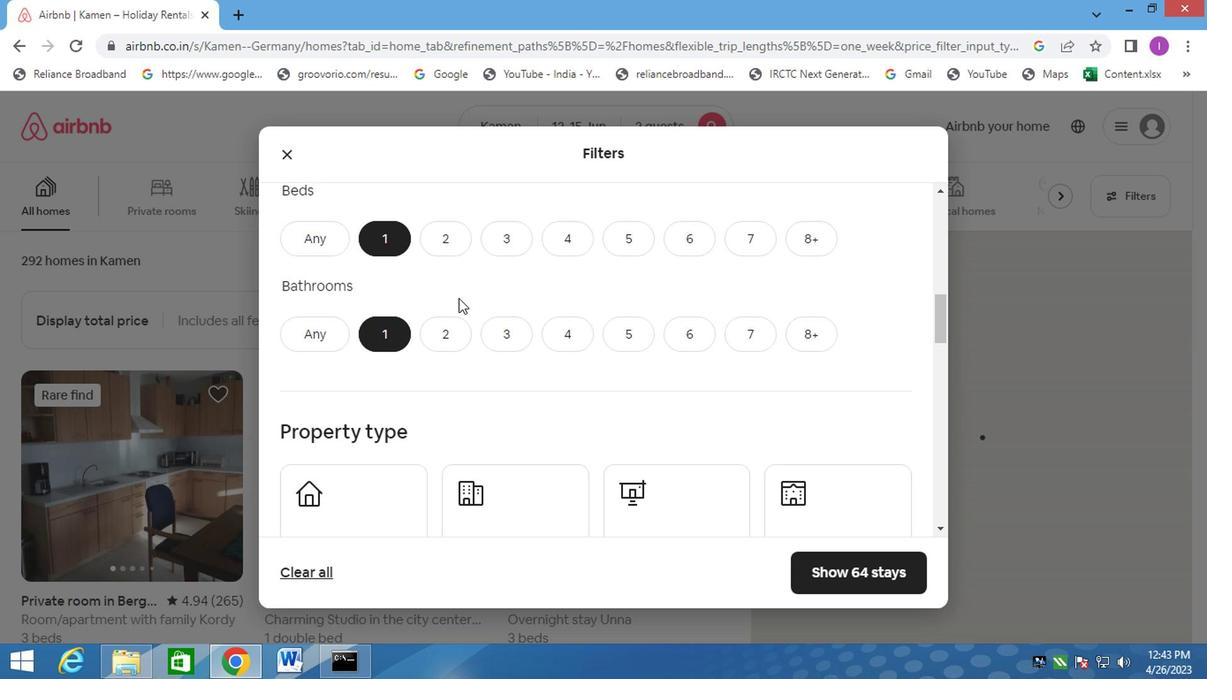 
Action: Mouse scrolled (457, 298) with delta (0, 0)
Screenshot: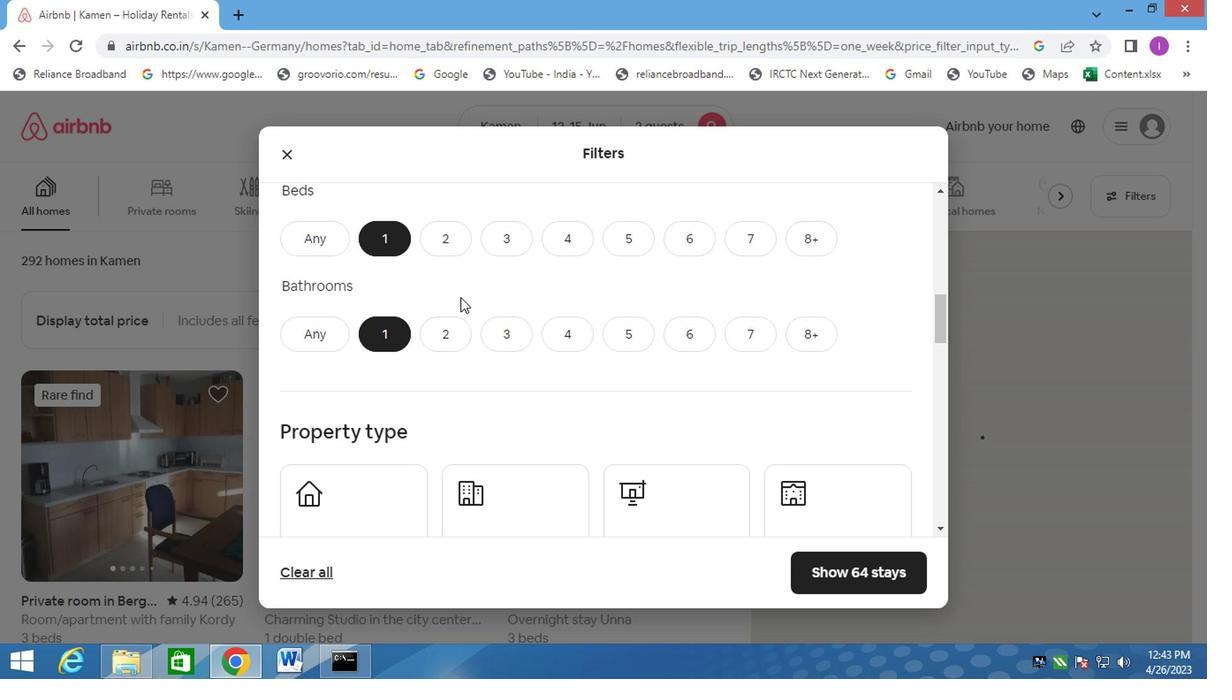 
Action: Mouse moved to (457, 298)
Screenshot: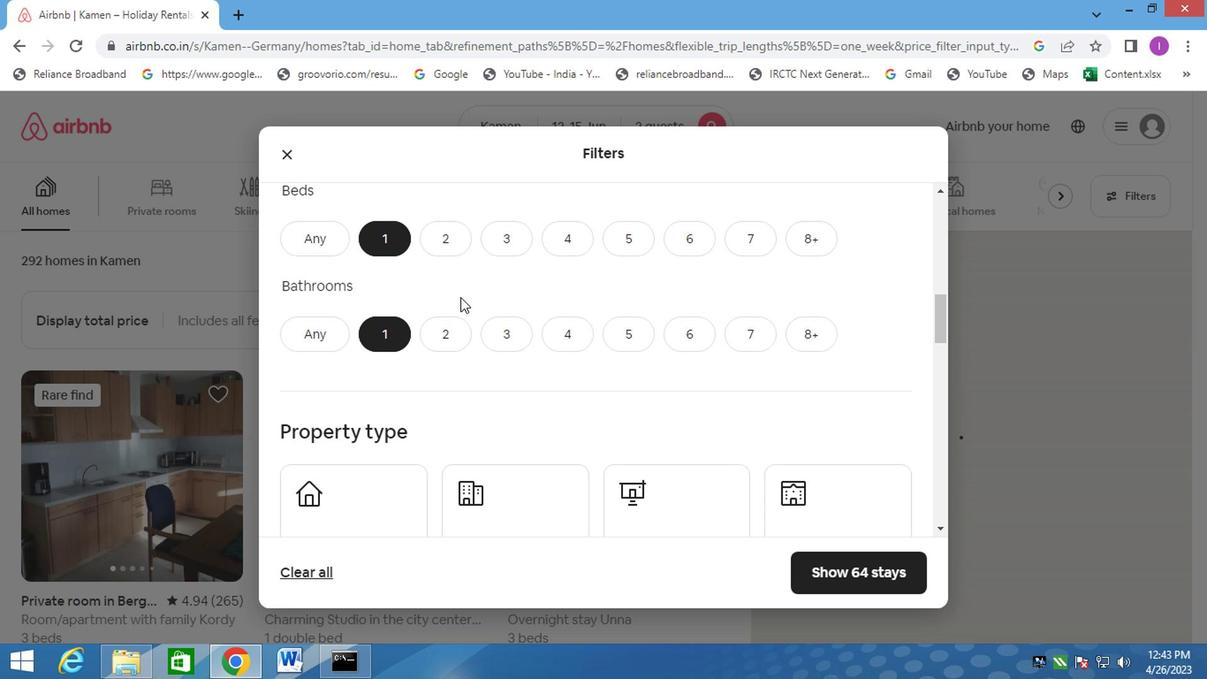 
Action: Mouse scrolled (457, 298) with delta (0, 0)
Screenshot: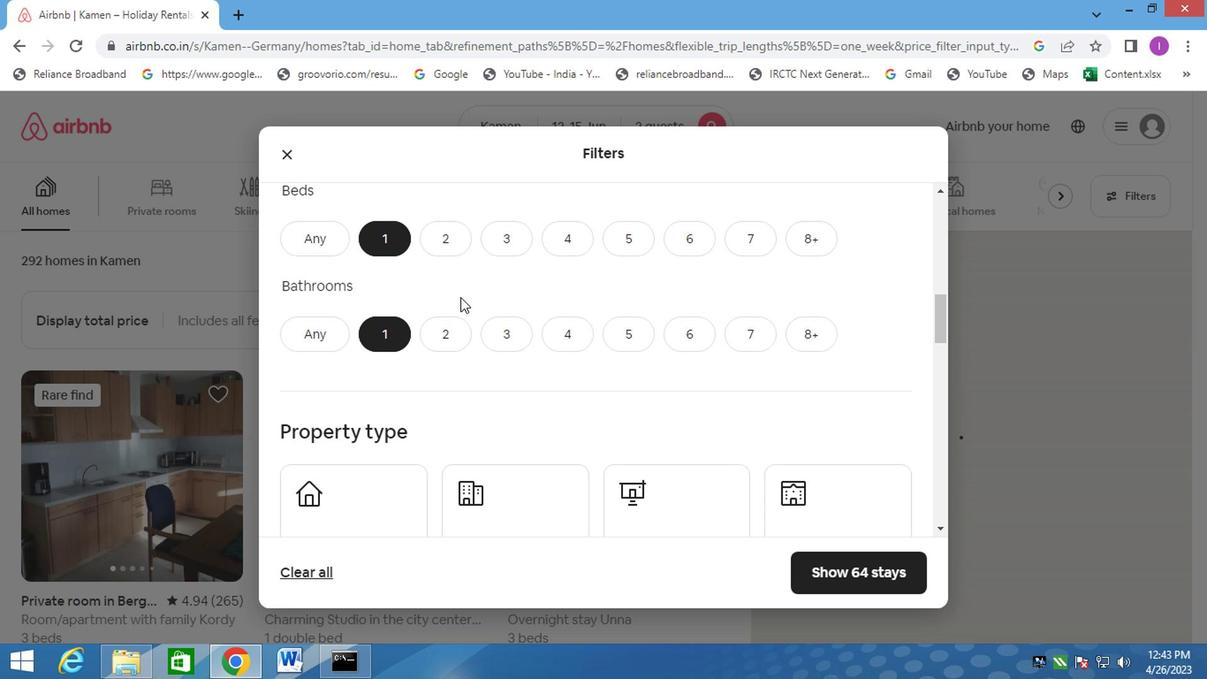 
Action: Mouse moved to (382, 257)
Screenshot: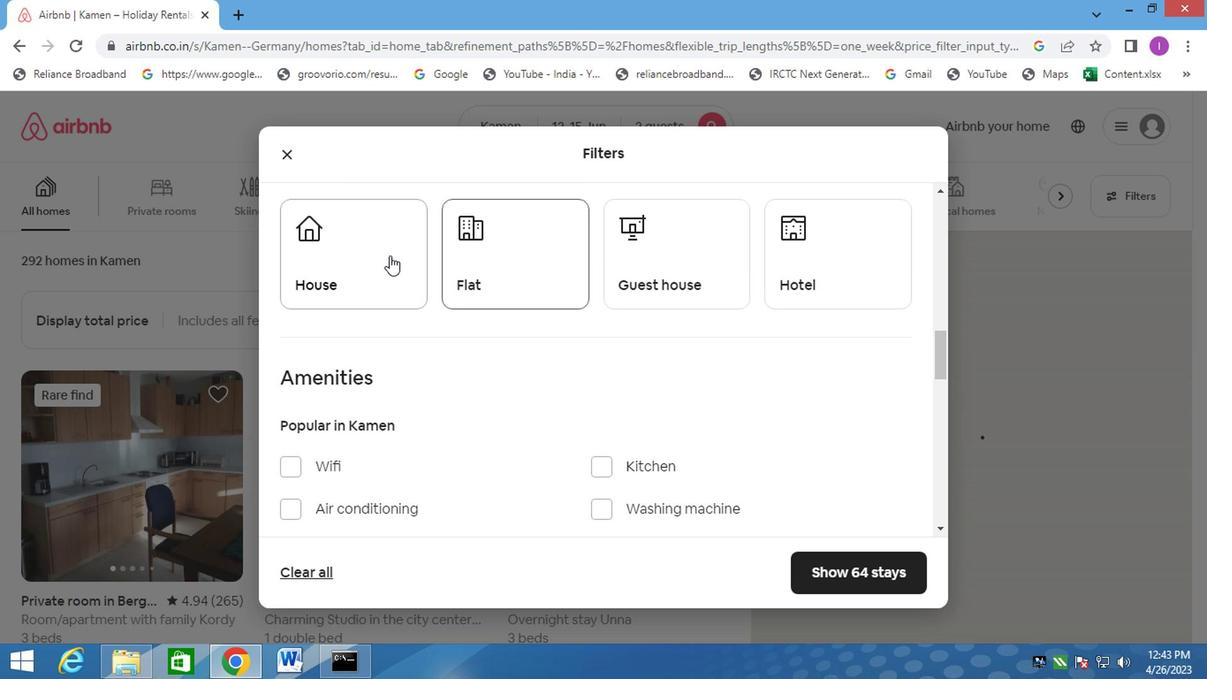 
Action: Mouse pressed left at (382, 257)
Screenshot: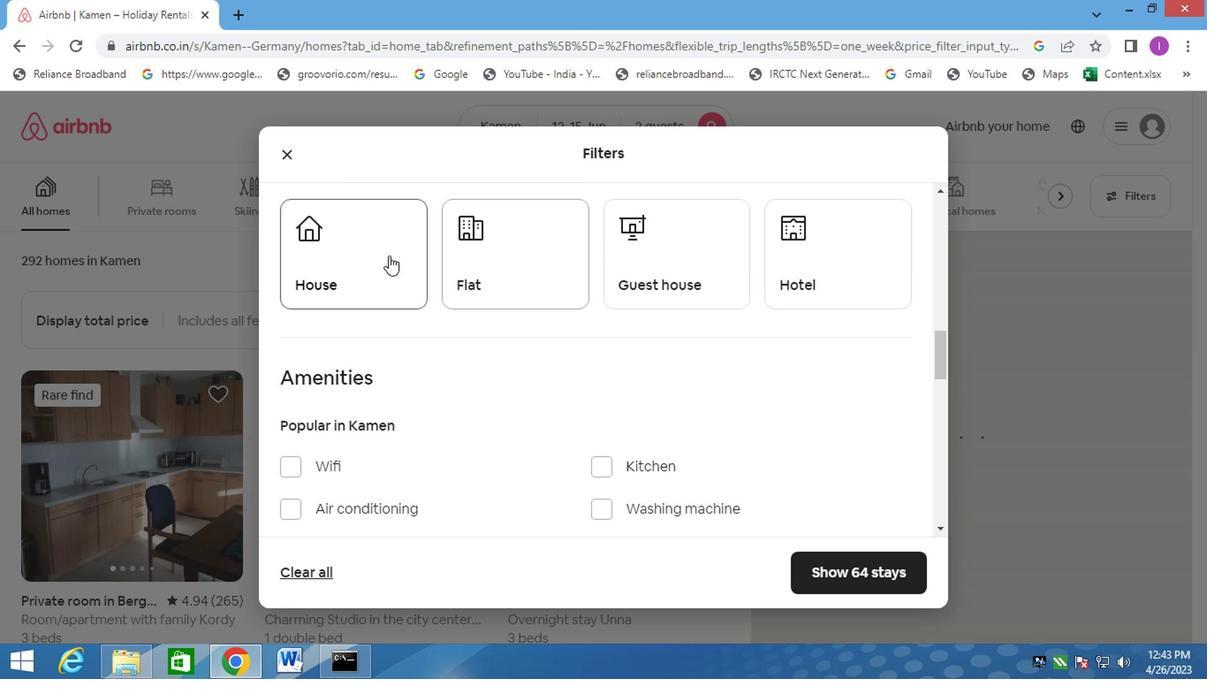 
Action: Mouse moved to (470, 263)
Screenshot: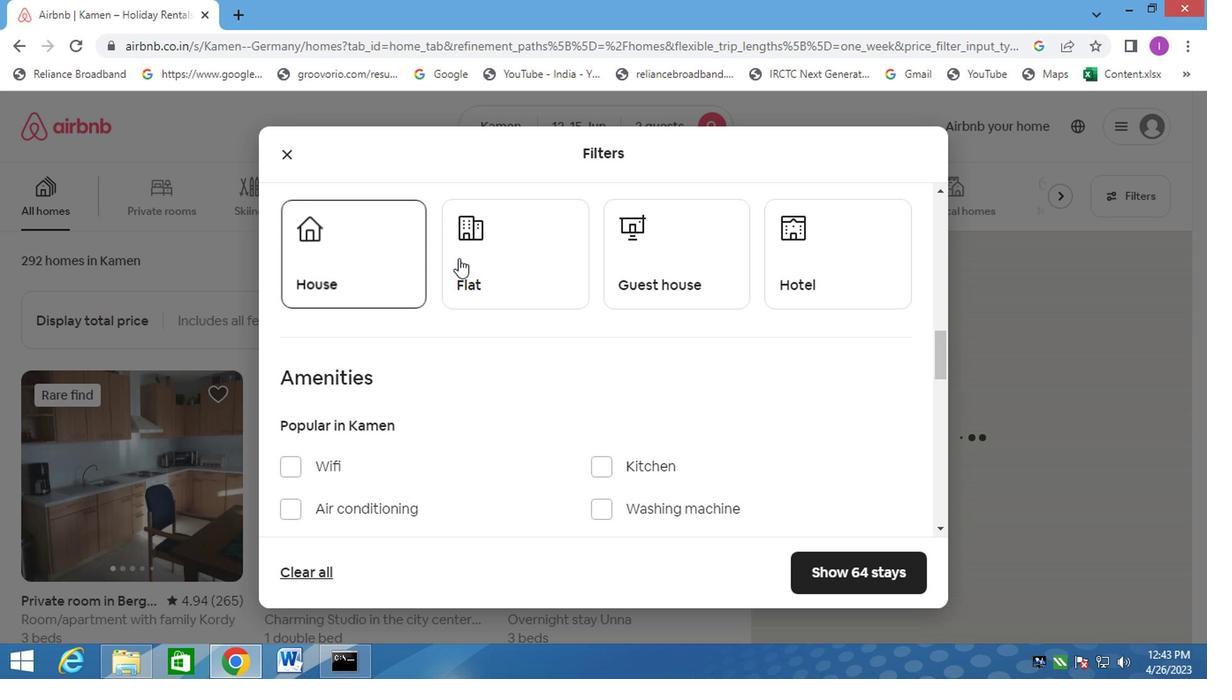 
Action: Mouse pressed left at (470, 263)
Screenshot: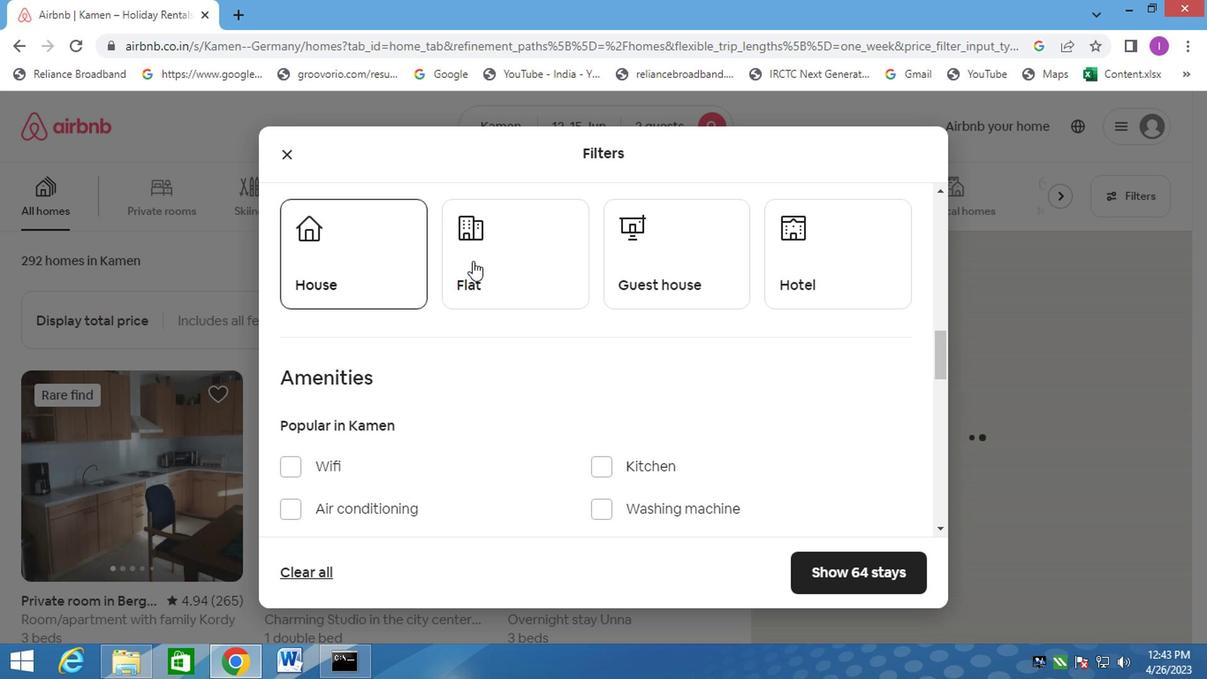 
Action: Mouse moved to (645, 255)
Screenshot: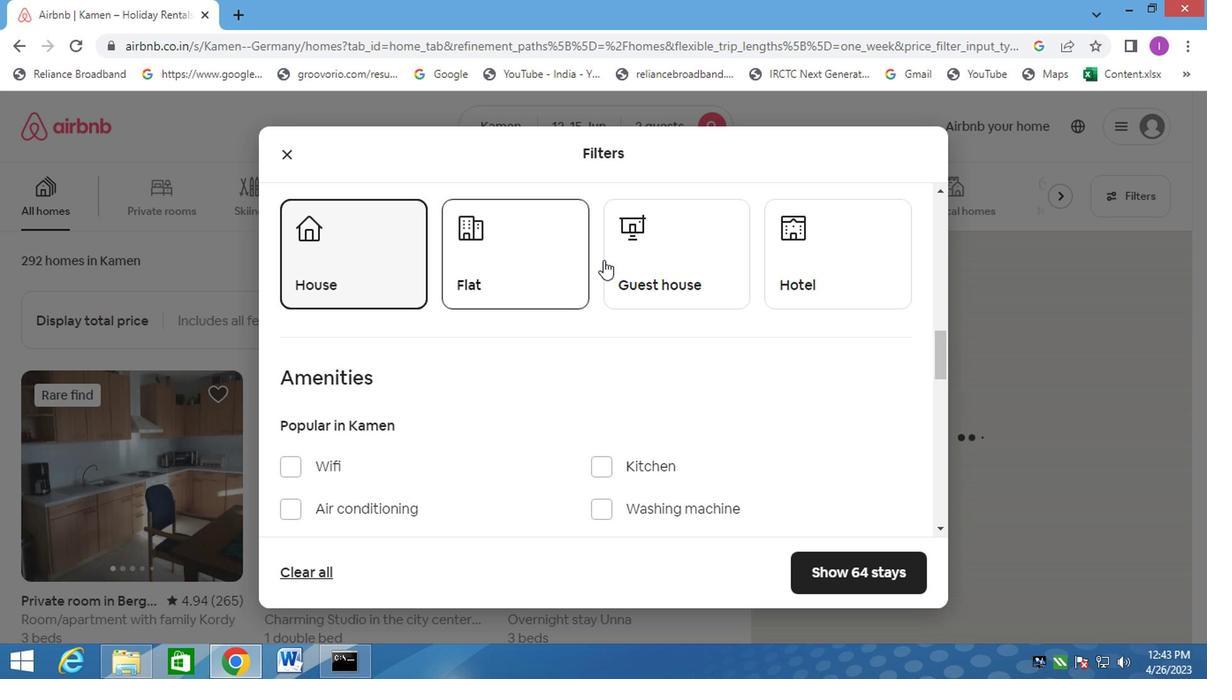 
Action: Mouse pressed left at (645, 255)
Screenshot: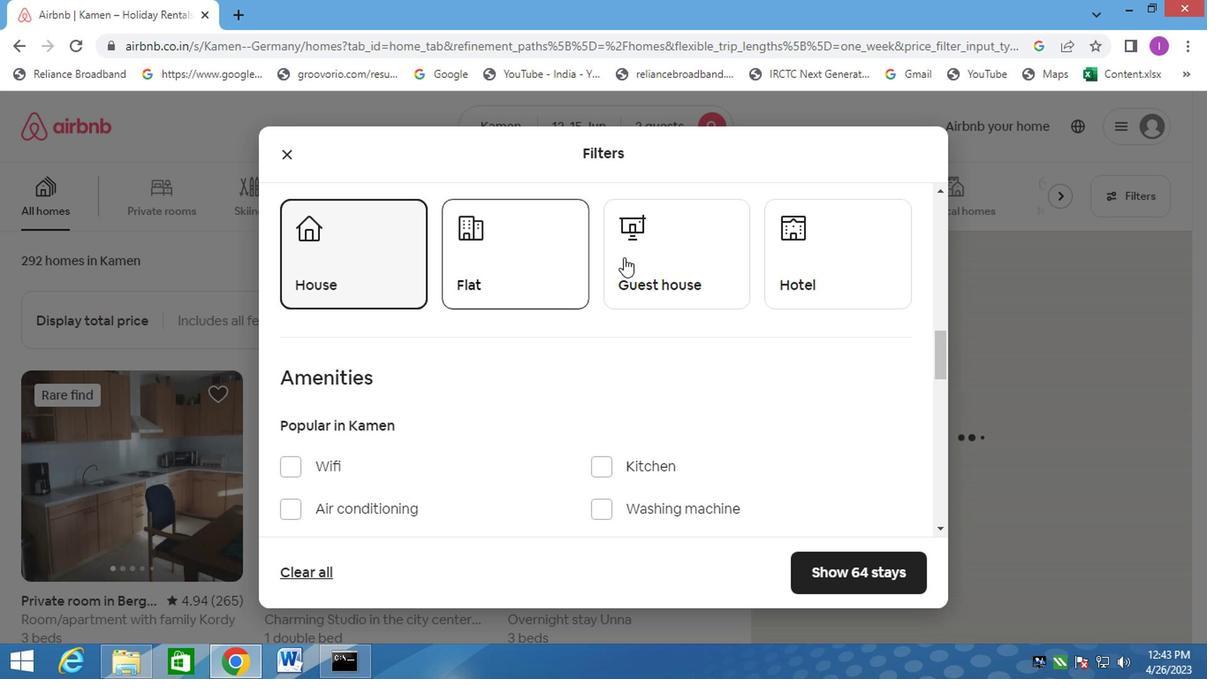 
Action: Mouse moved to (800, 259)
Screenshot: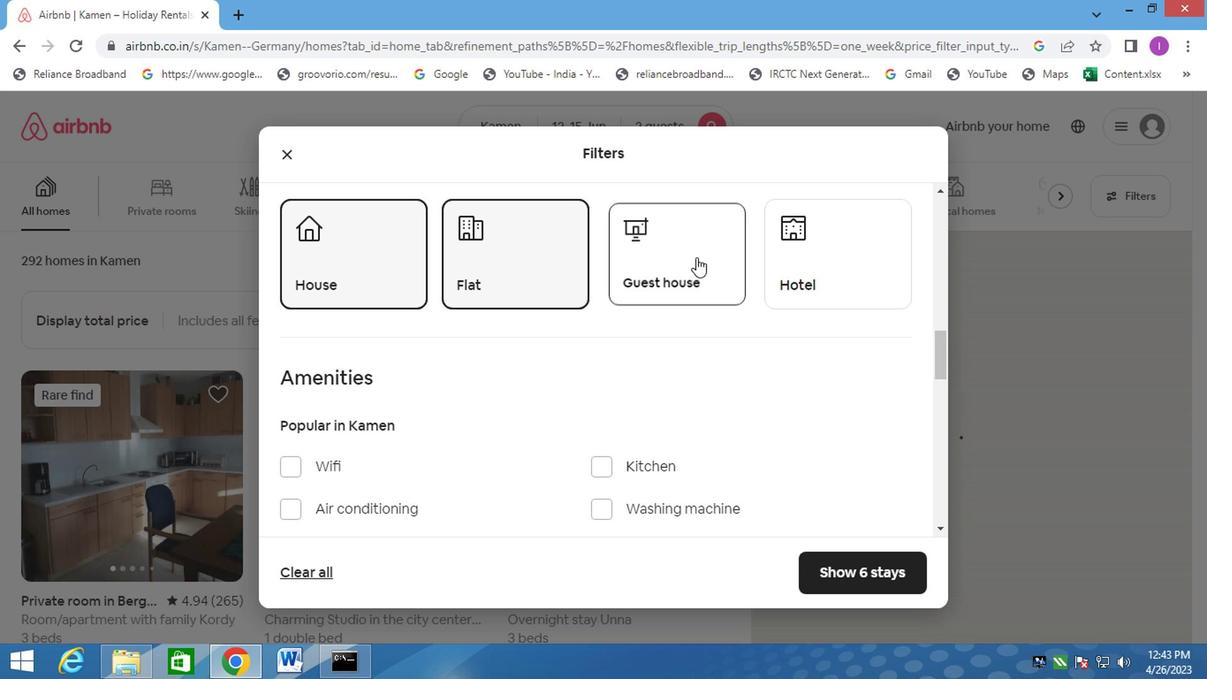 
Action: Mouse pressed left at (800, 259)
Screenshot: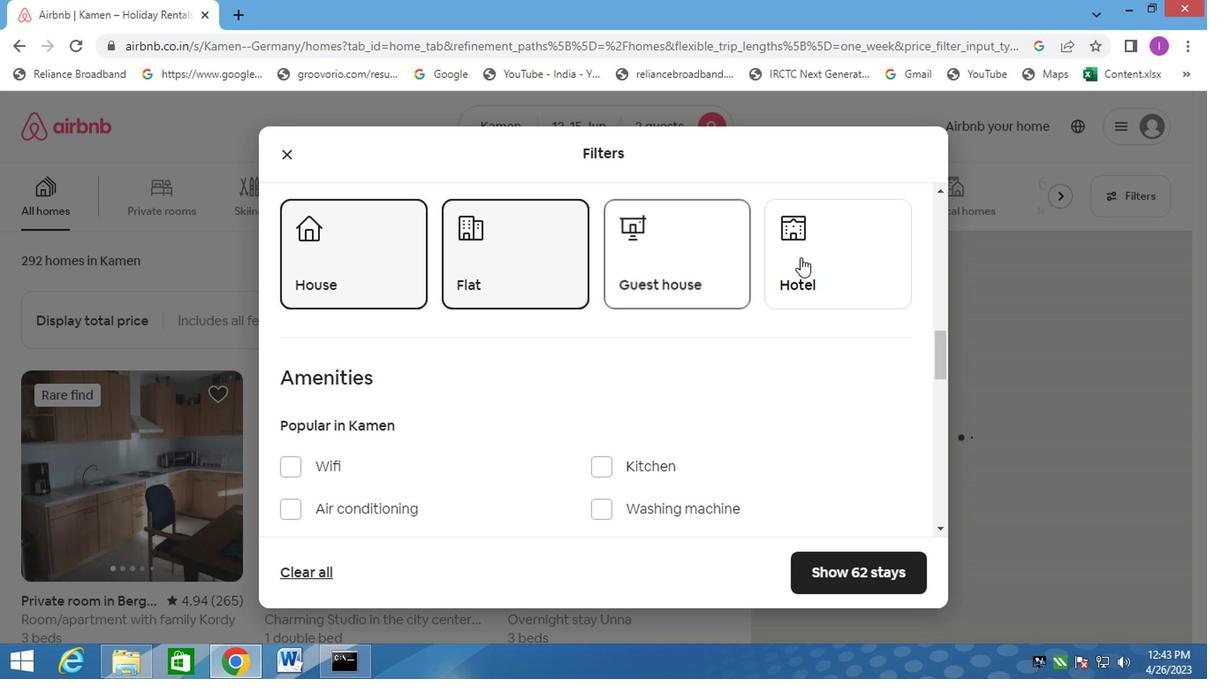 
Action: Mouse moved to (520, 352)
Screenshot: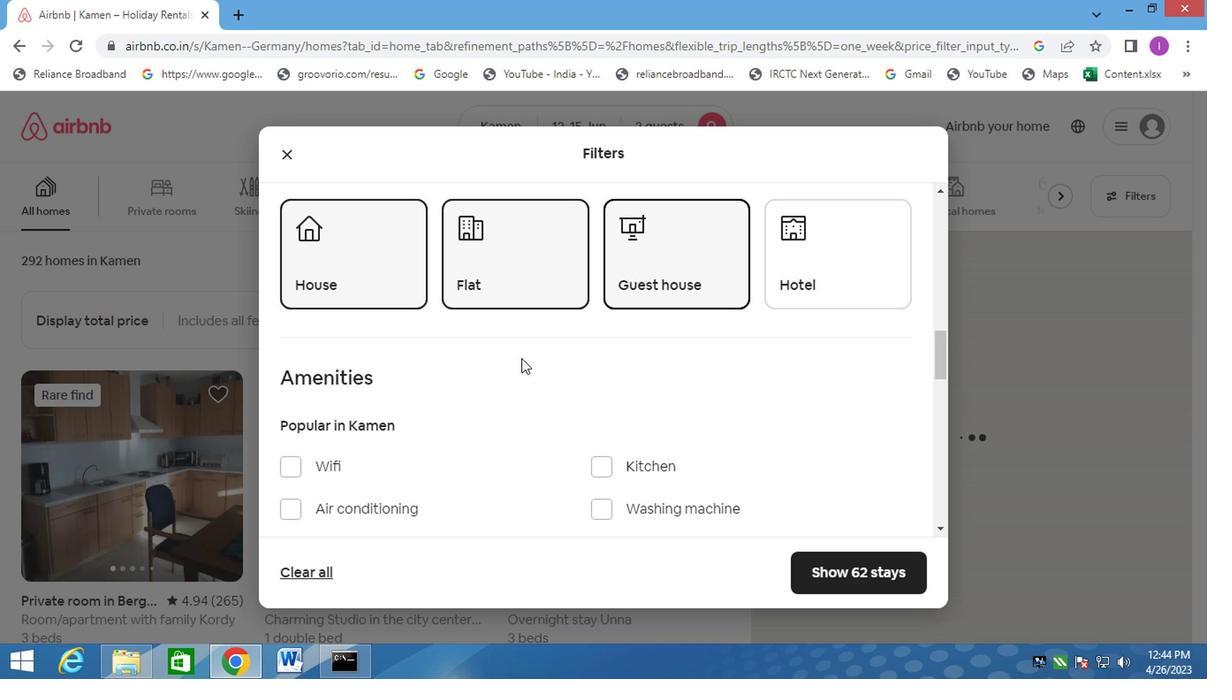 
Action: Mouse scrolled (516, 359) with delta (0, -1)
Screenshot: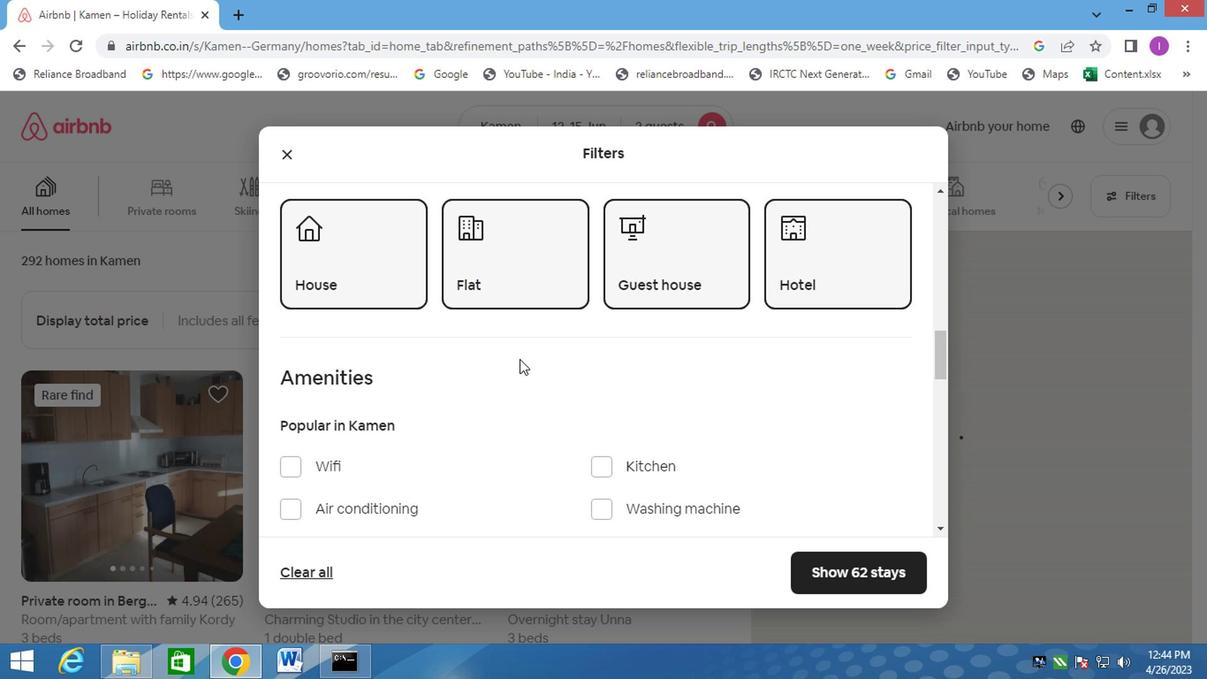 
Action: Mouse scrolled (516, 359) with delta (0, -1)
Screenshot: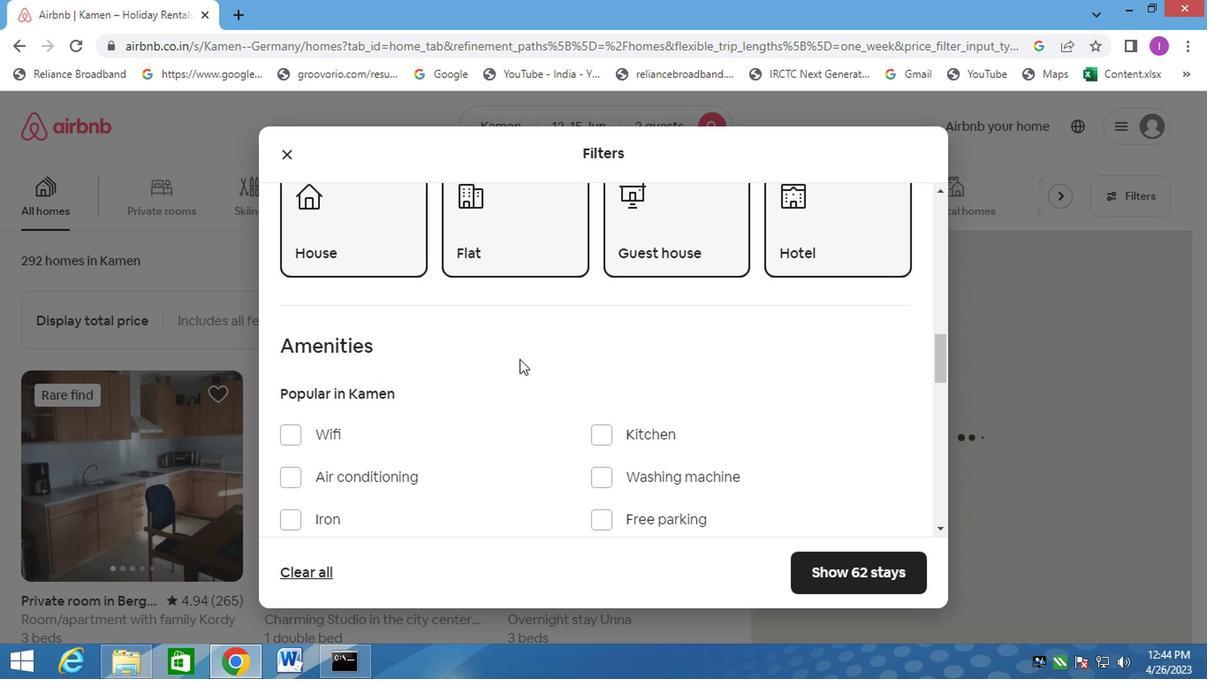 
Action: Mouse moved to (520, 328)
Screenshot: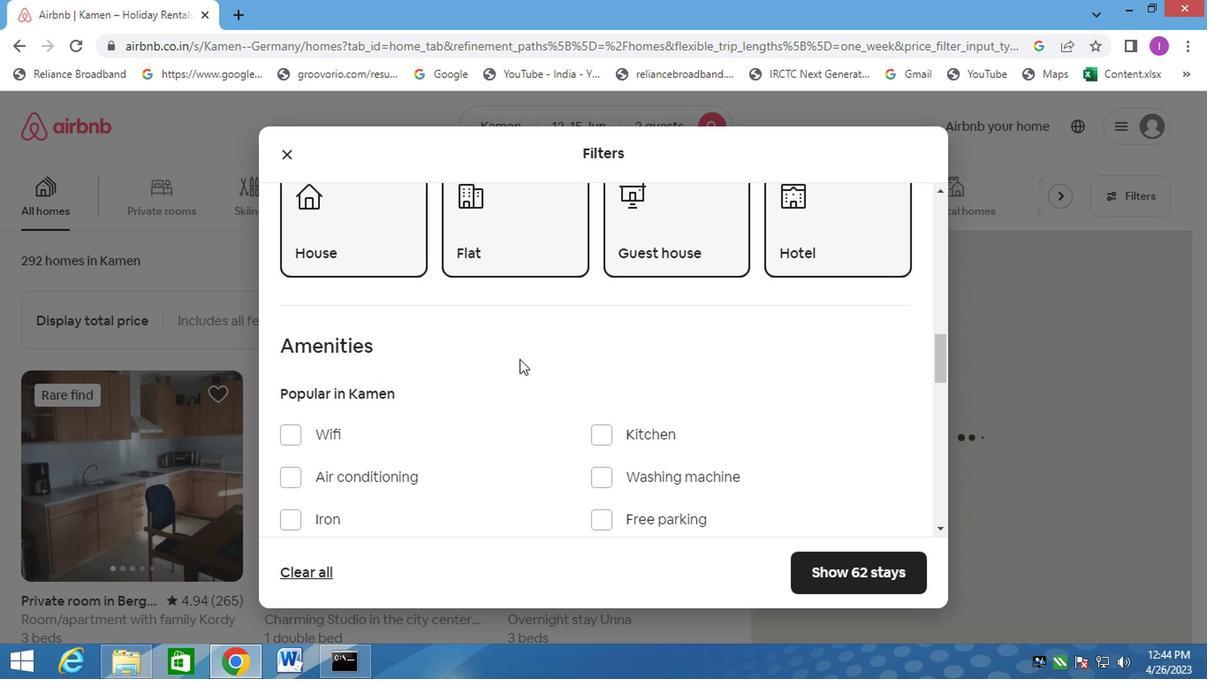 
Action: Mouse scrolled (520, 350) with delta (0, -1)
Screenshot: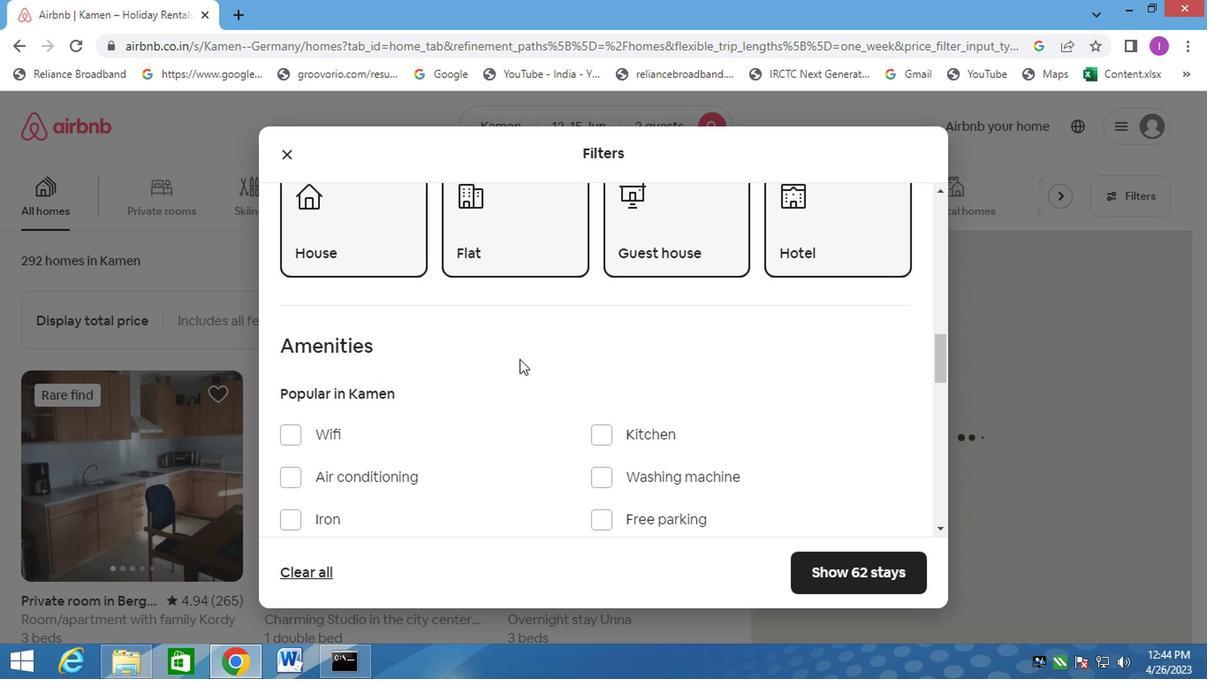
Action: Mouse moved to (520, 328)
Screenshot: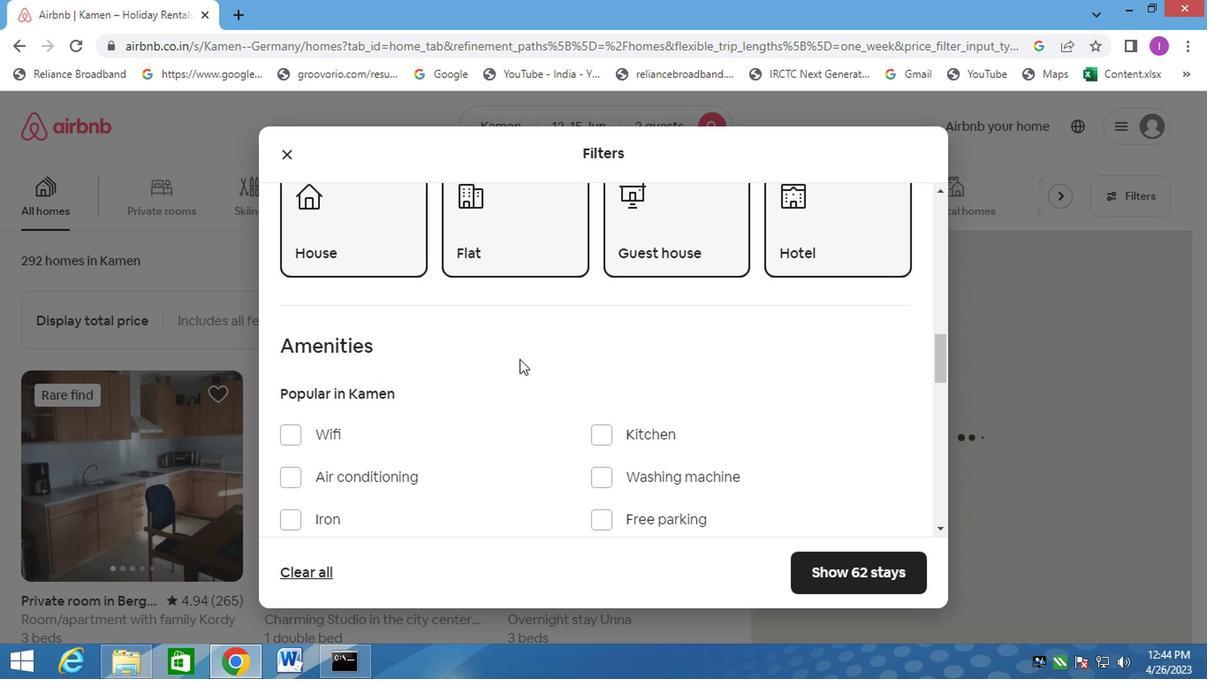 
Action: Mouse scrolled (520, 350) with delta (0, -1)
Screenshot: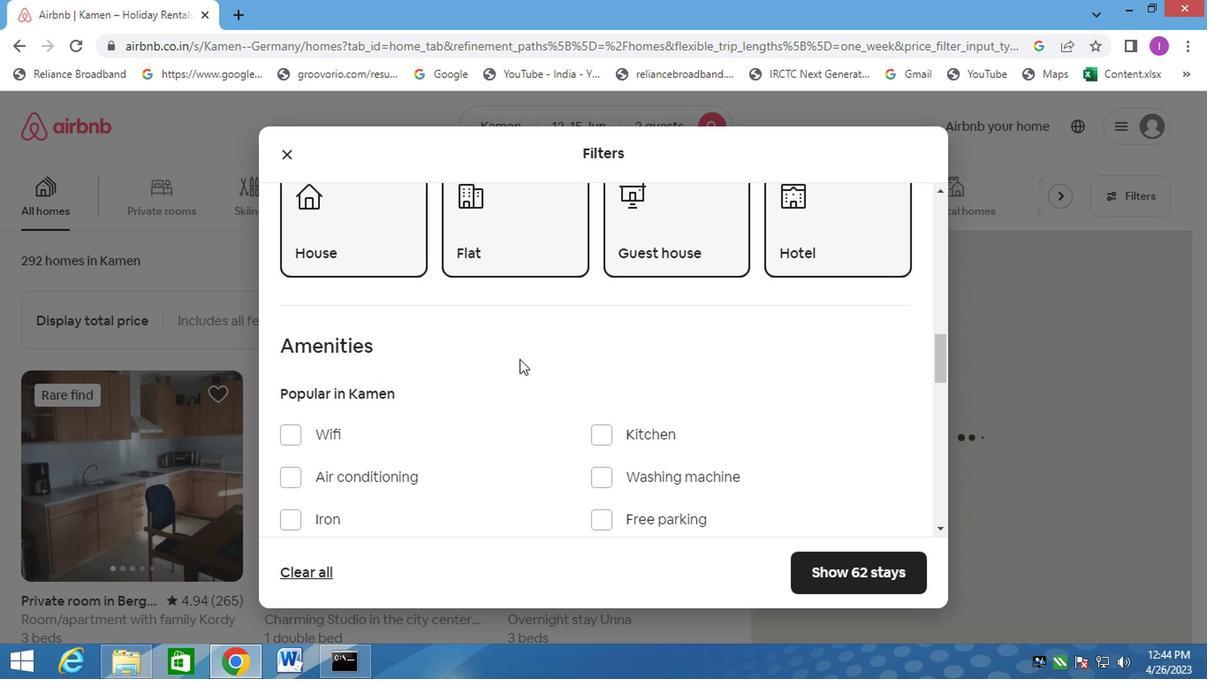 
Action: Mouse moved to (521, 328)
Screenshot: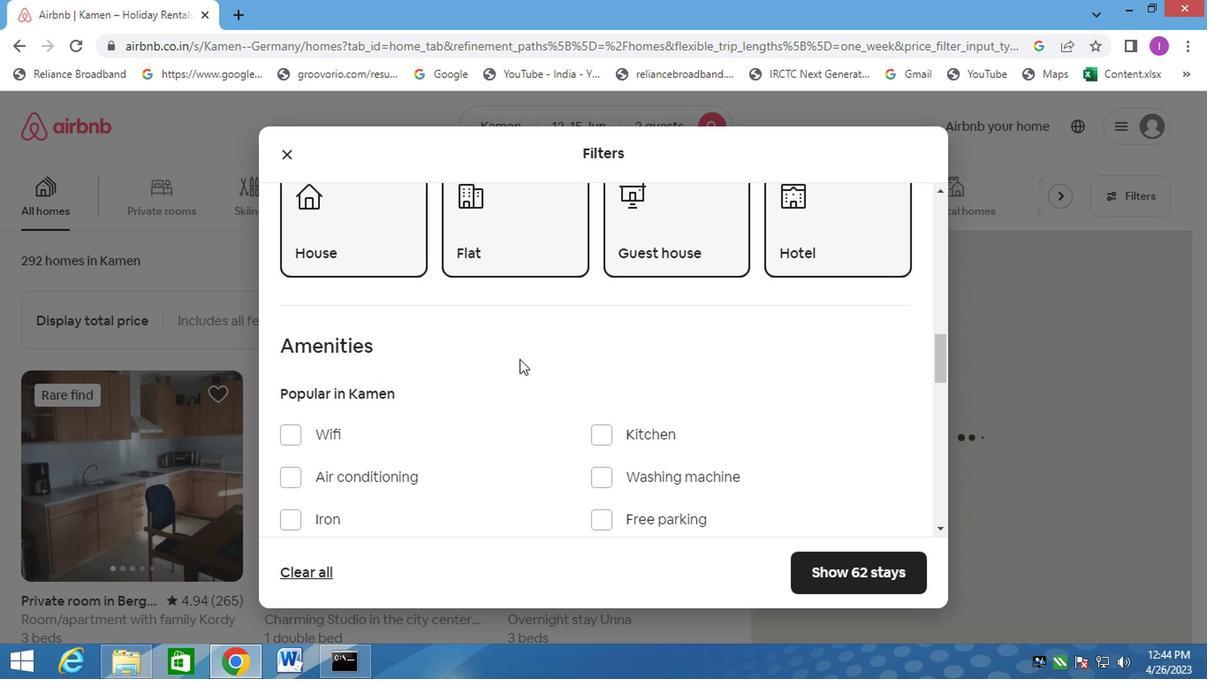 
Action: Mouse scrolled (520, 350) with delta (0, -1)
Screenshot: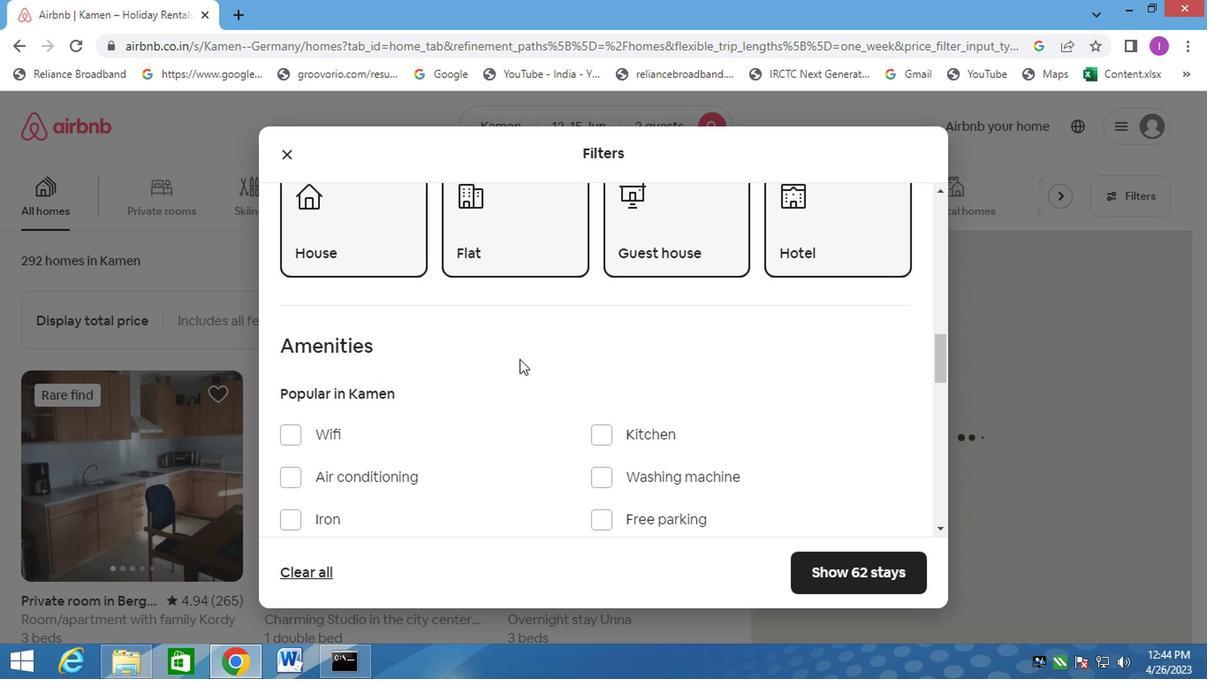 
Action: Mouse moved to (584, 328)
Screenshot: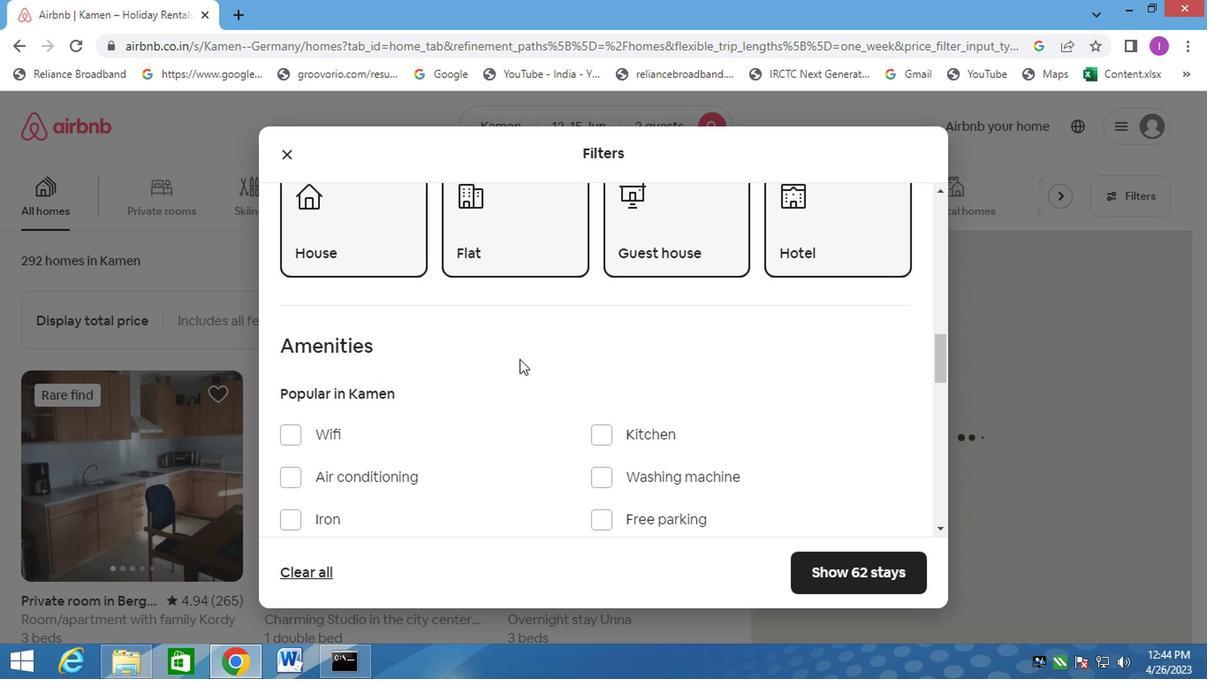 
Action: Mouse scrolled (520, 350) with delta (0, -1)
Screenshot: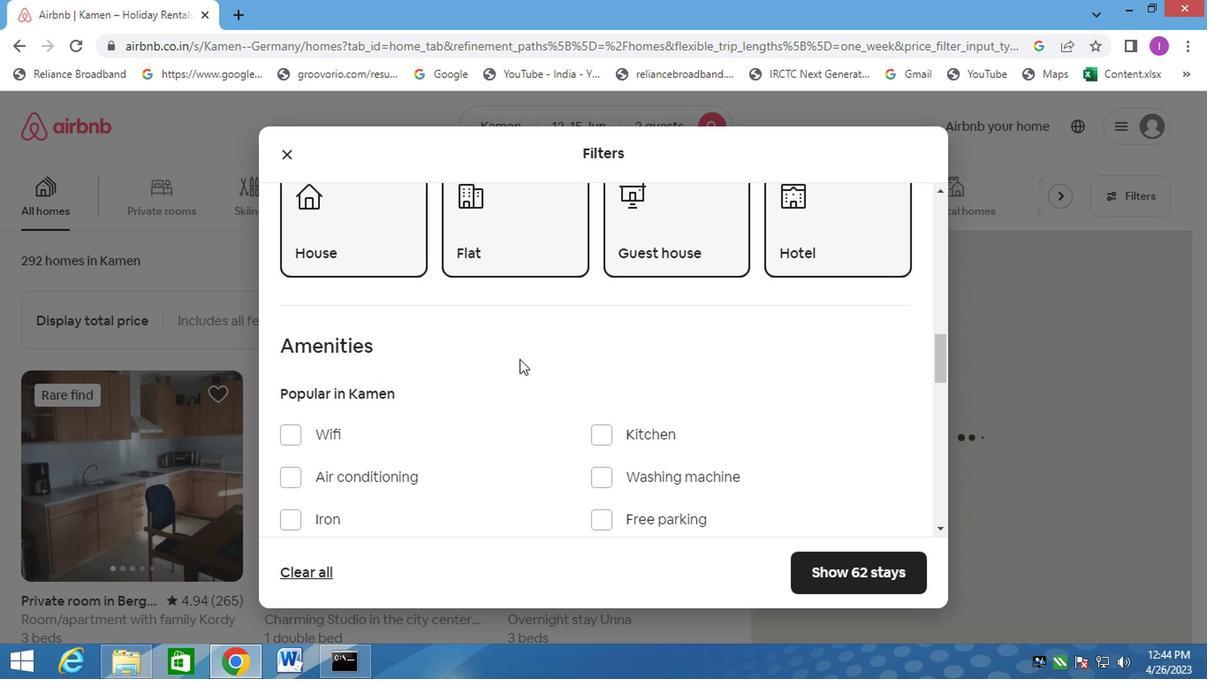 
Action: Mouse moved to (592, 325)
Screenshot: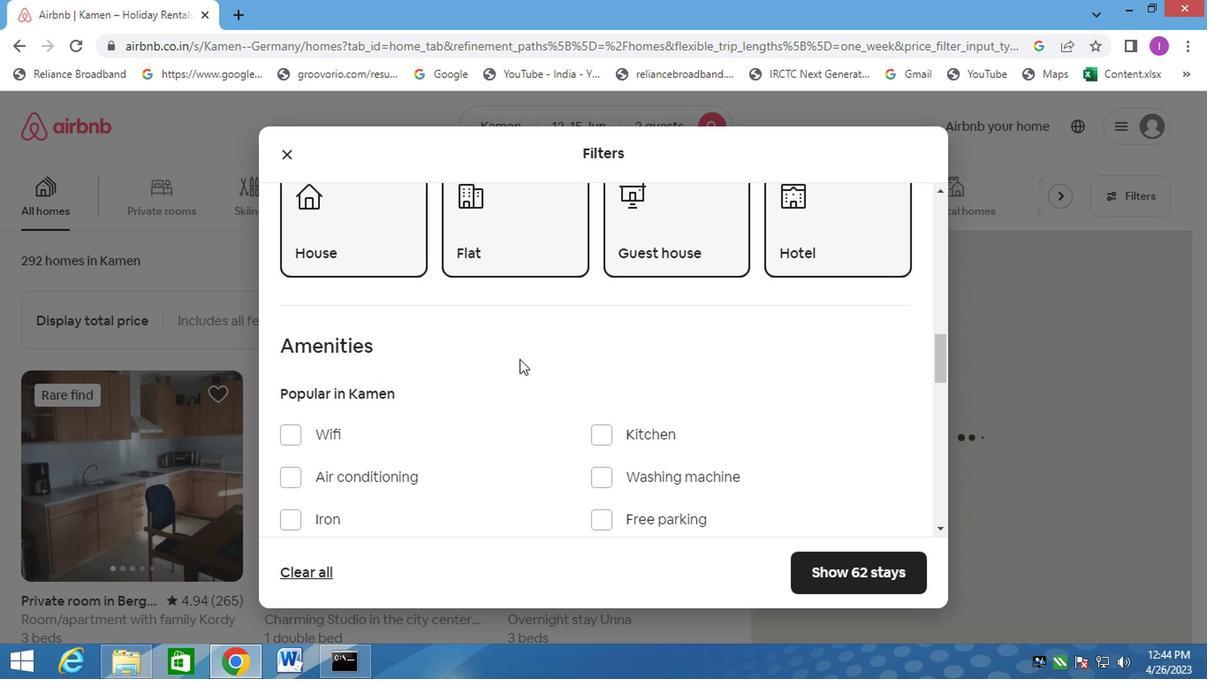 
Action: Mouse scrolled (520, 350) with delta (0, -1)
Screenshot: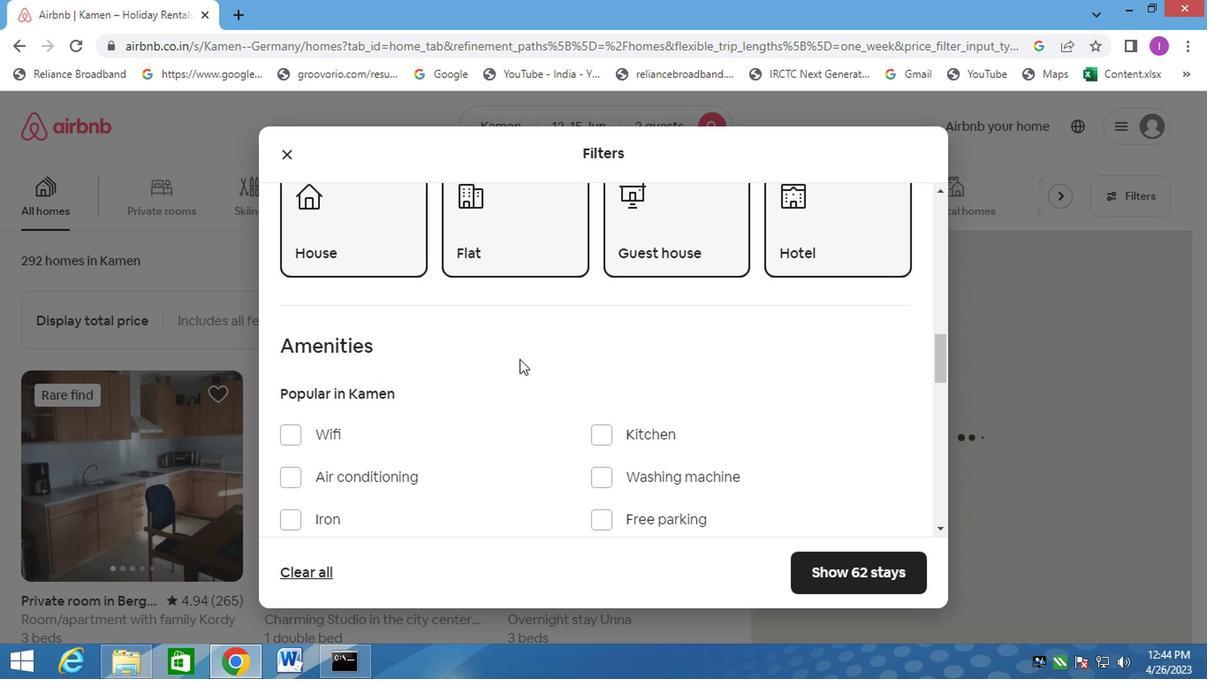 
Action: Mouse moved to (592, 322)
Screenshot: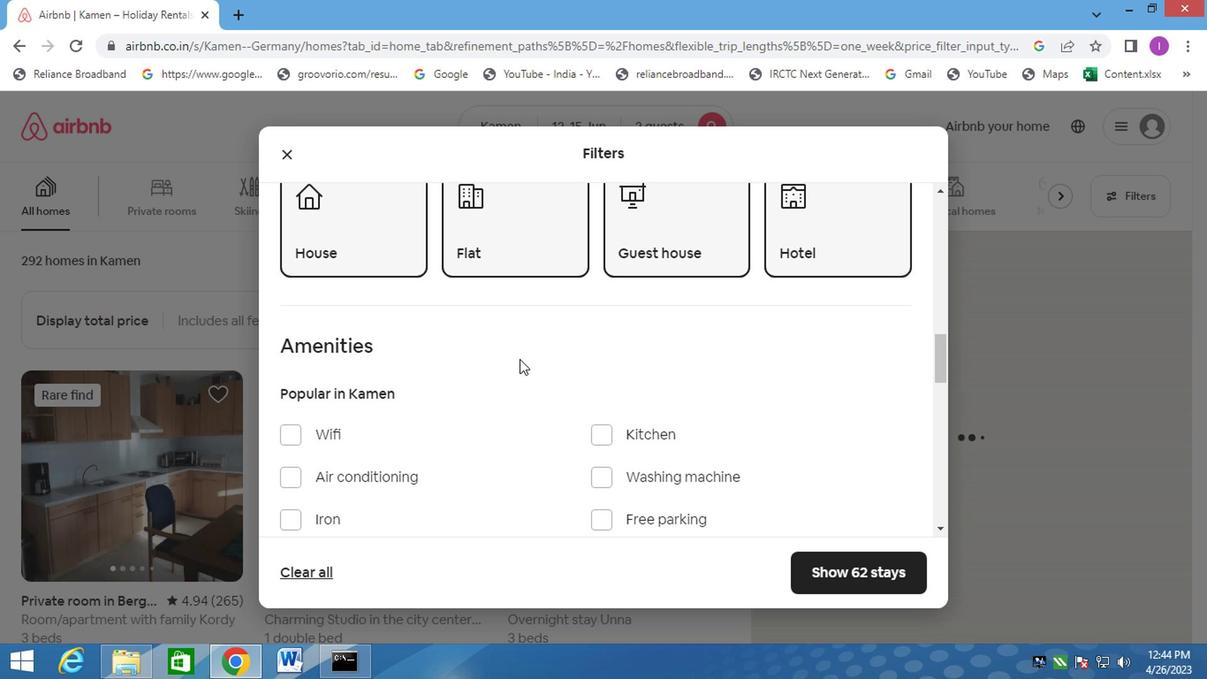 
Action: Mouse scrolled (520, 350) with delta (0, -1)
Screenshot: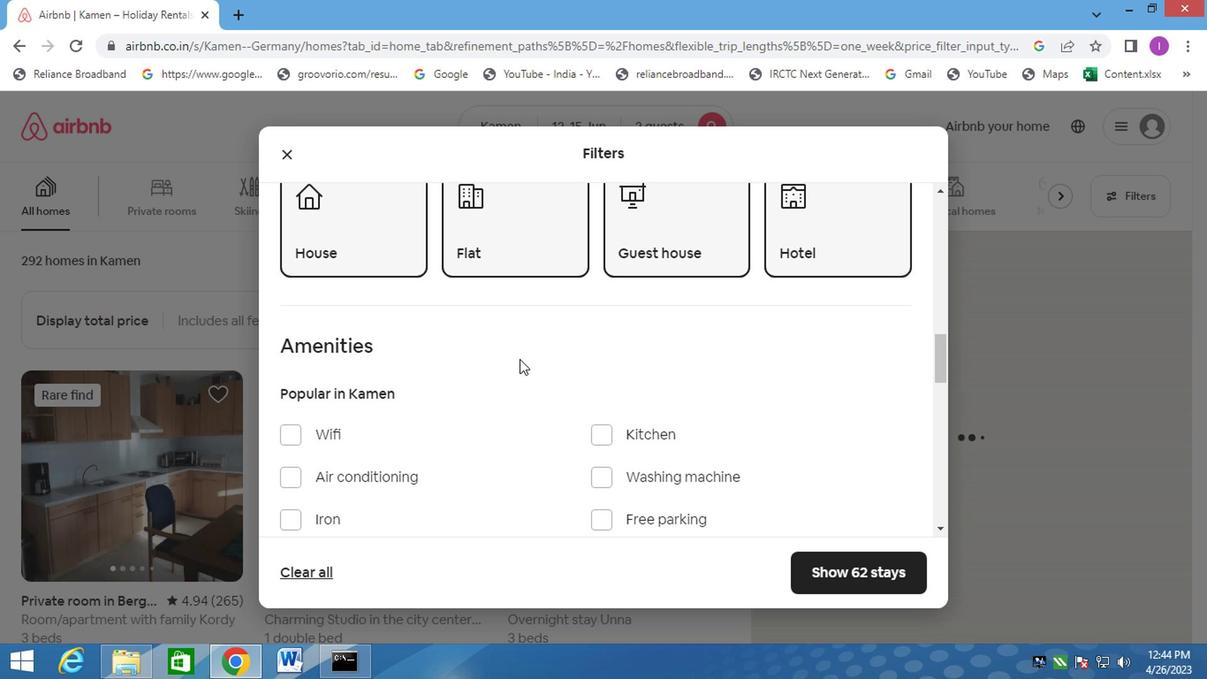 
Action: Mouse moved to (594, 321)
Screenshot: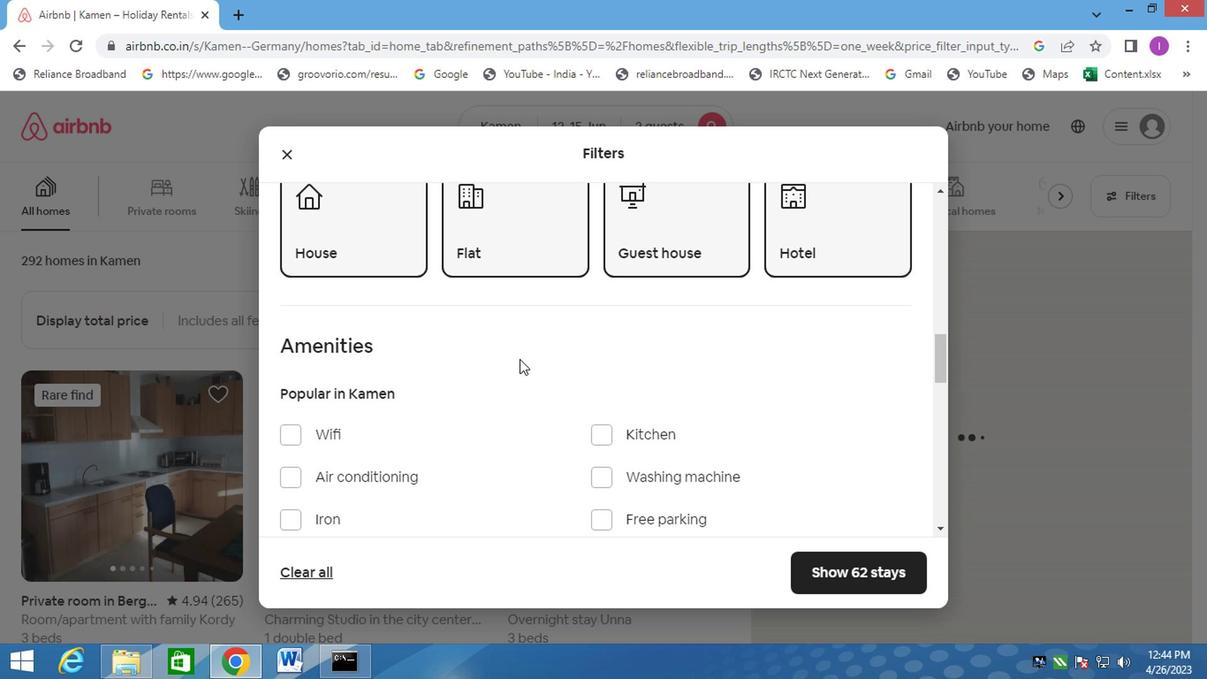 
Action: Mouse scrolled (520, 328) with delta (0, 0)
Screenshot: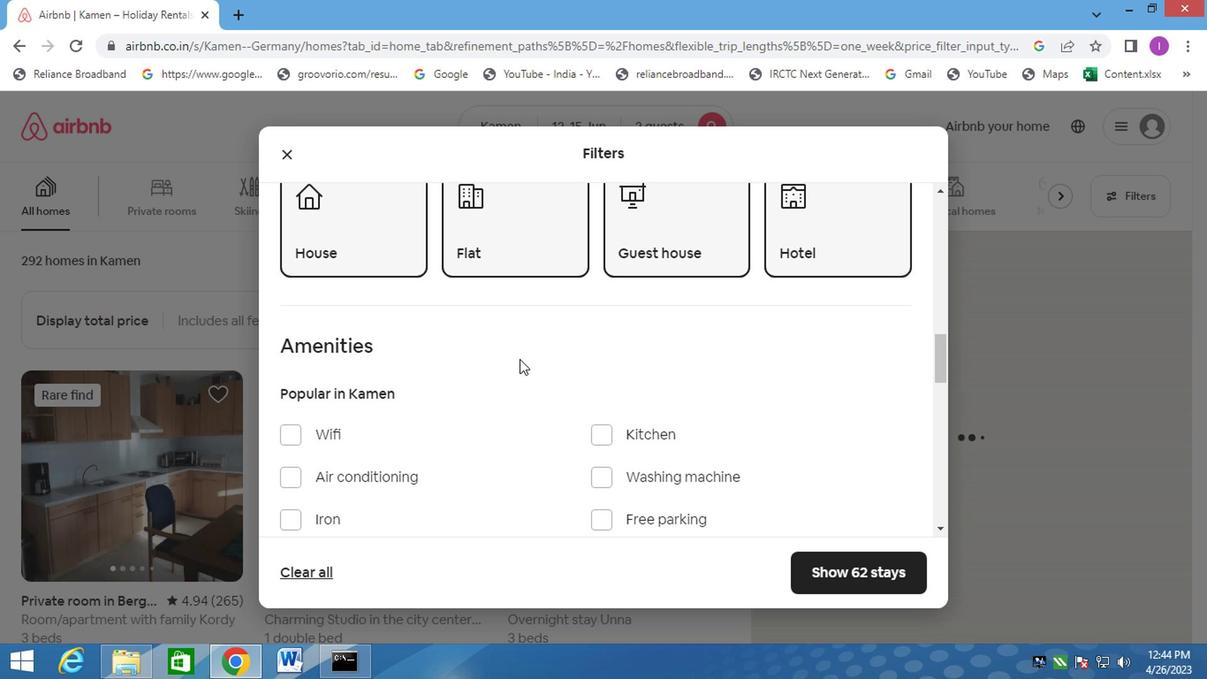 
Action: Mouse scrolled (520, 328) with delta (0, 0)
Screenshot: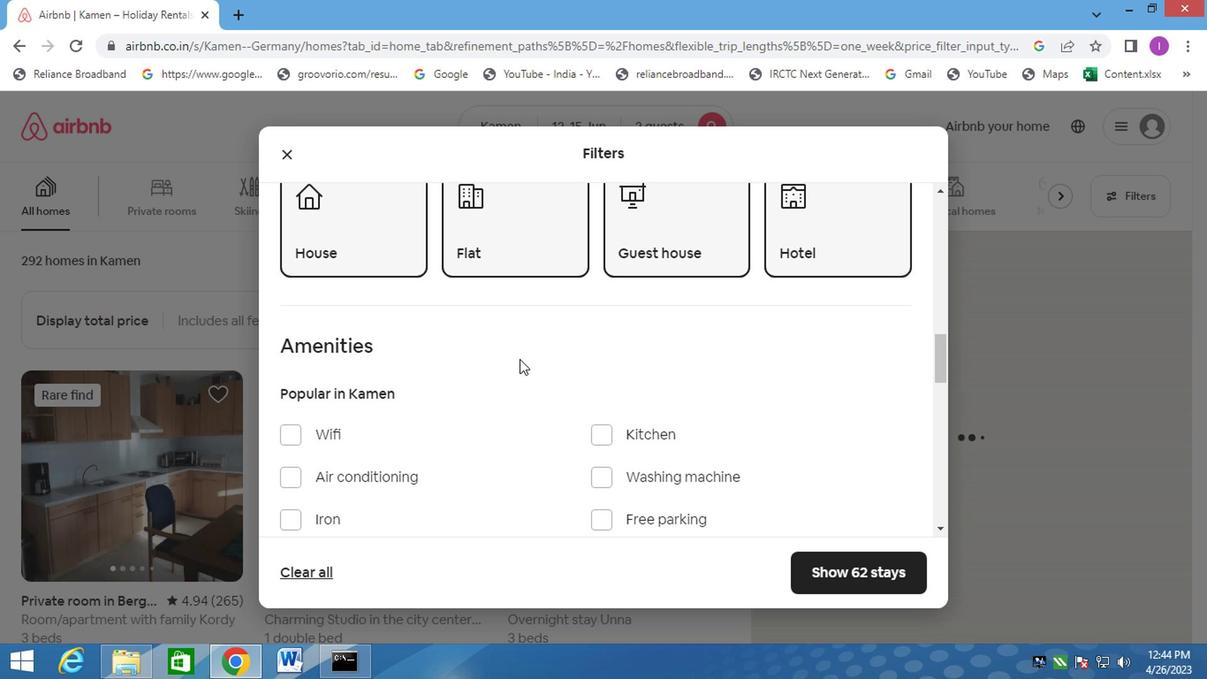 
Action: Mouse scrolled (520, 328) with delta (0, 0)
Screenshot: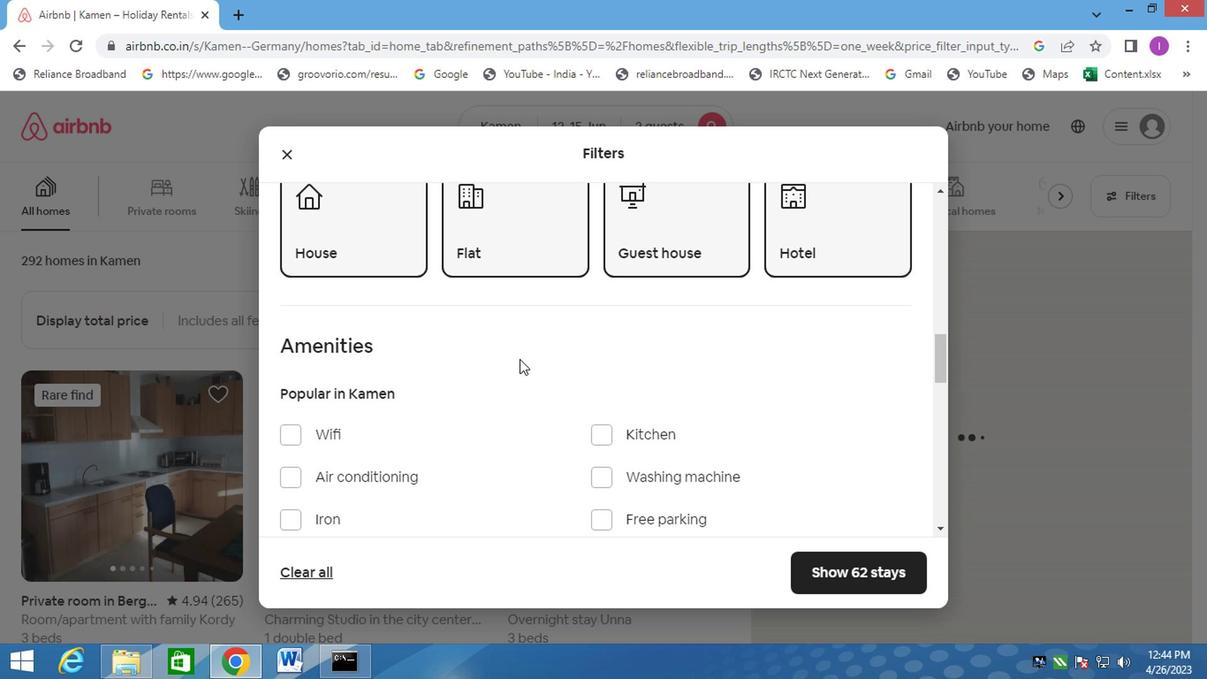 
Action: Mouse moved to (595, 320)
Screenshot: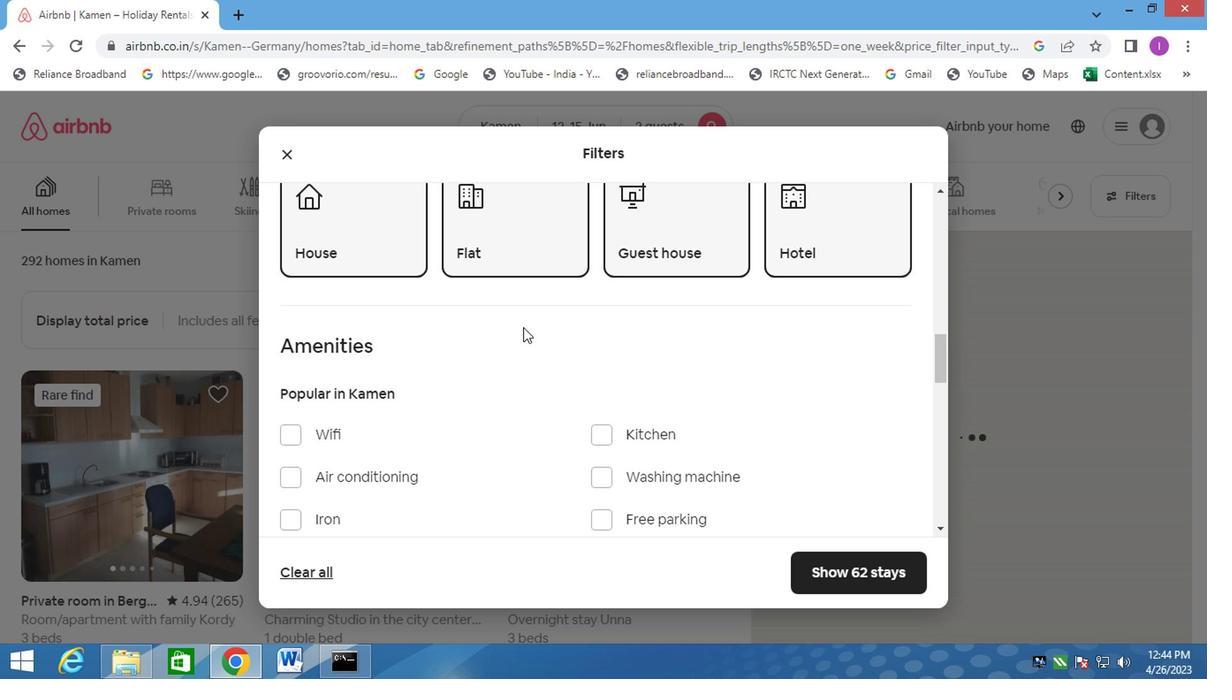 
Action: Mouse scrolled (595, 320) with delta (0, 0)
Screenshot: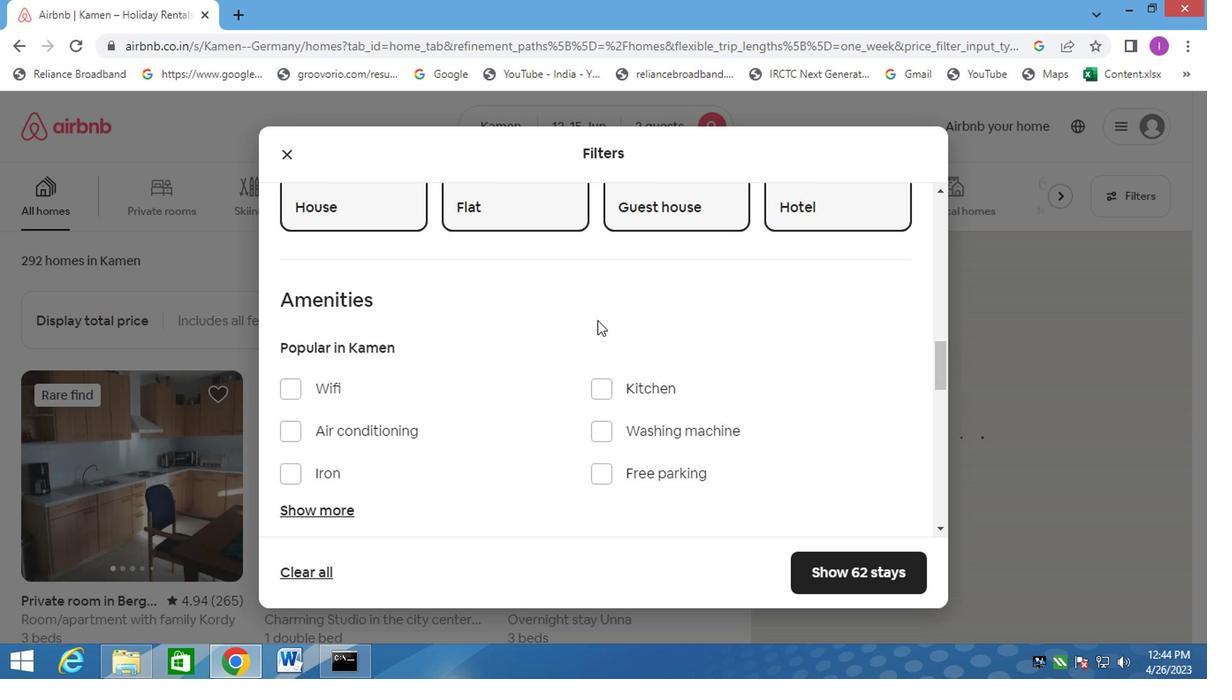 
Action: Mouse scrolled (595, 320) with delta (0, 0)
Screenshot: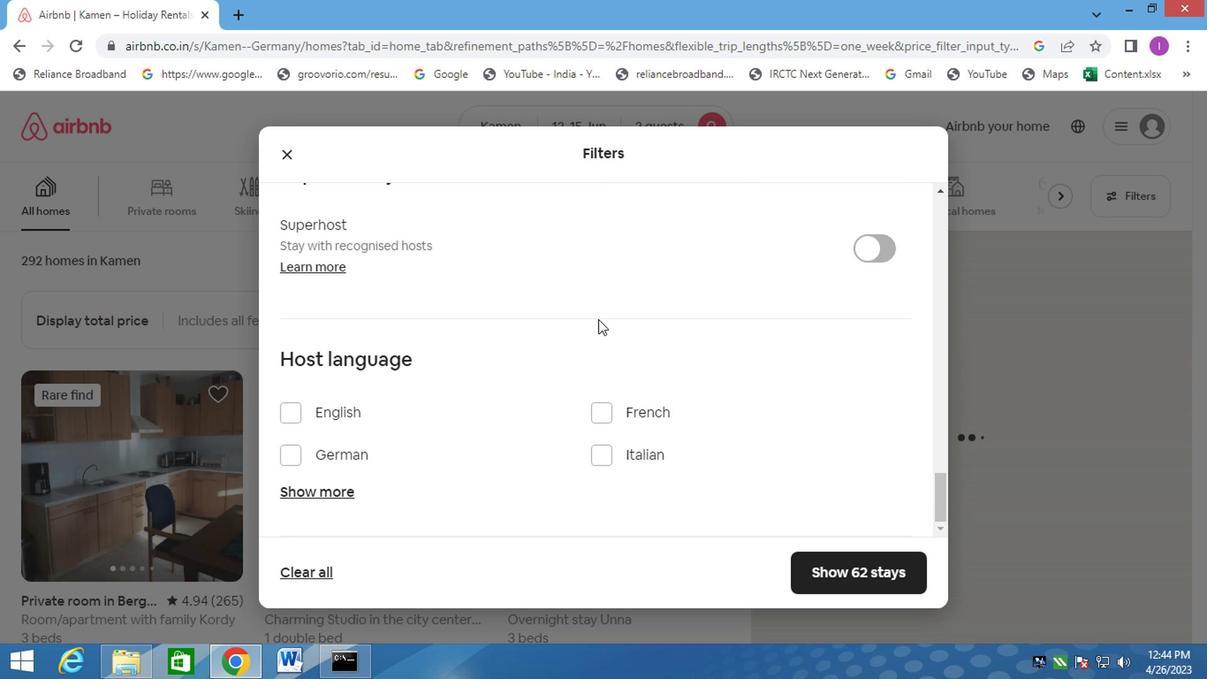 
Action: Mouse moved to (609, 317)
Screenshot: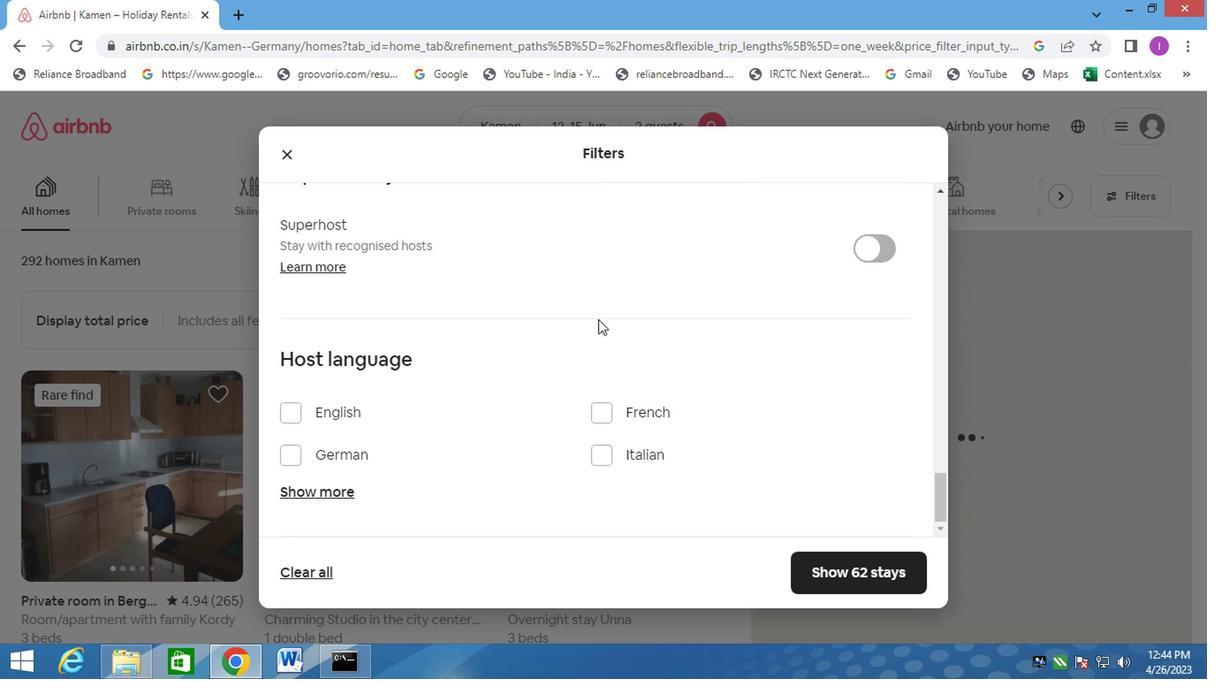 
Action: Mouse scrolled (595, 320) with delta (0, 0)
Screenshot: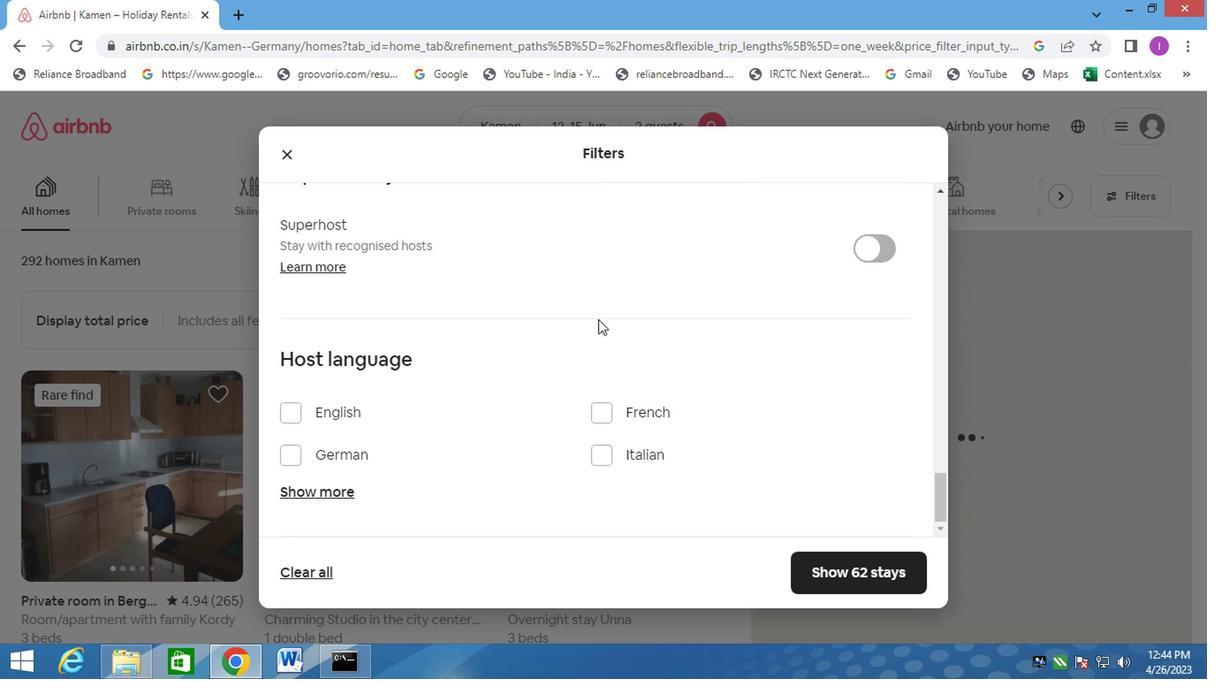 
Action: Mouse moved to (640, 322)
Screenshot: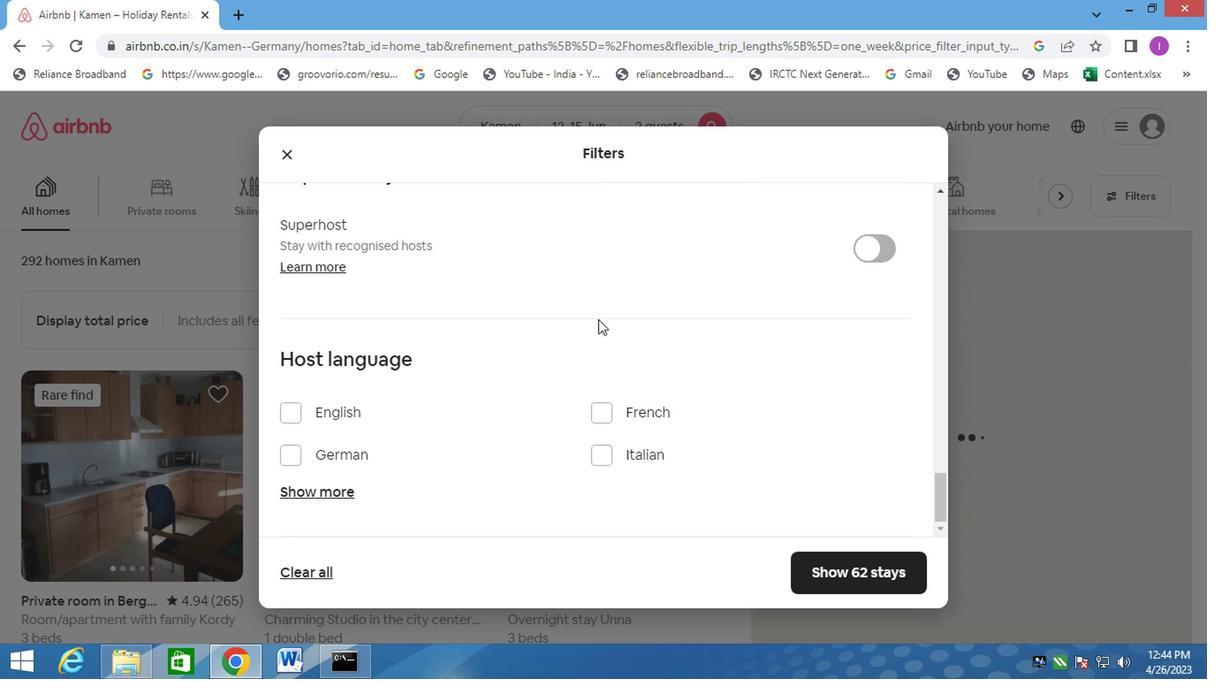 
Action: Mouse scrolled (624, 318) with delta (0, -1)
Screenshot: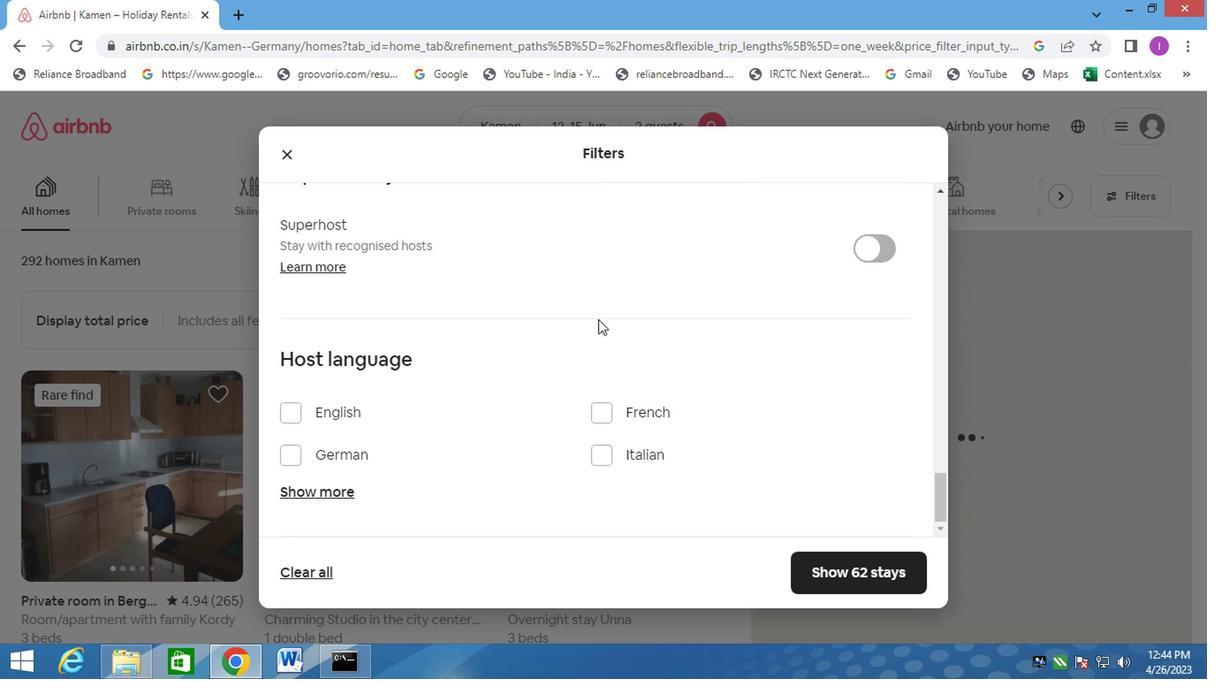 
Action: Mouse moved to (650, 325)
Screenshot: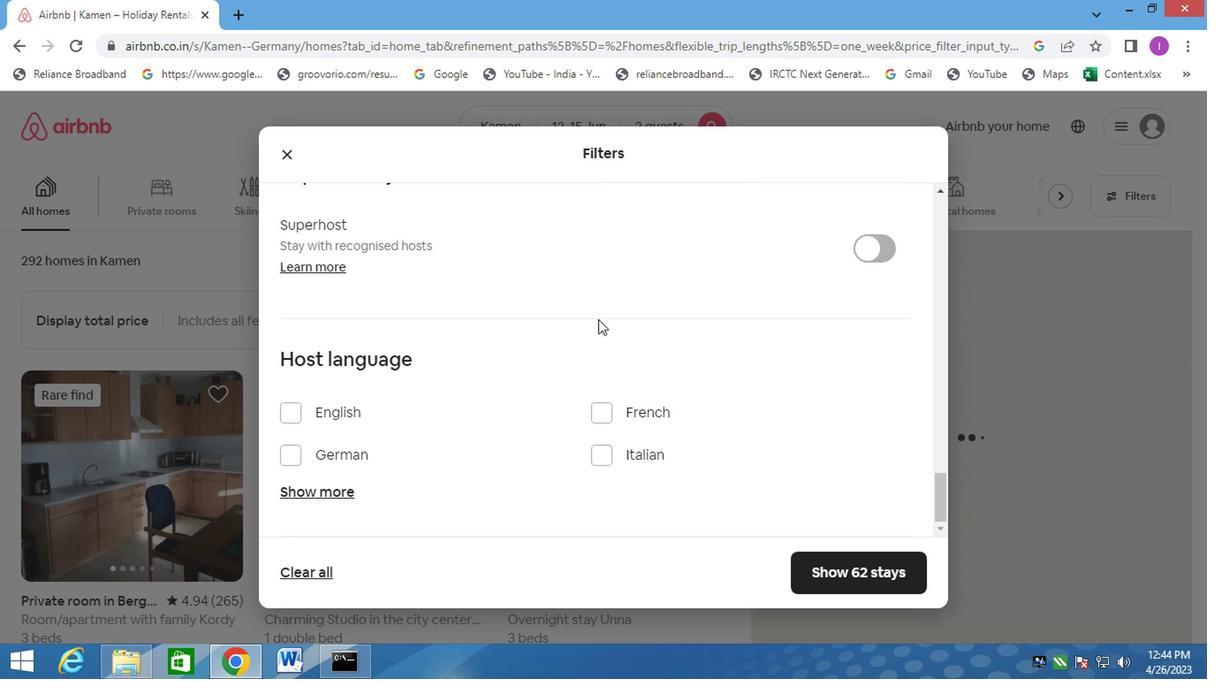 
Action: Mouse scrolled (640, 322) with delta (0, -1)
Screenshot: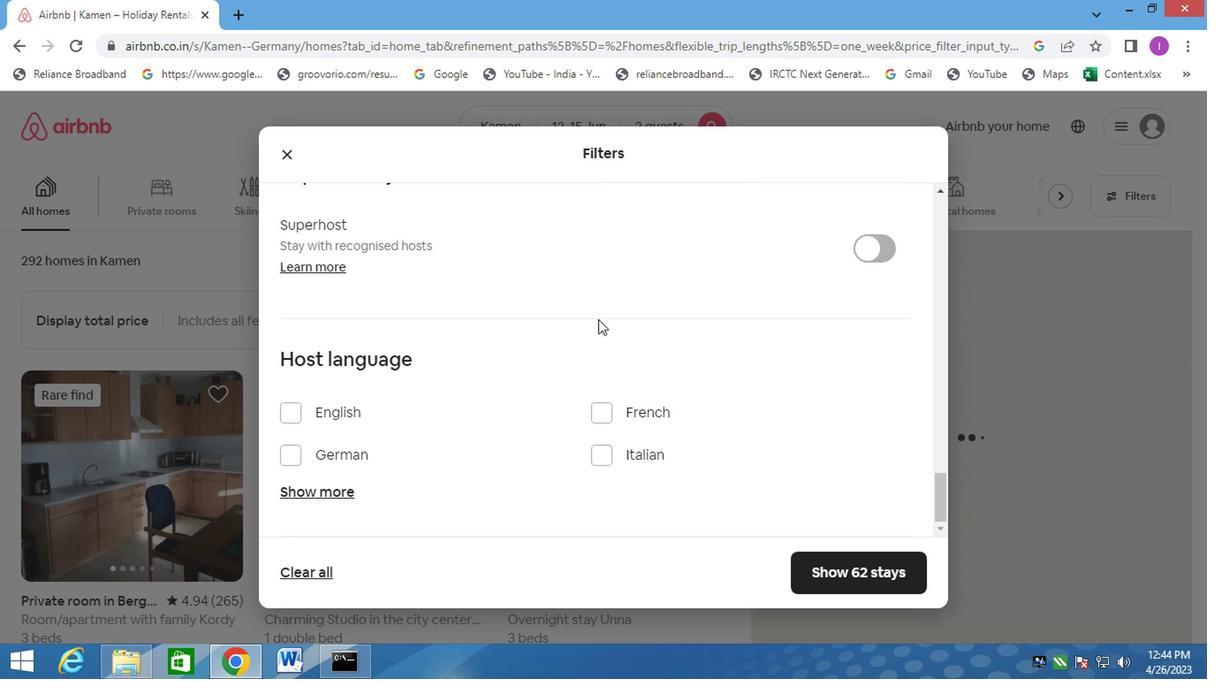 
Action: Mouse moved to (286, 409)
Screenshot: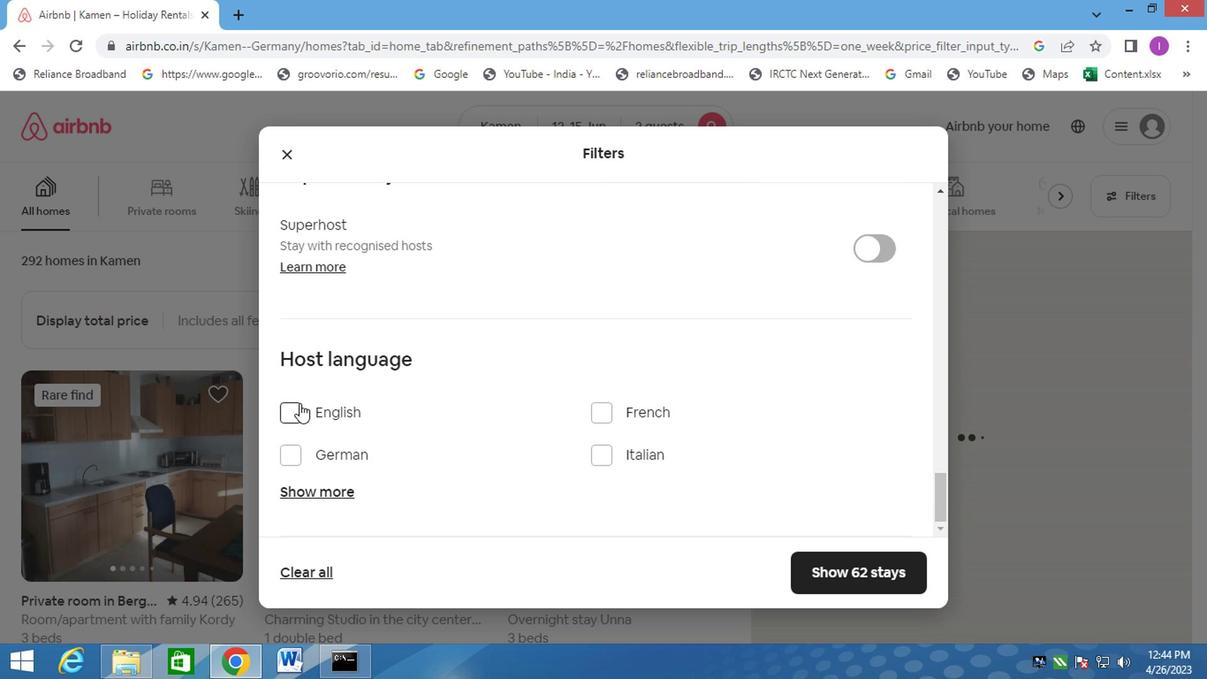 
Action: Mouse pressed left at (286, 409)
Screenshot: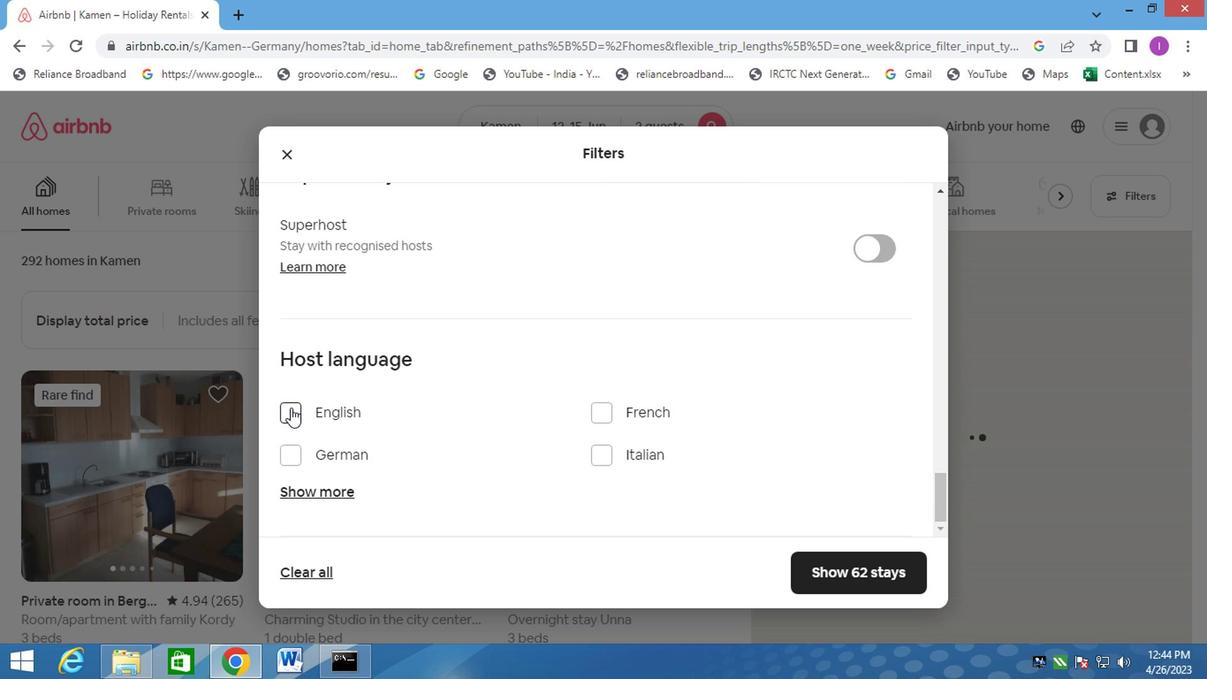 
Action: Mouse moved to (405, 365)
Screenshot: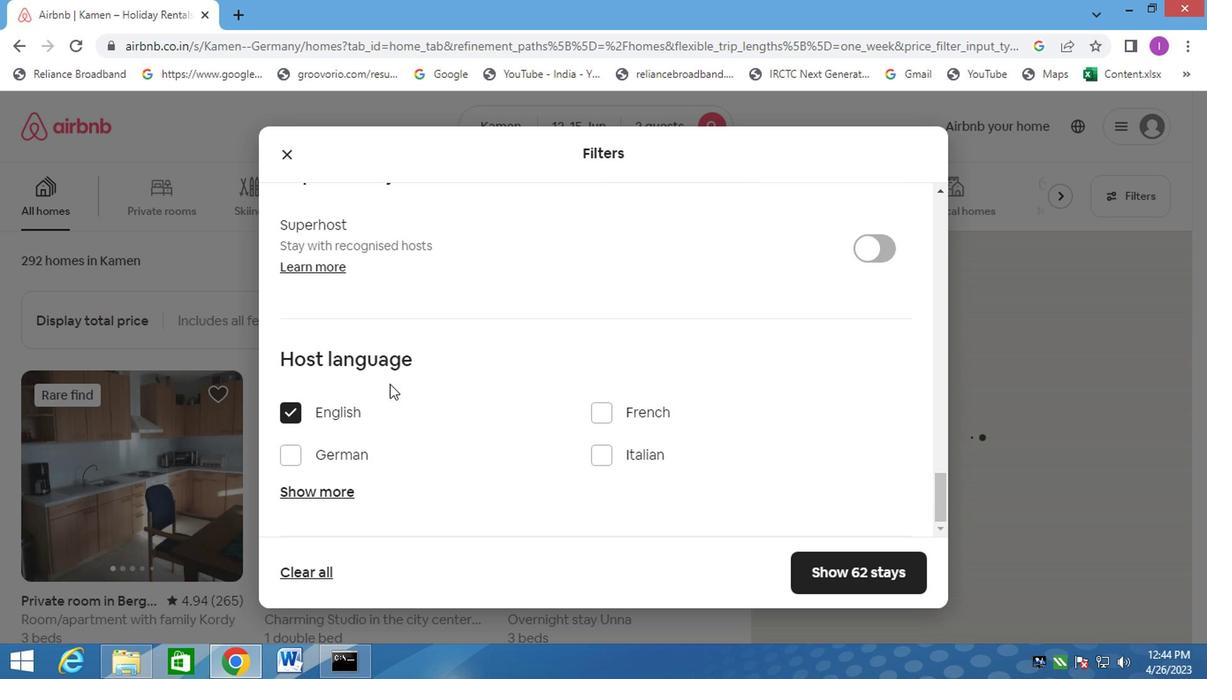 
Action: Mouse scrolled (405, 366) with delta (0, 0)
Screenshot: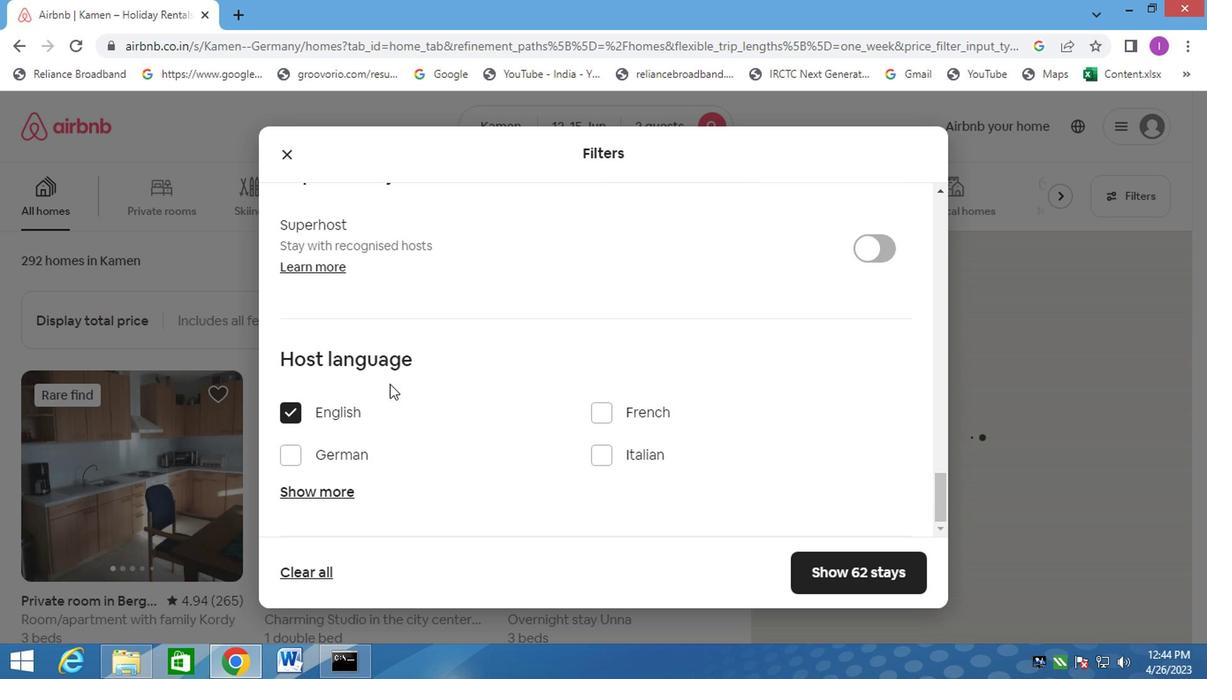
Action: Mouse moved to (413, 339)
Screenshot: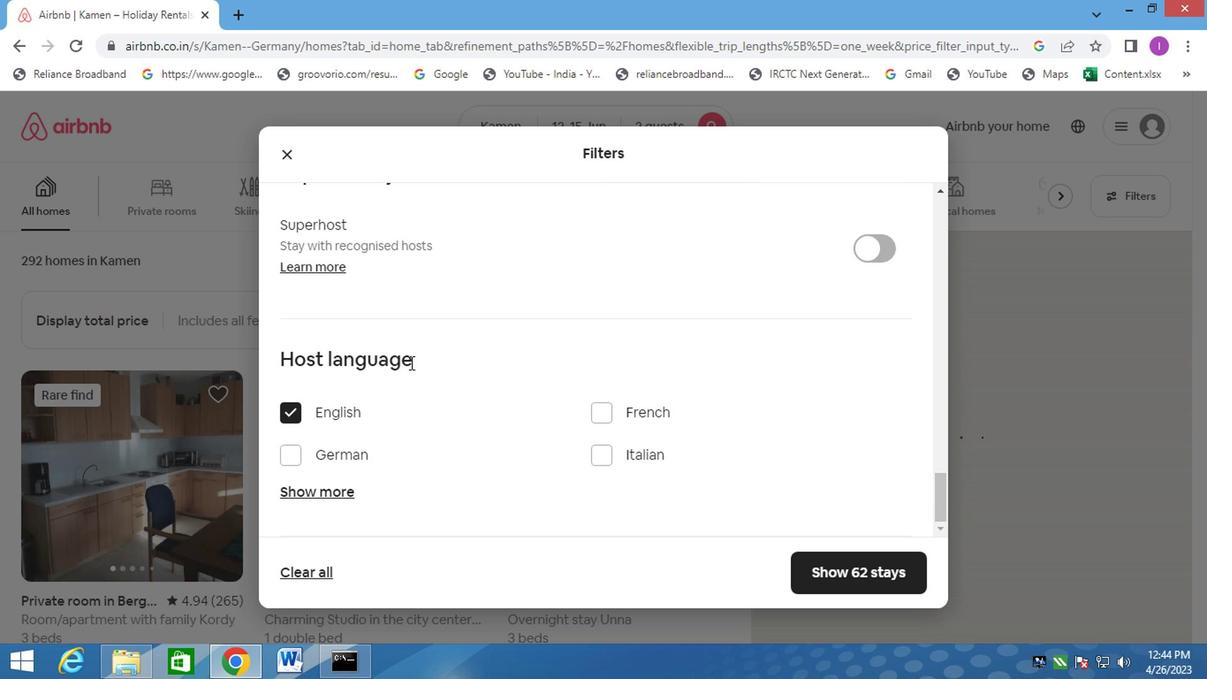 
Action: Mouse scrolled (412, 343) with delta (0, 1)
Screenshot: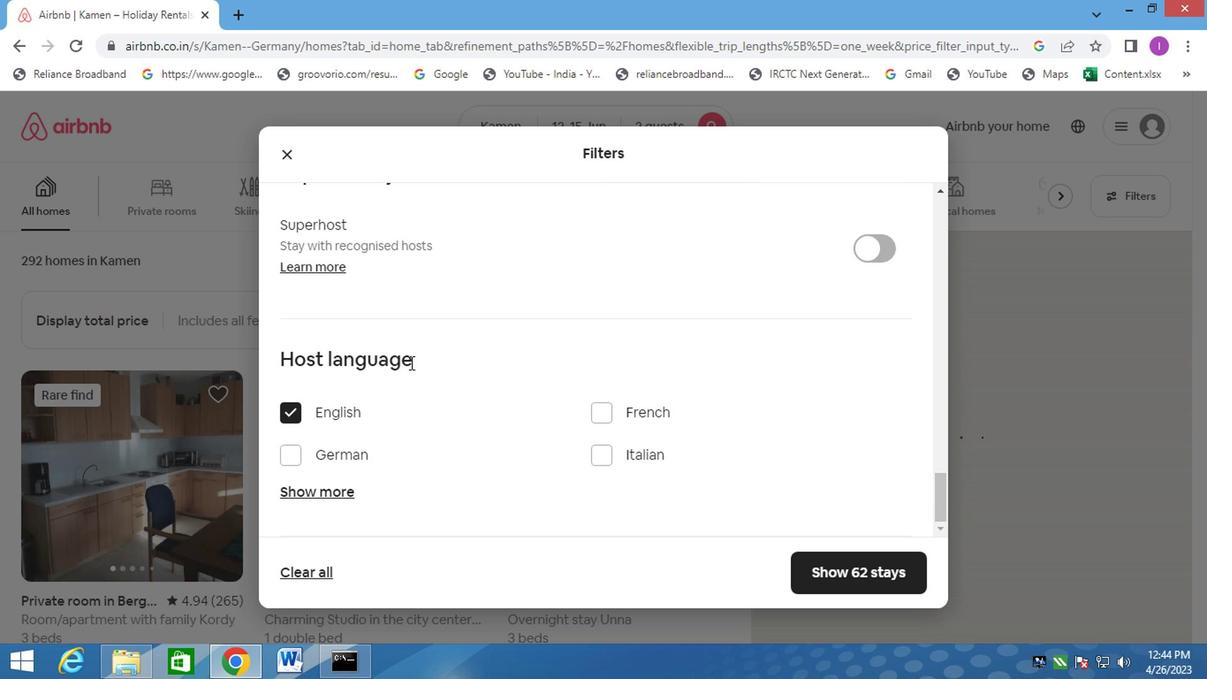 
Action: Mouse moved to (414, 338)
Screenshot: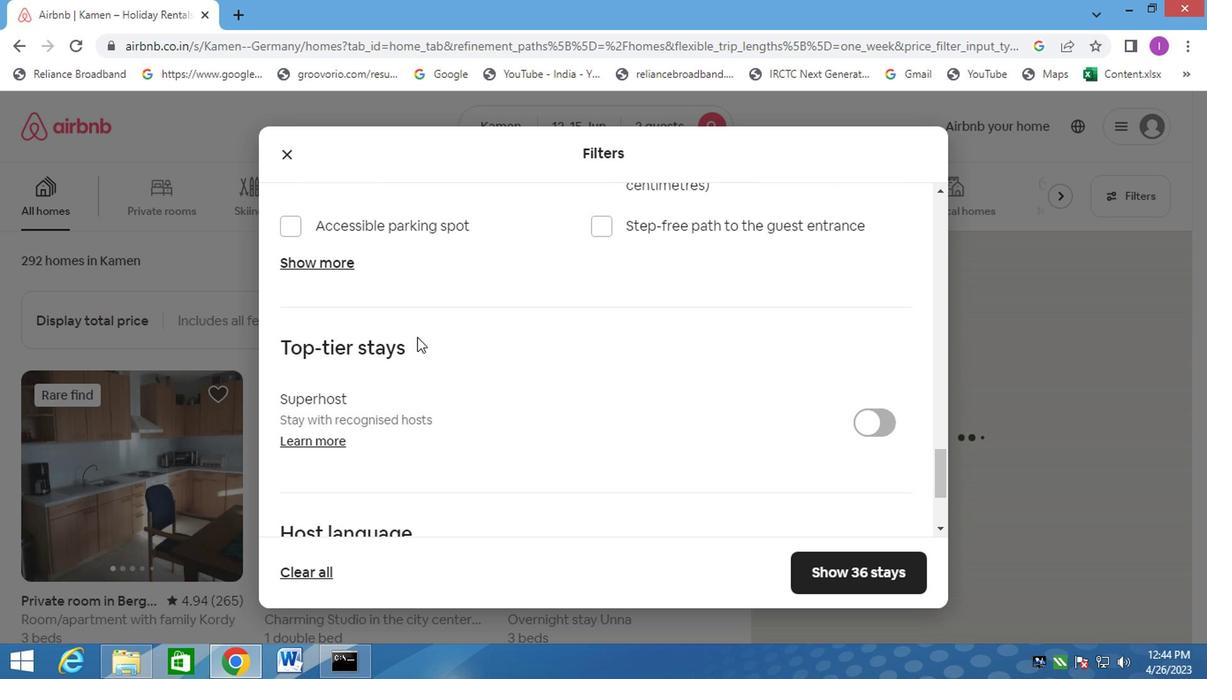 
Action: Mouse scrolled (414, 339) with delta (0, 0)
Screenshot: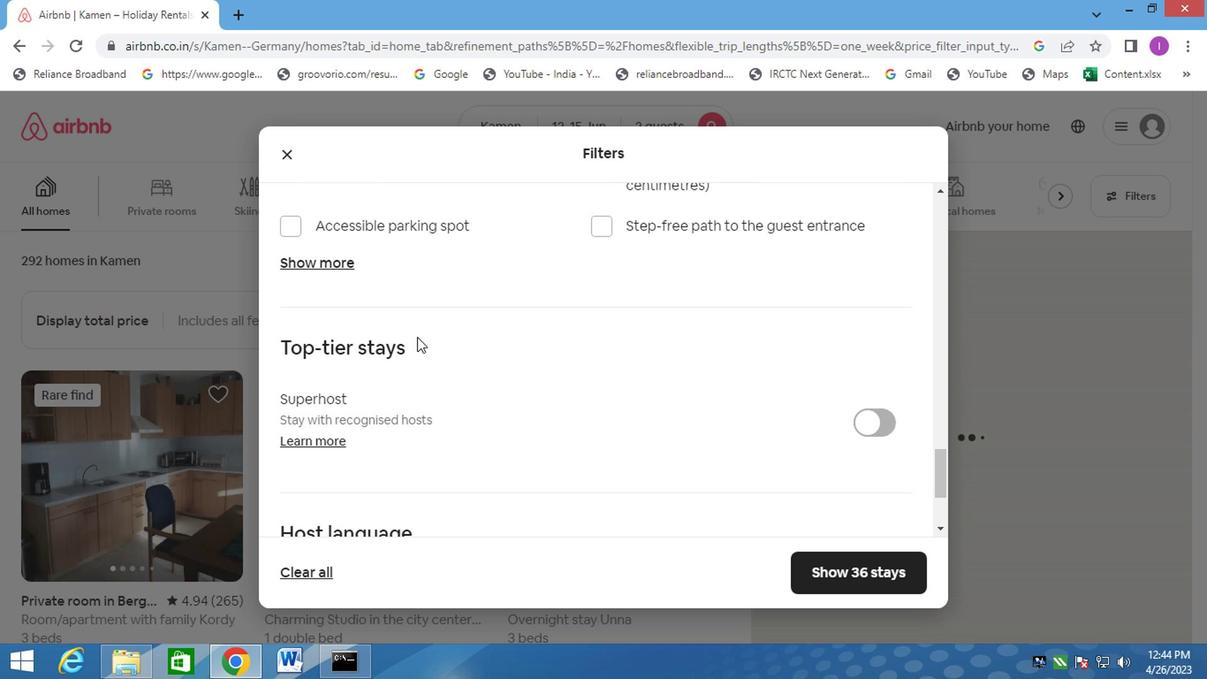 
Action: Mouse moved to (425, 338)
Screenshot: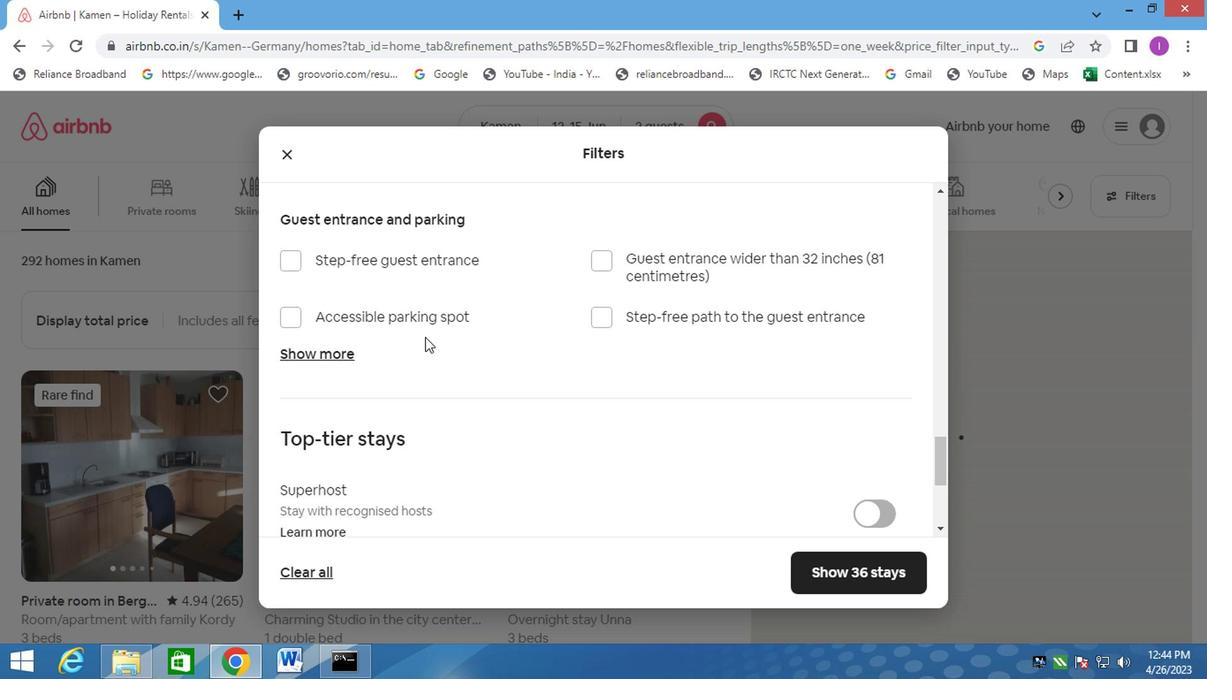 
Action: Mouse scrolled (425, 339) with delta (0, 0)
Screenshot: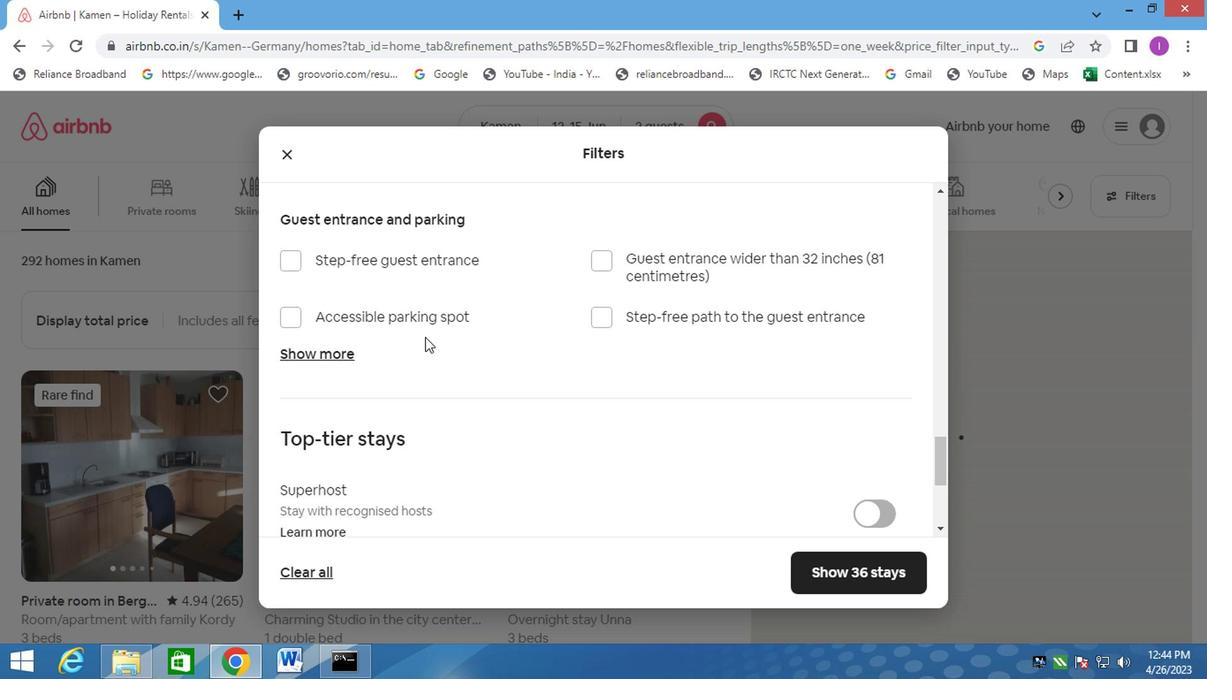 
Action: Mouse moved to (425, 338)
Screenshot: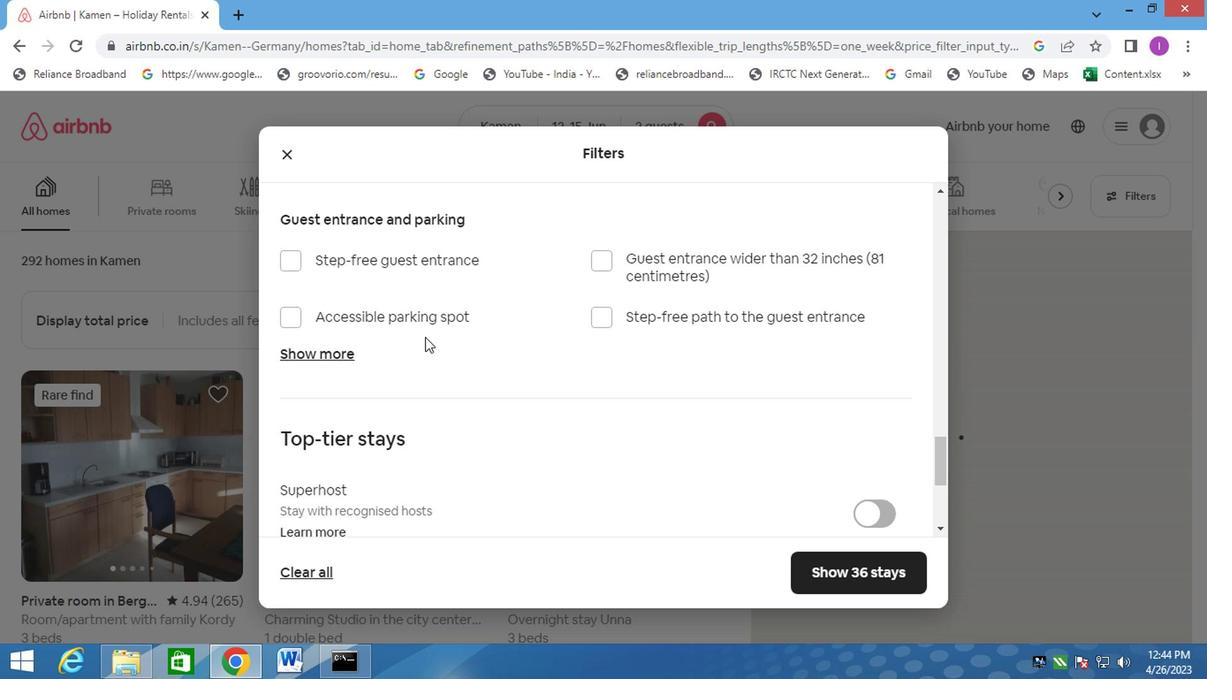 
Action: Mouse scrolled (425, 339) with delta (0, 0)
Screenshot: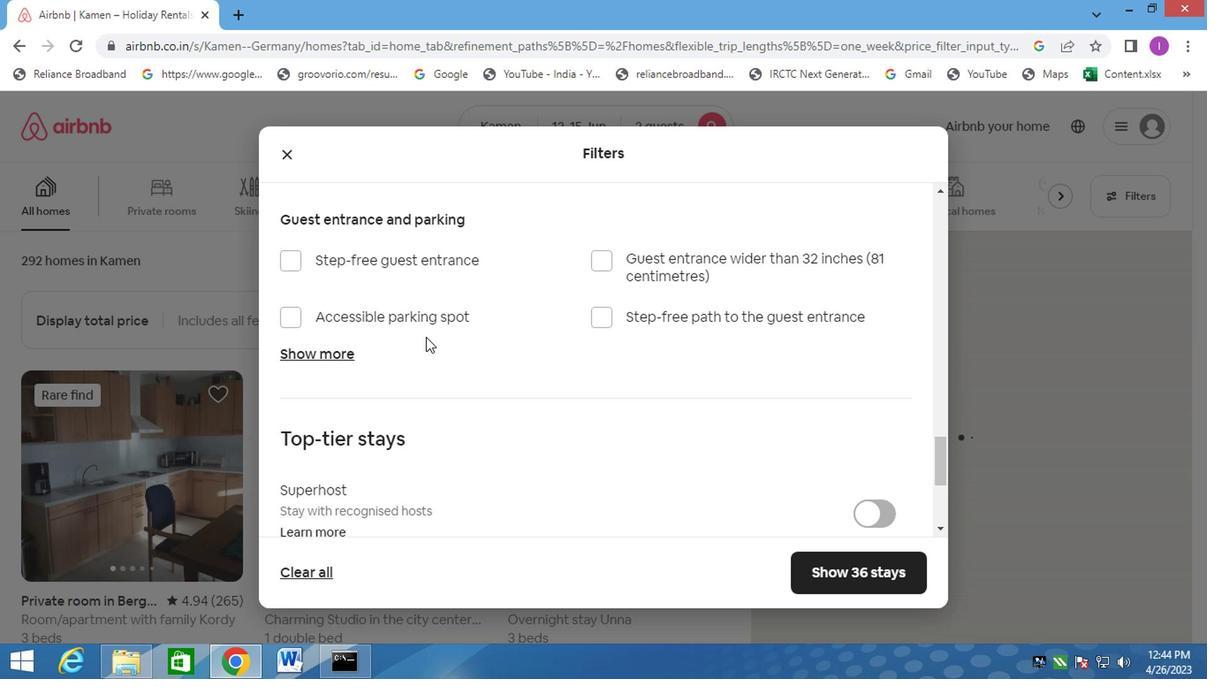
Action: Mouse moved to (427, 338)
Screenshot: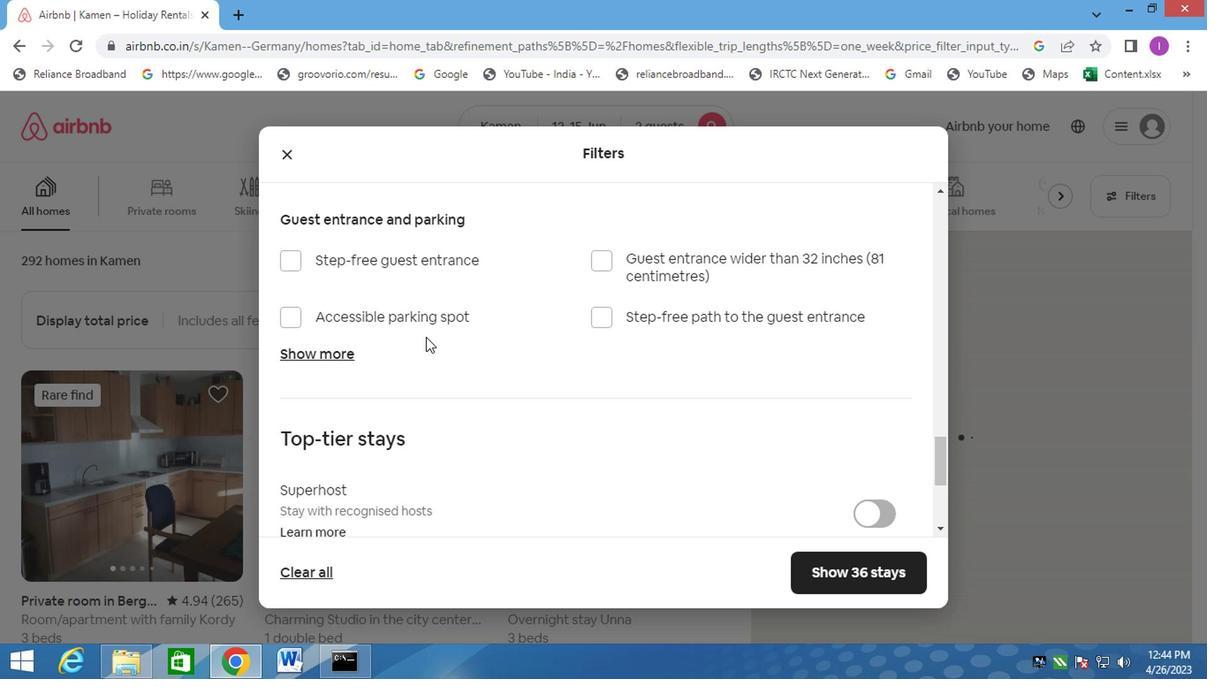 
Action: Mouse scrolled (427, 339) with delta (0, 0)
Screenshot: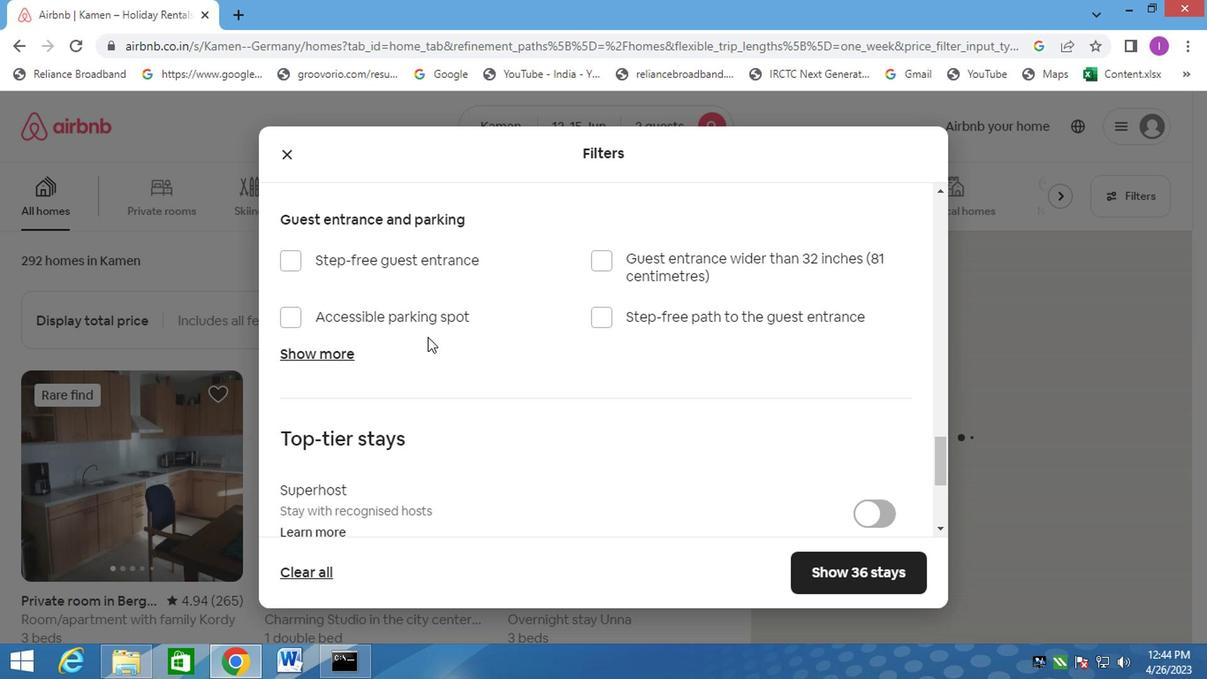 
Action: Mouse moved to (878, 288)
Screenshot: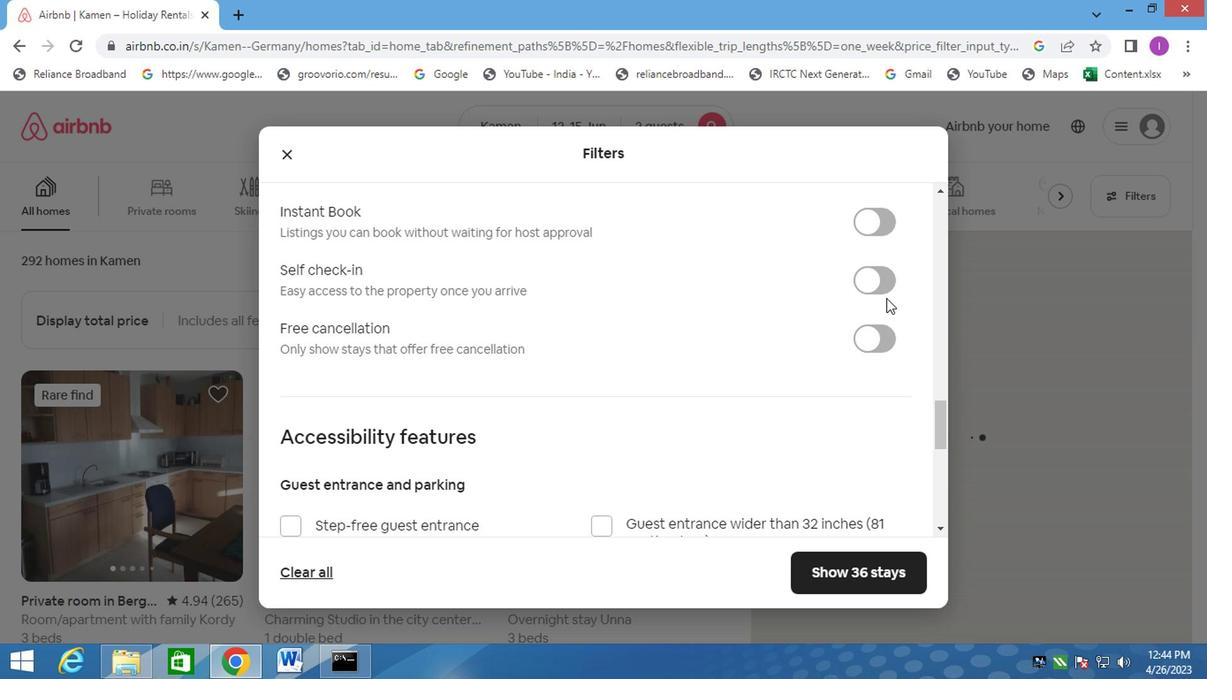 
Action: Mouse pressed left at (878, 288)
Screenshot: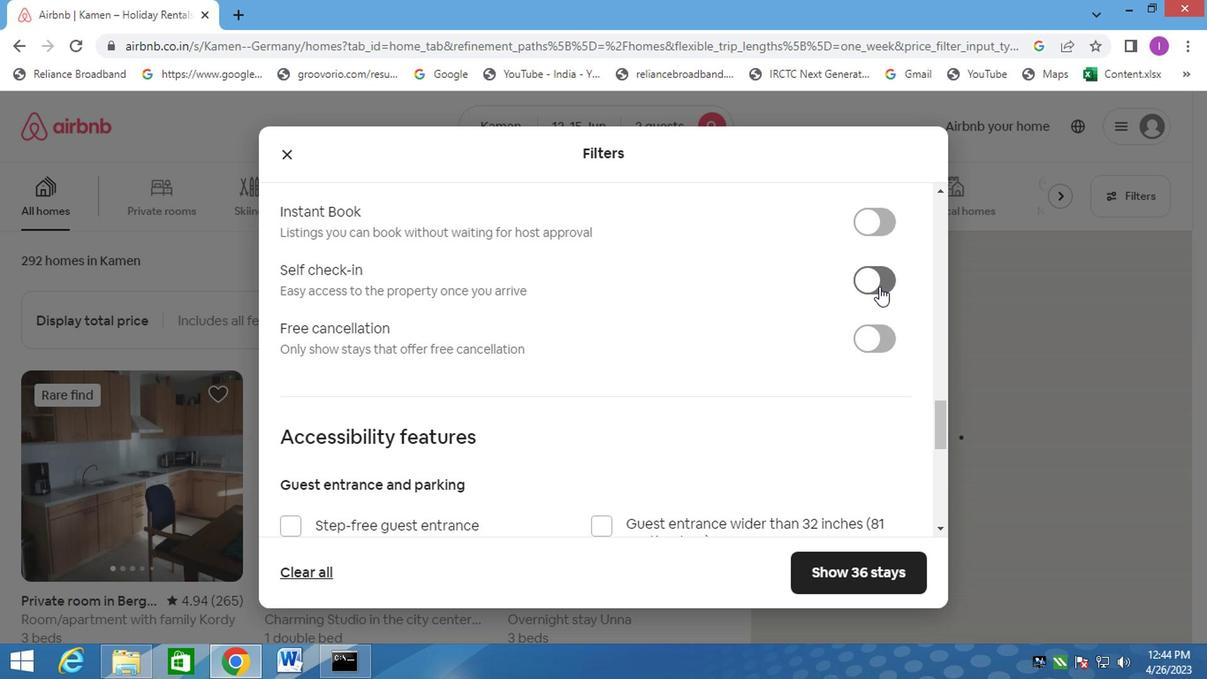 
Action: Mouse moved to (839, 573)
Screenshot: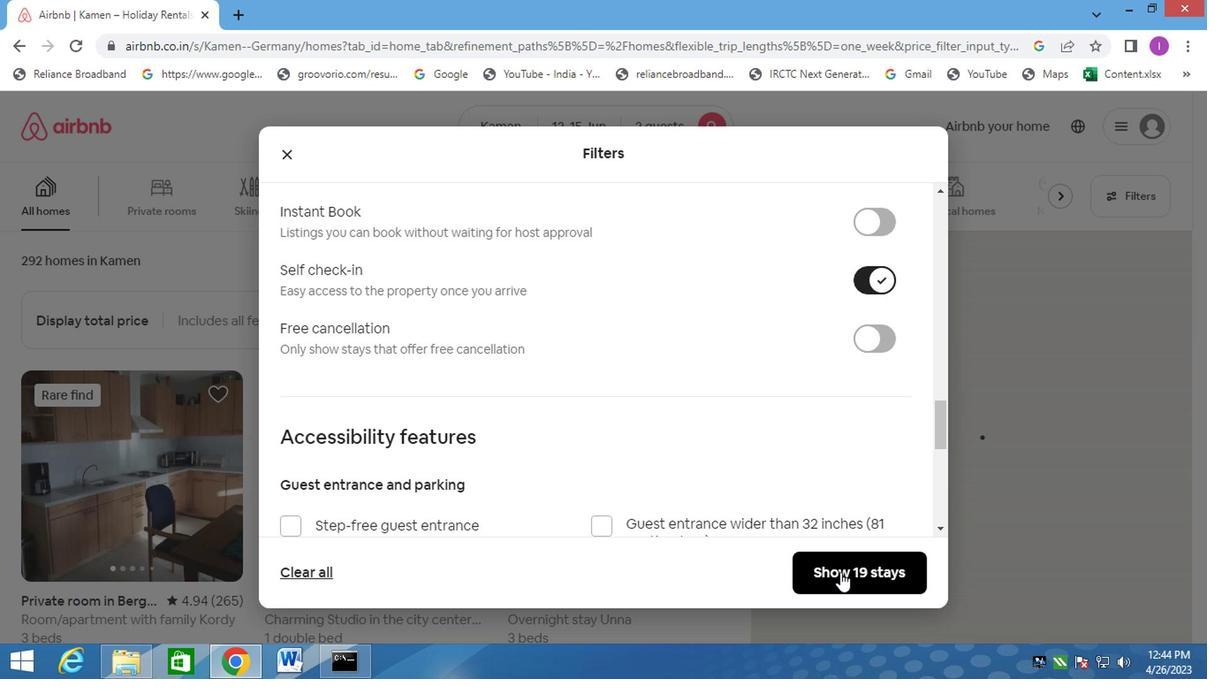 
Action: Mouse pressed left at (839, 573)
Screenshot: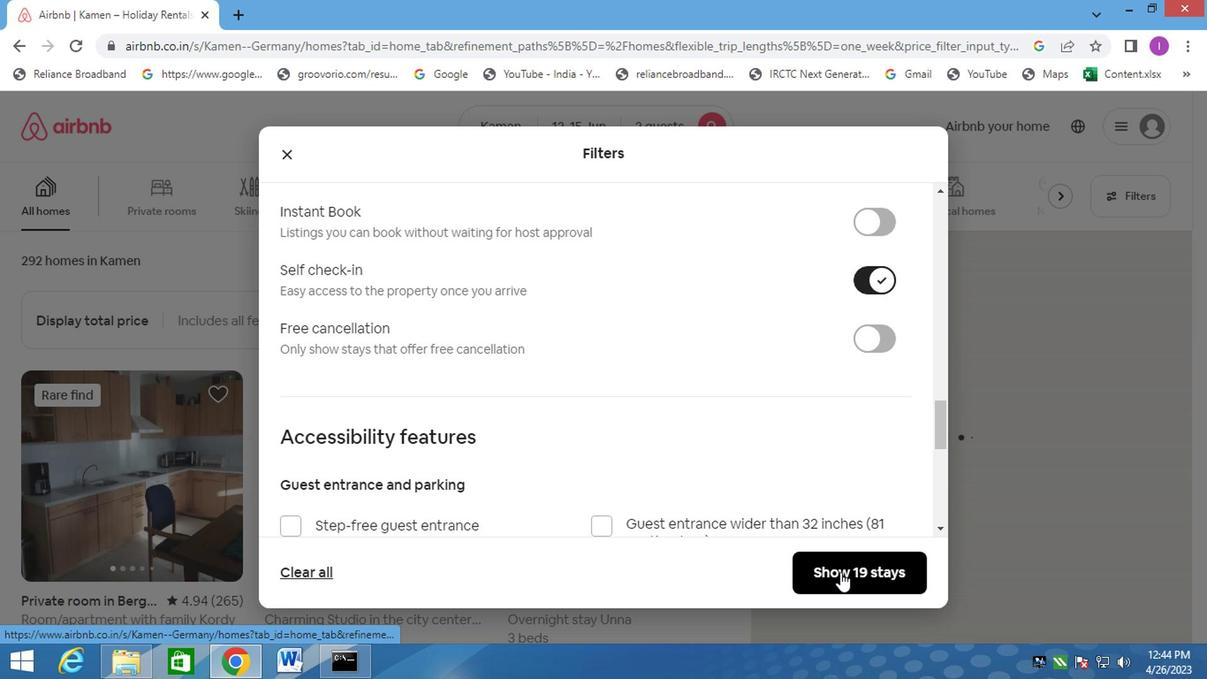 
Action: Mouse moved to (865, 473)
Screenshot: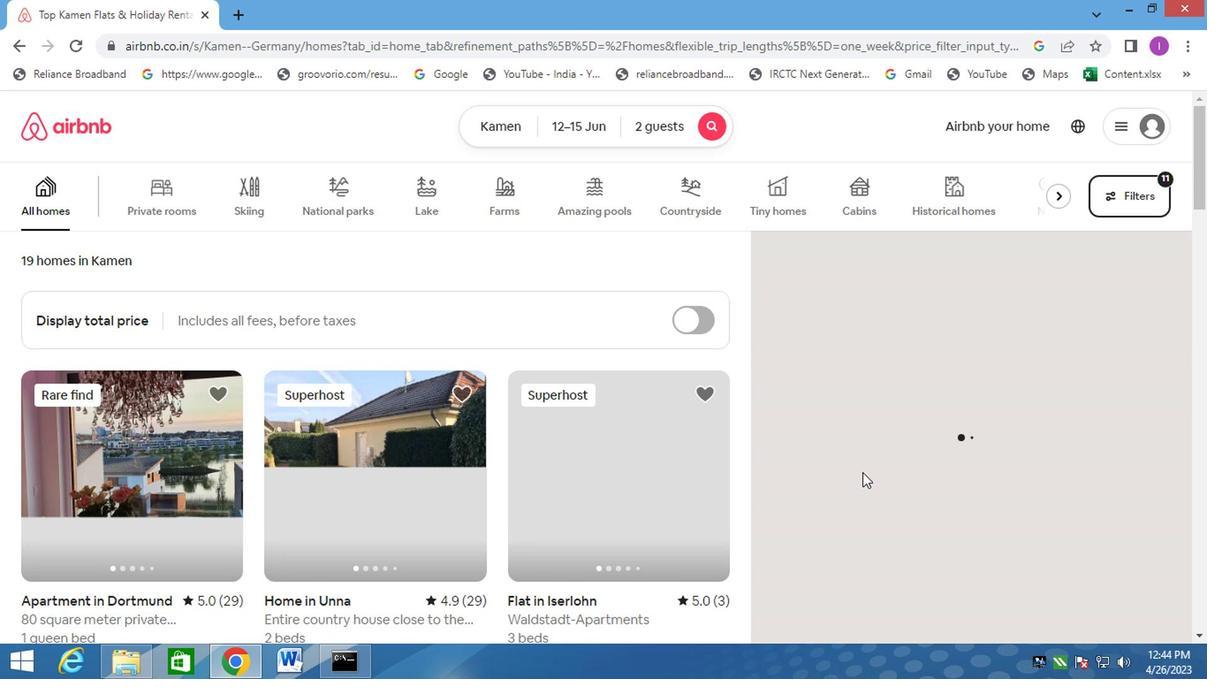 
